 Task: Find connections with filter location Canoas with filter topic #Productivitywith filter profile language Potuguese with filter current company Internshala with filter school Indian Institute of Management Rohtak with filter industry Rail Transportation with filter service category Trade Shows with filter keywords title Waiter/Waitress
Action: Mouse moved to (613, 132)
Screenshot: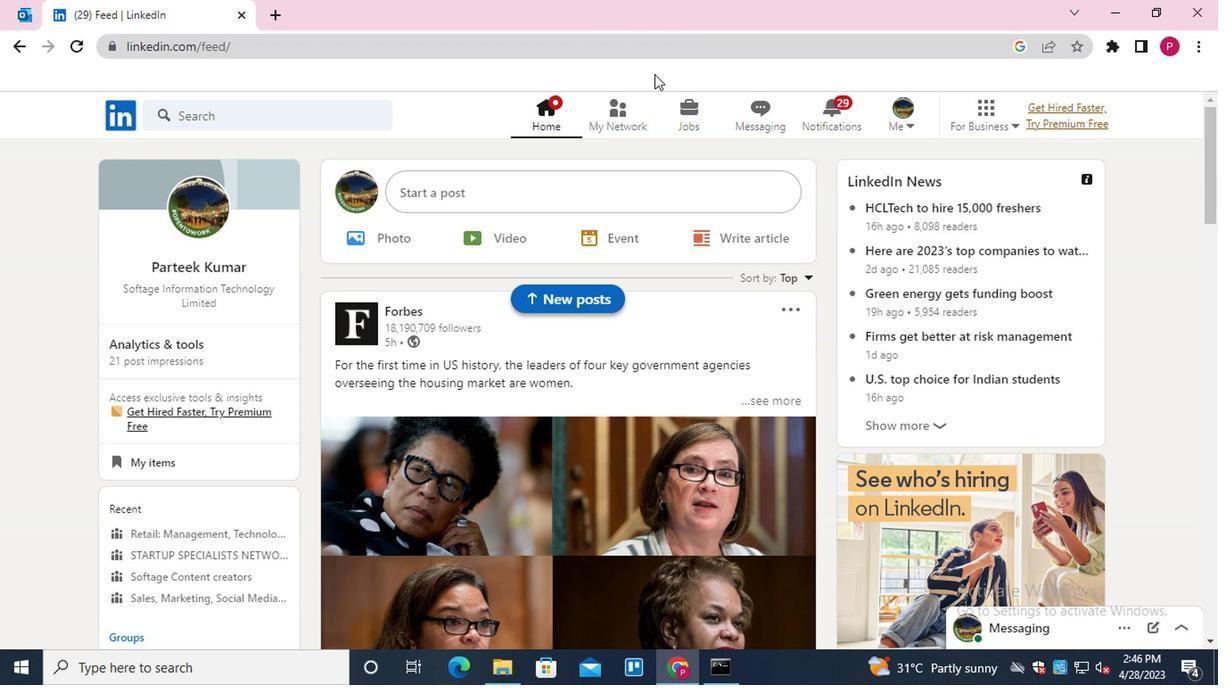 
Action: Mouse pressed left at (613, 132)
Screenshot: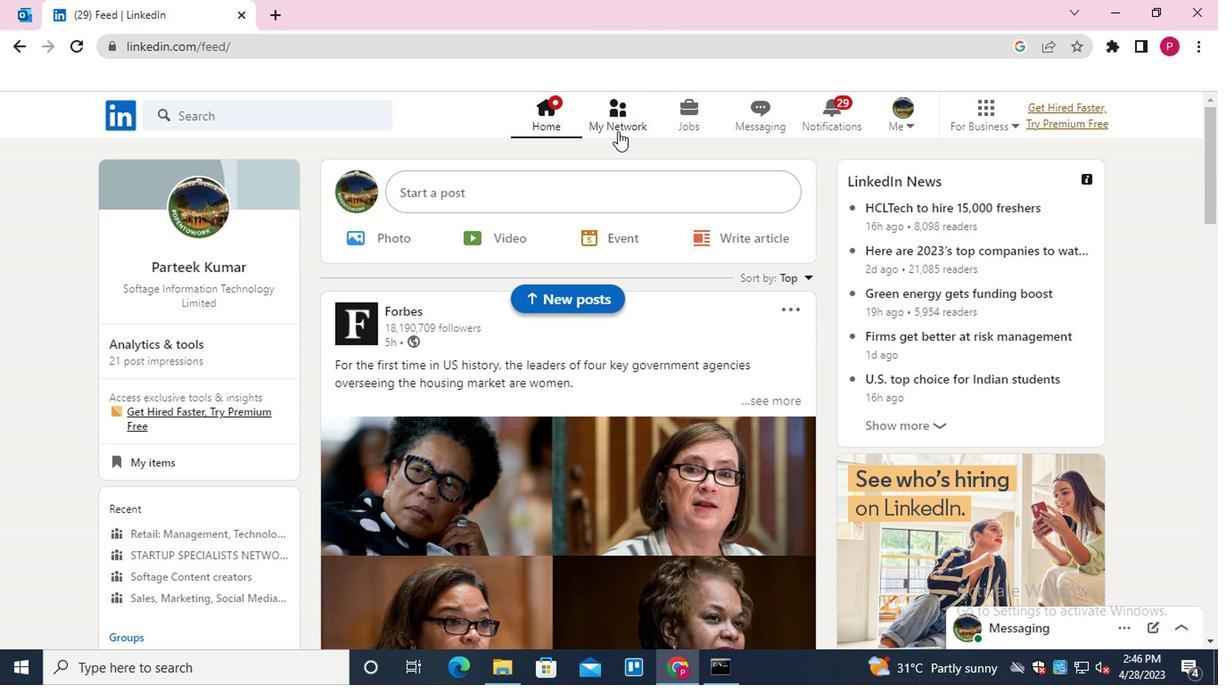 
Action: Mouse moved to (312, 218)
Screenshot: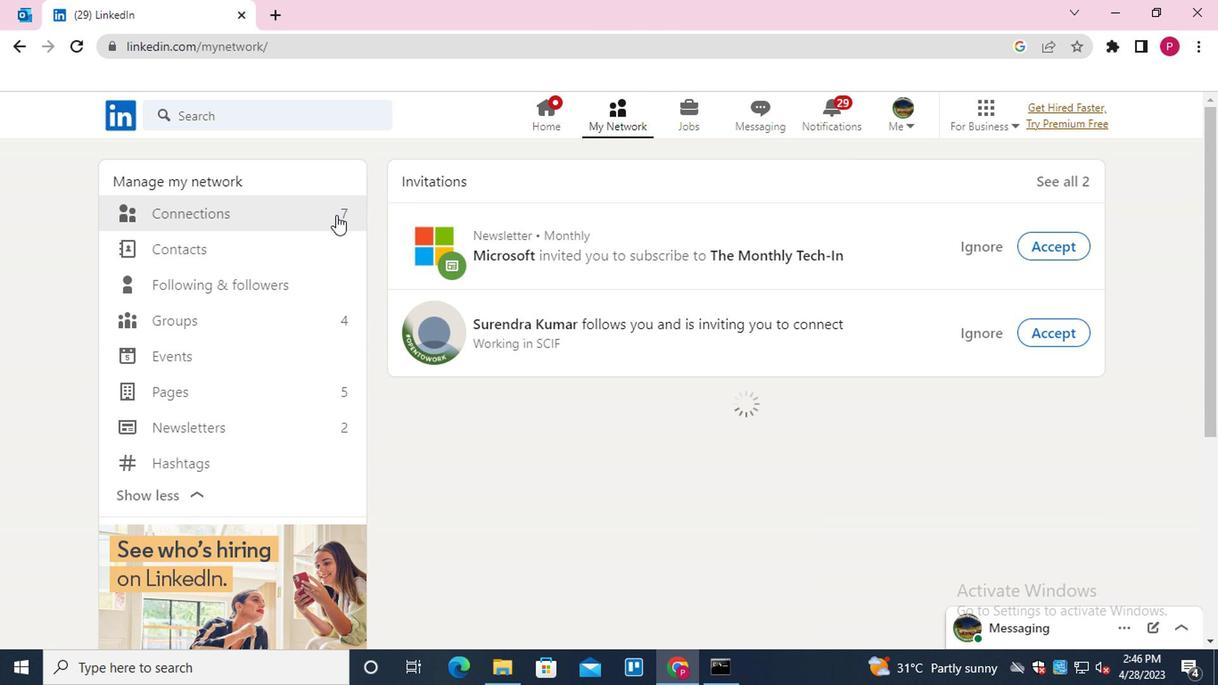 
Action: Mouse pressed left at (312, 218)
Screenshot: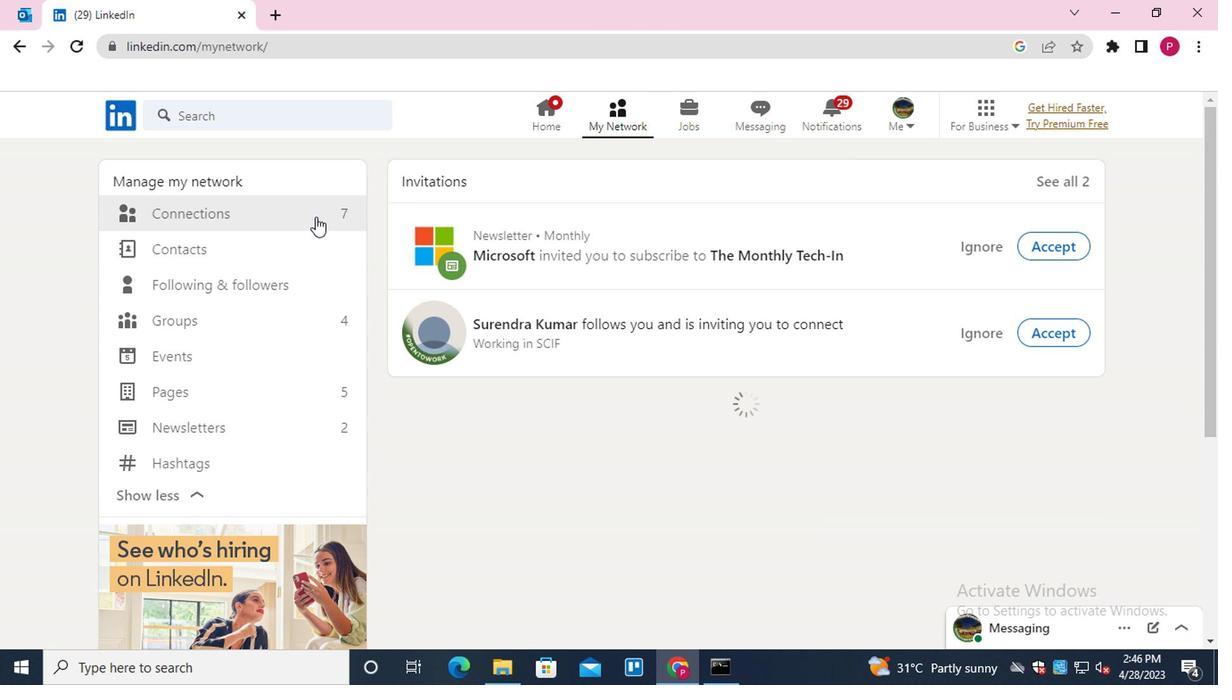 
Action: Mouse moved to (780, 212)
Screenshot: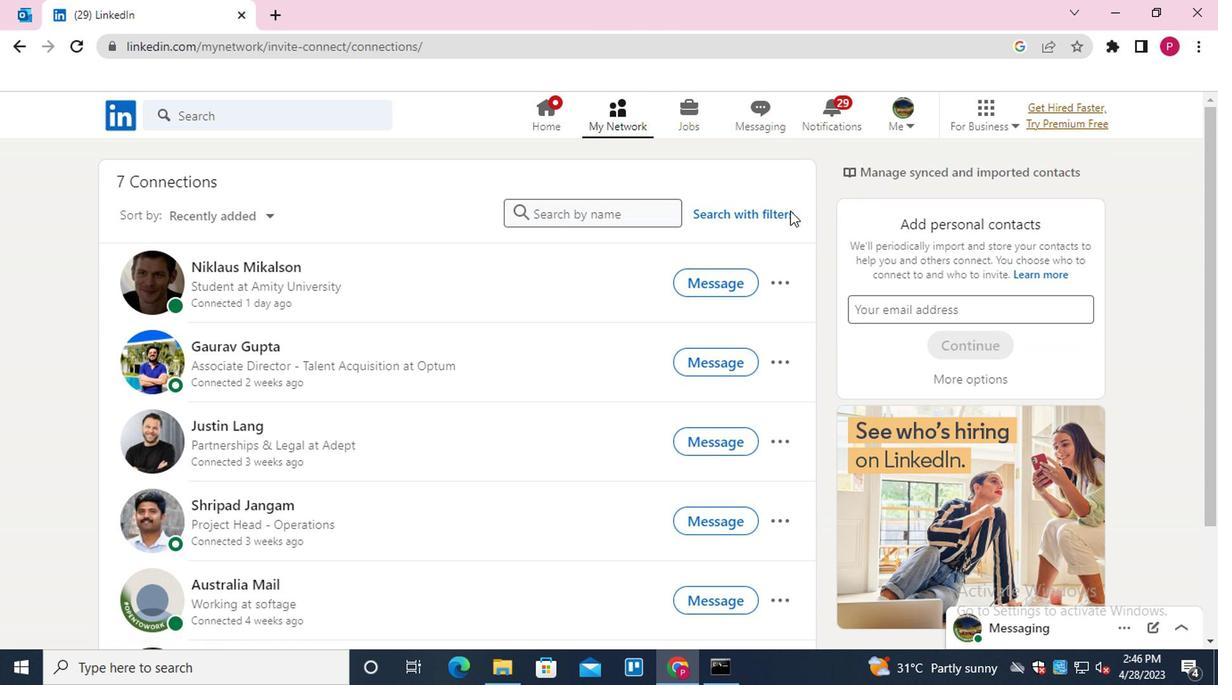 
Action: Mouse pressed left at (780, 212)
Screenshot: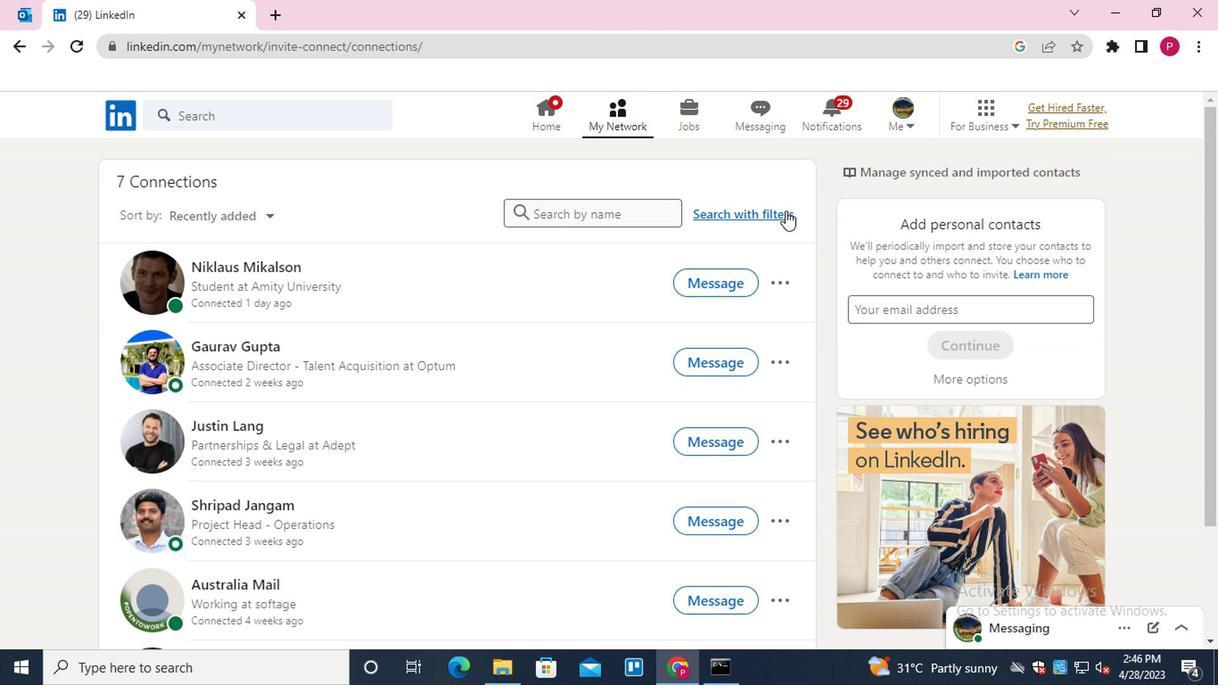
Action: Mouse moved to (655, 171)
Screenshot: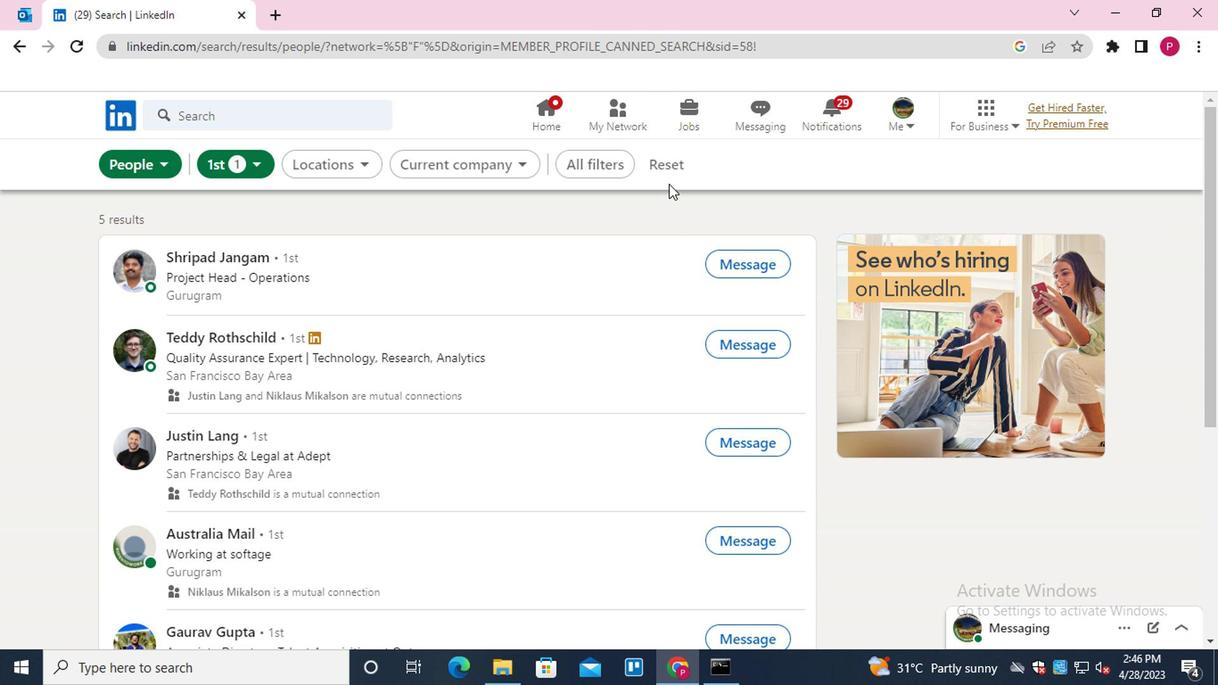 
Action: Mouse pressed left at (655, 171)
Screenshot: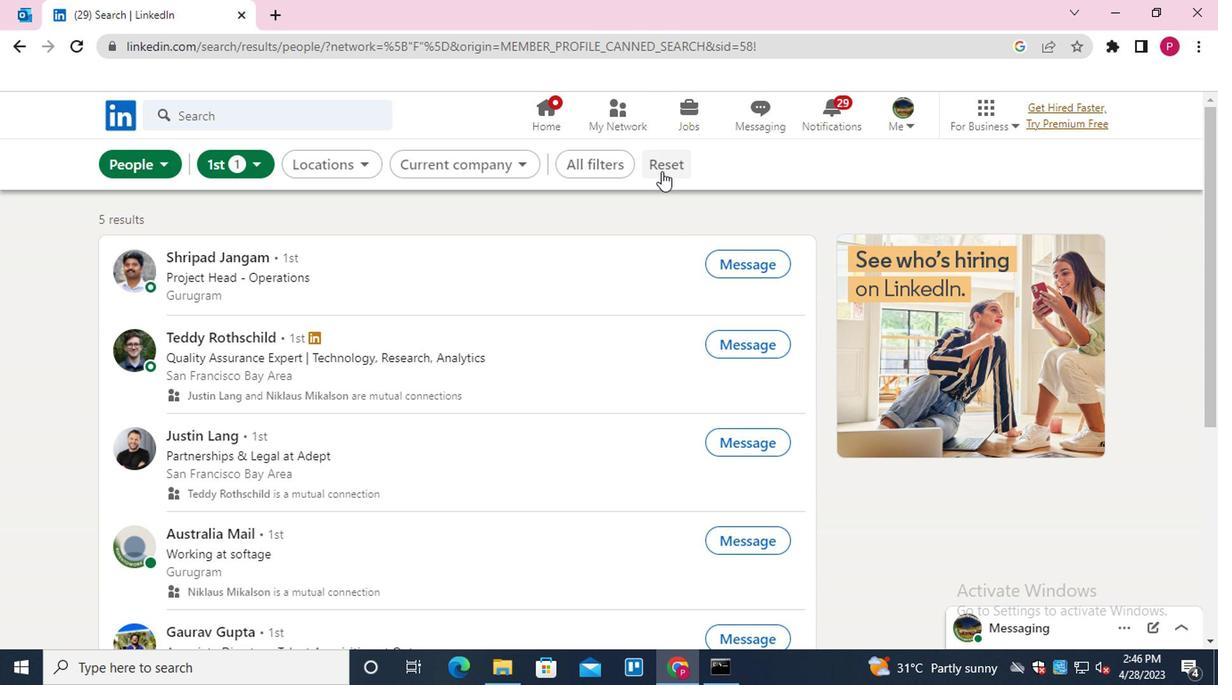
Action: Mouse moved to (618, 170)
Screenshot: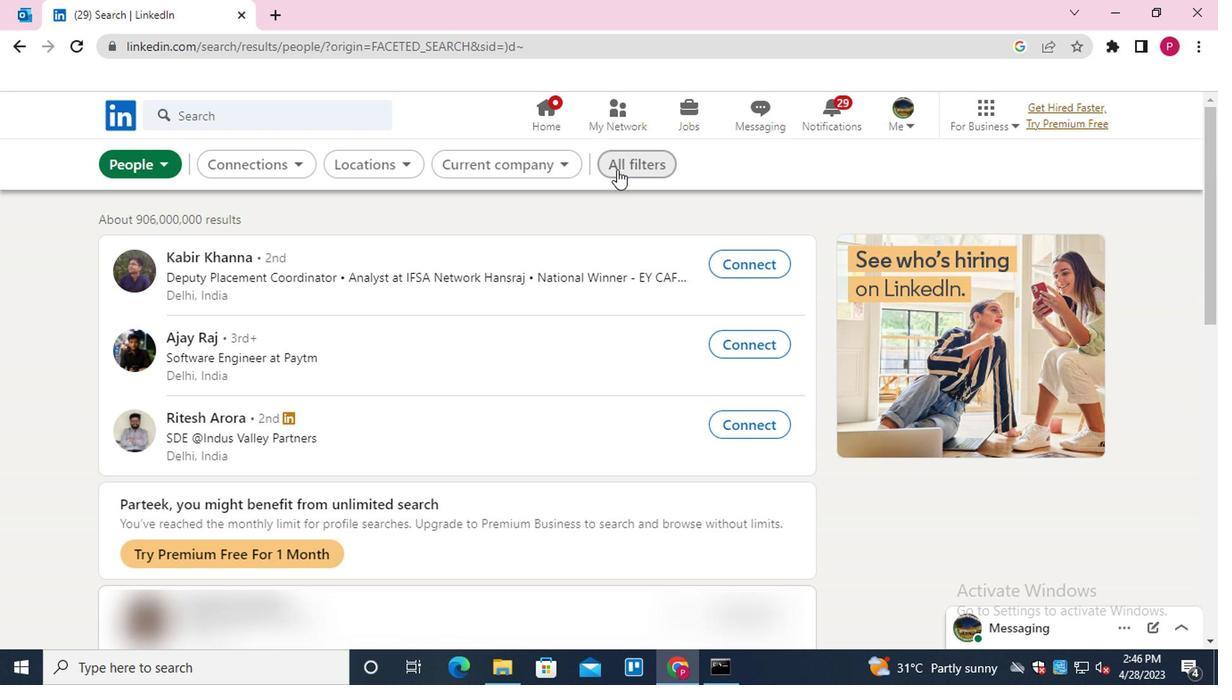 
Action: Mouse pressed left at (618, 170)
Screenshot: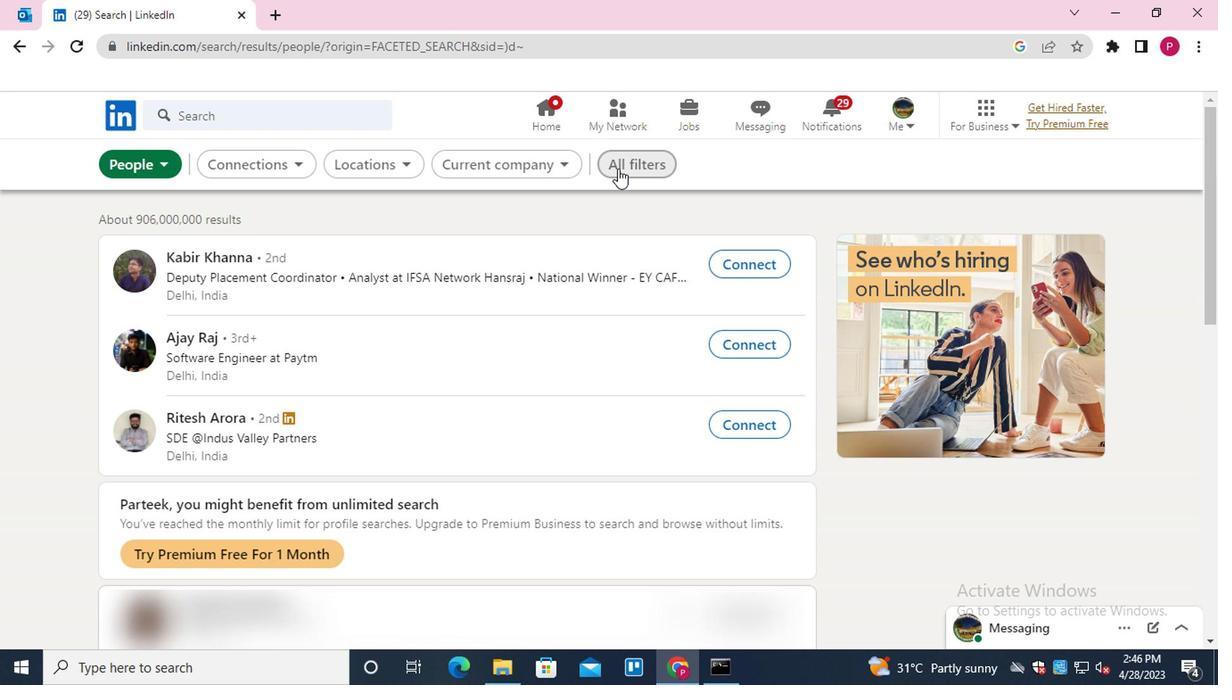 
Action: Mouse moved to (837, 364)
Screenshot: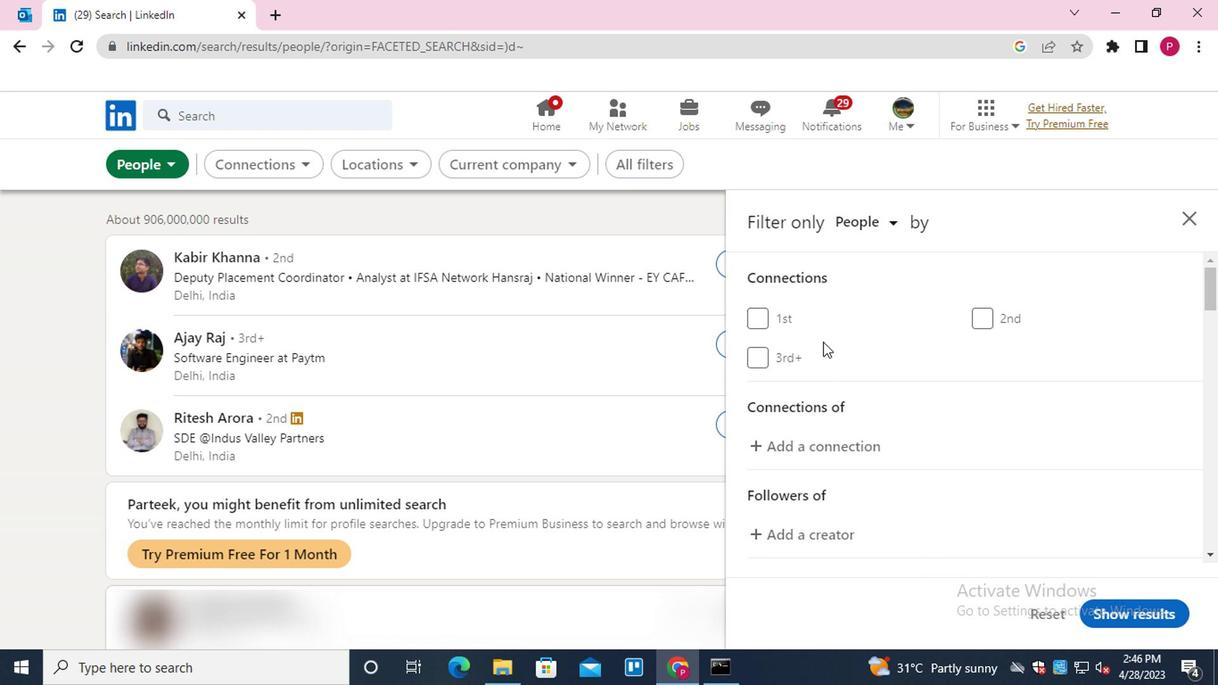 
Action: Mouse scrolled (837, 363) with delta (0, 0)
Screenshot: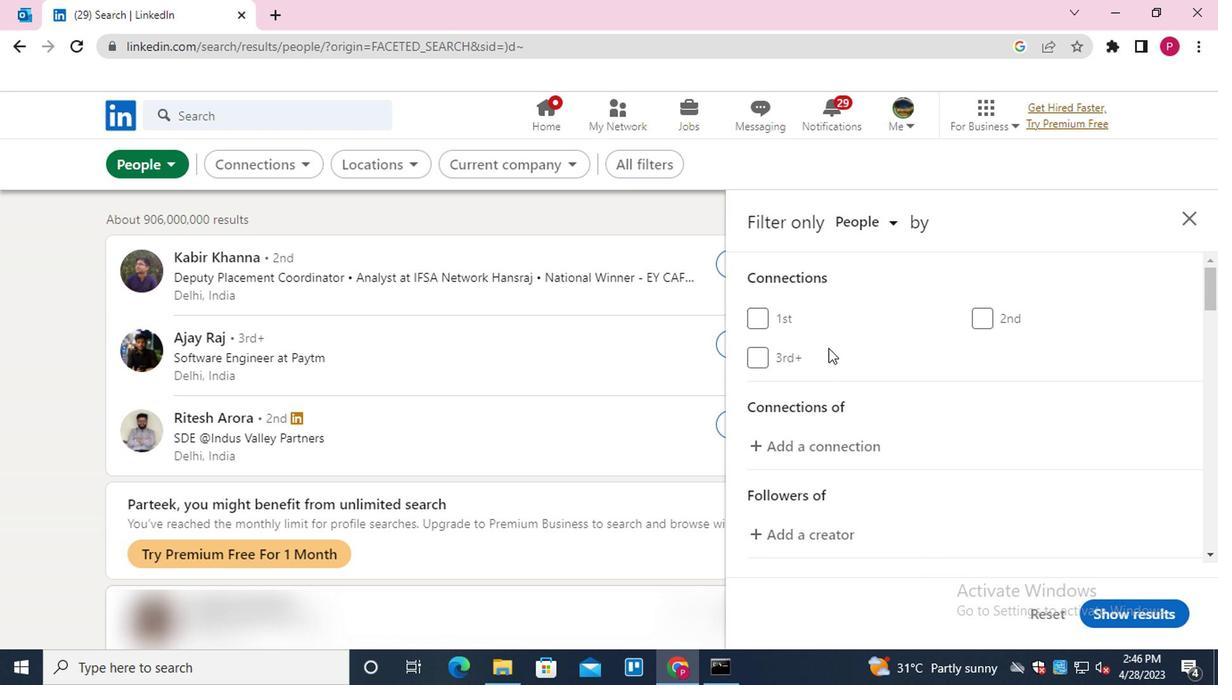 
Action: Mouse moved to (839, 366)
Screenshot: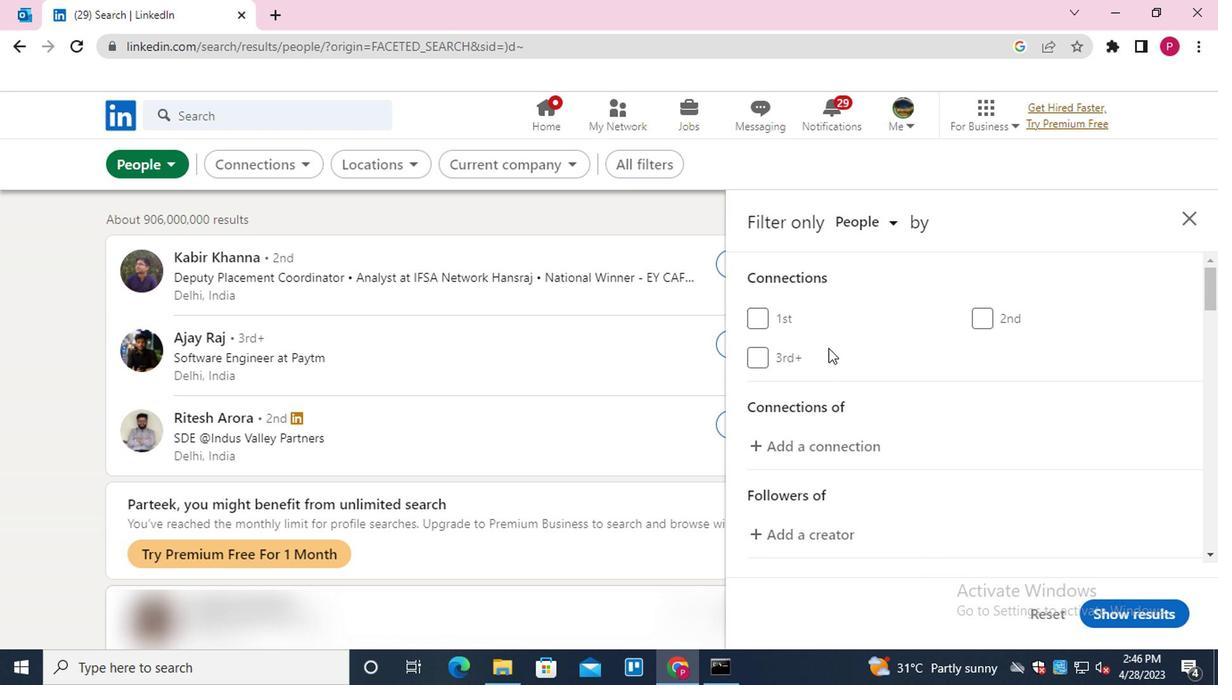 
Action: Mouse scrolled (839, 365) with delta (0, 0)
Screenshot: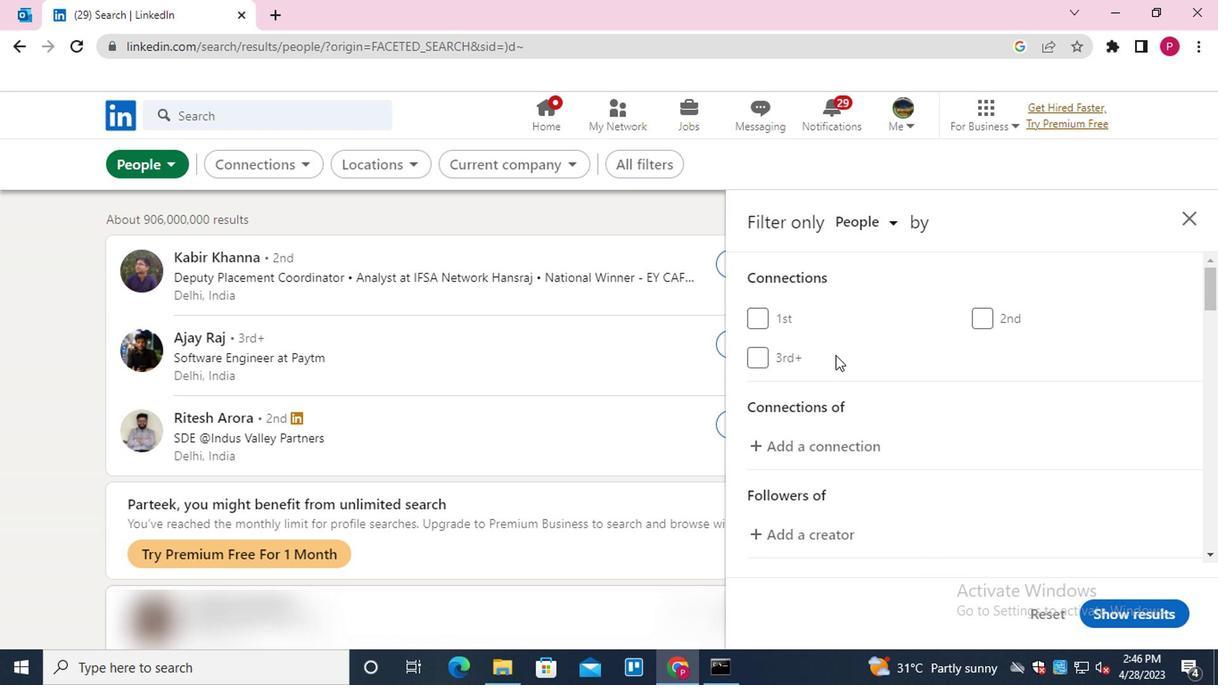 
Action: Mouse moved to (1034, 518)
Screenshot: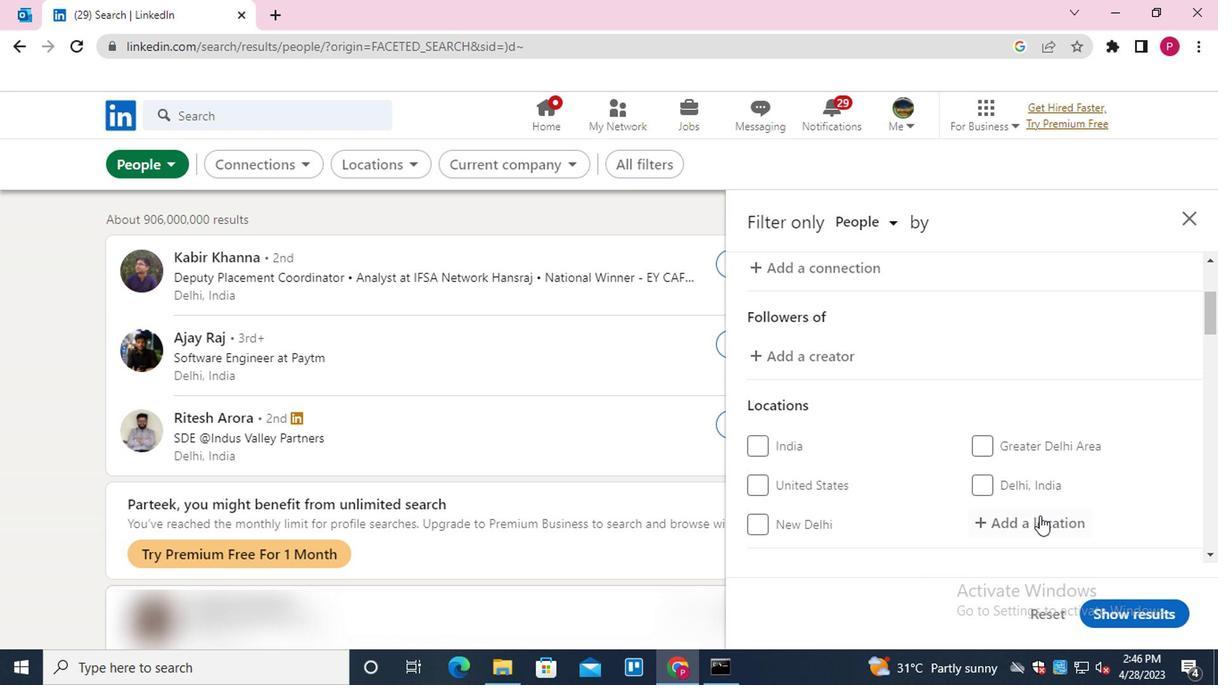 
Action: Mouse pressed left at (1034, 518)
Screenshot: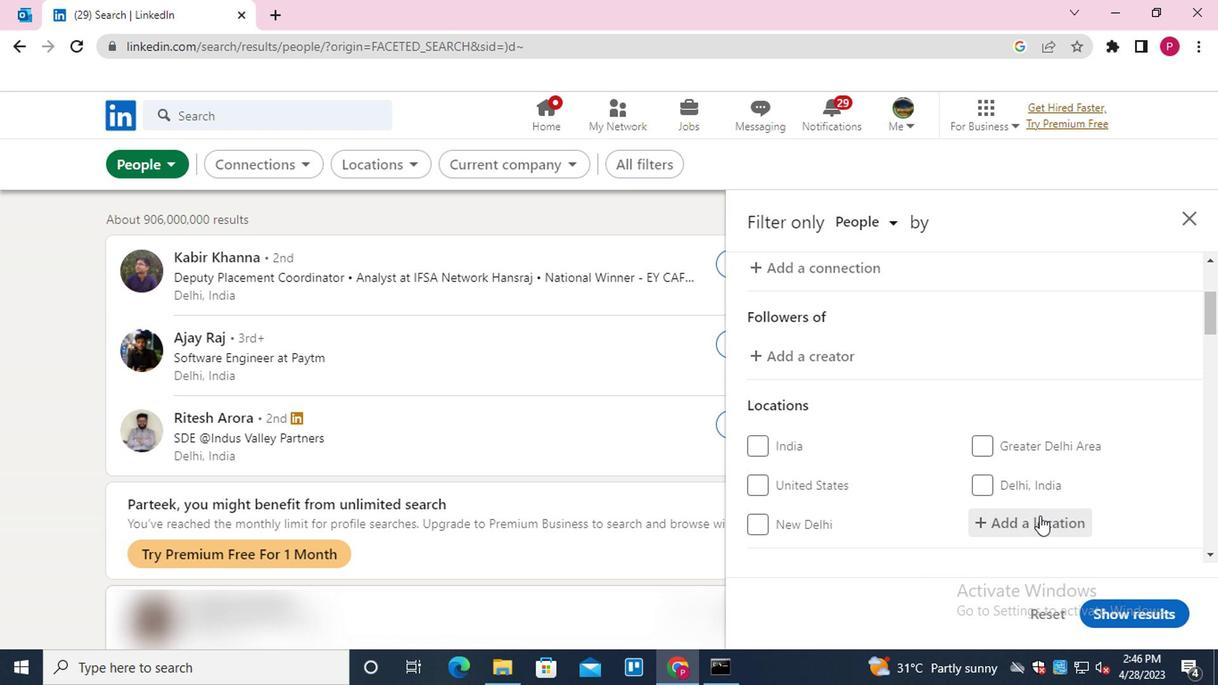 
Action: Key pressed <Key.shift>CANOAS<Key.down><Key.enter>
Screenshot: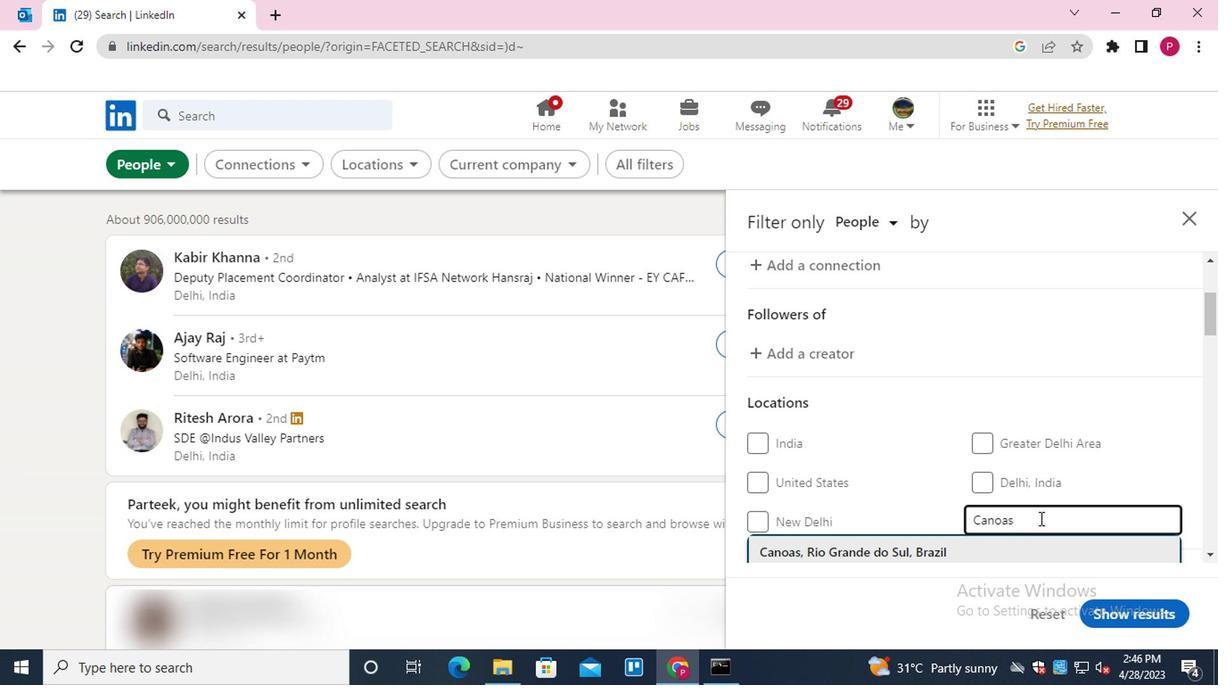 
Action: Mouse moved to (1011, 530)
Screenshot: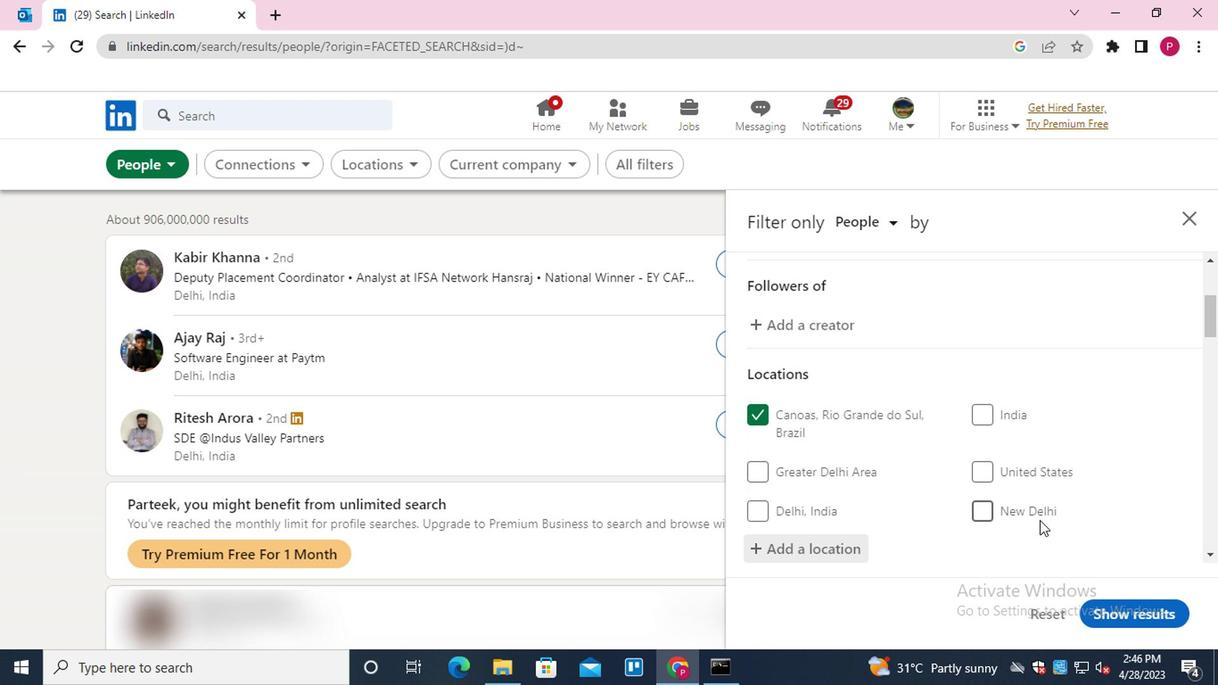 
Action: Mouse scrolled (1011, 529) with delta (0, 0)
Screenshot: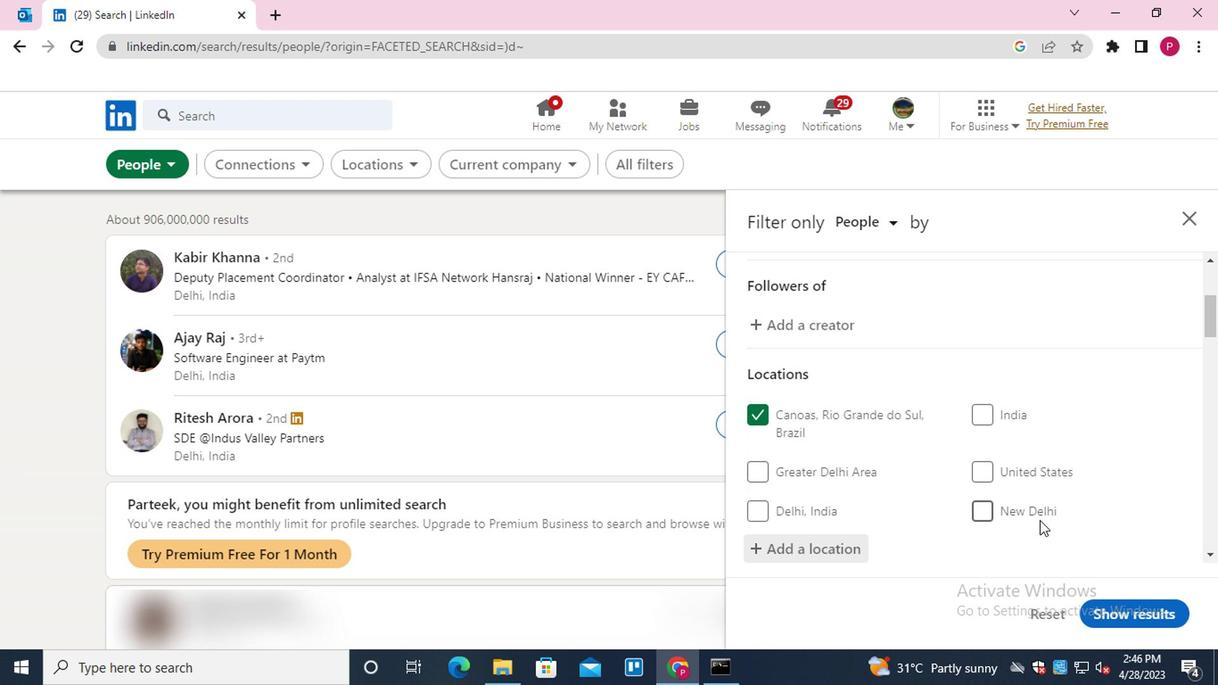 
Action: Mouse moved to (1006, 531)
Screenshot: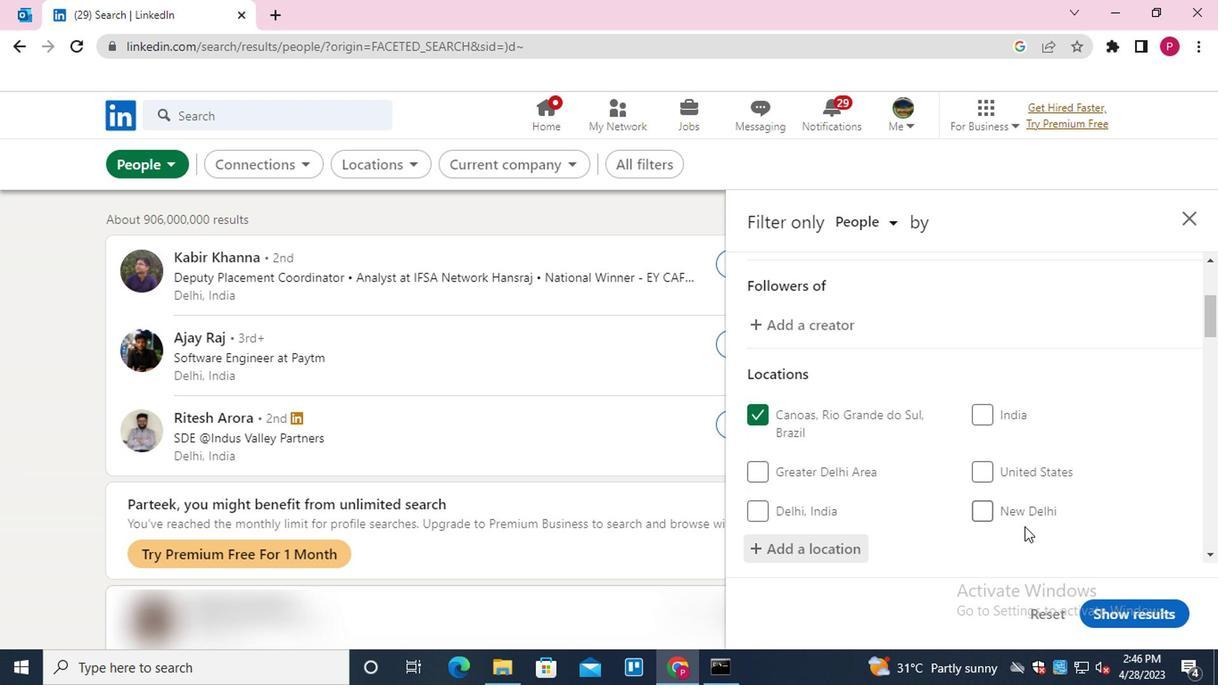 
Action: Mouse scrolled (1006, 530) with delta (0, -1)
Screenshot: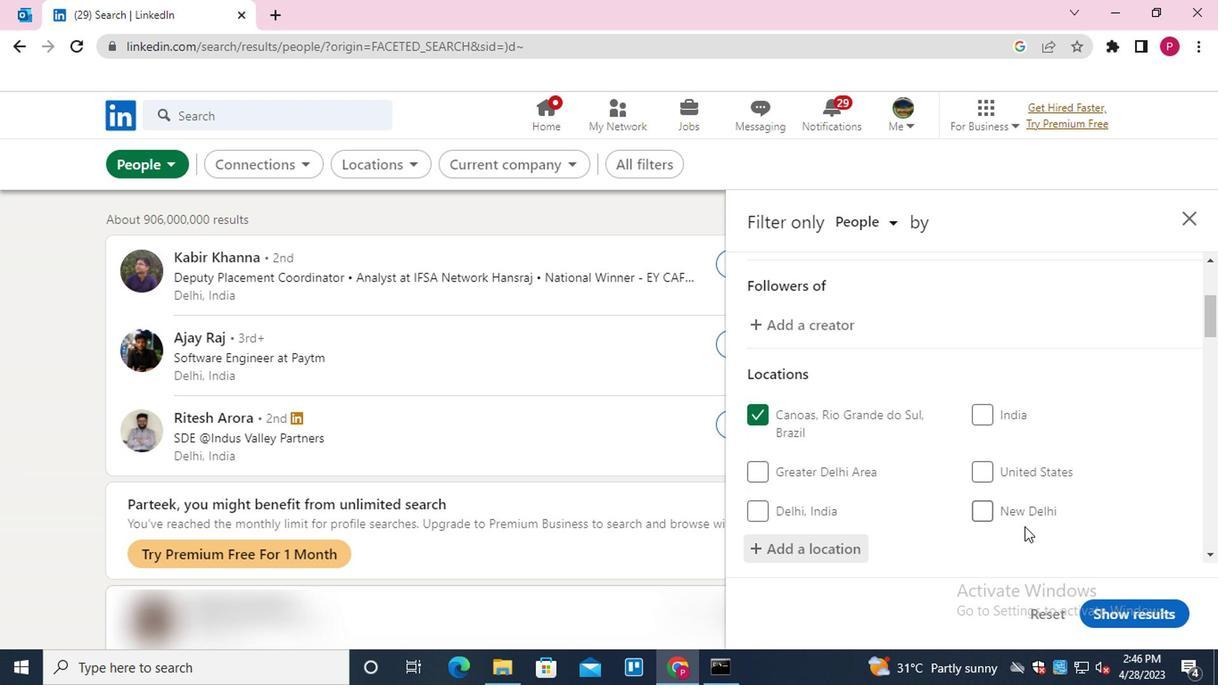 
Action: Mouse moved to (989, 526)
Screenshot: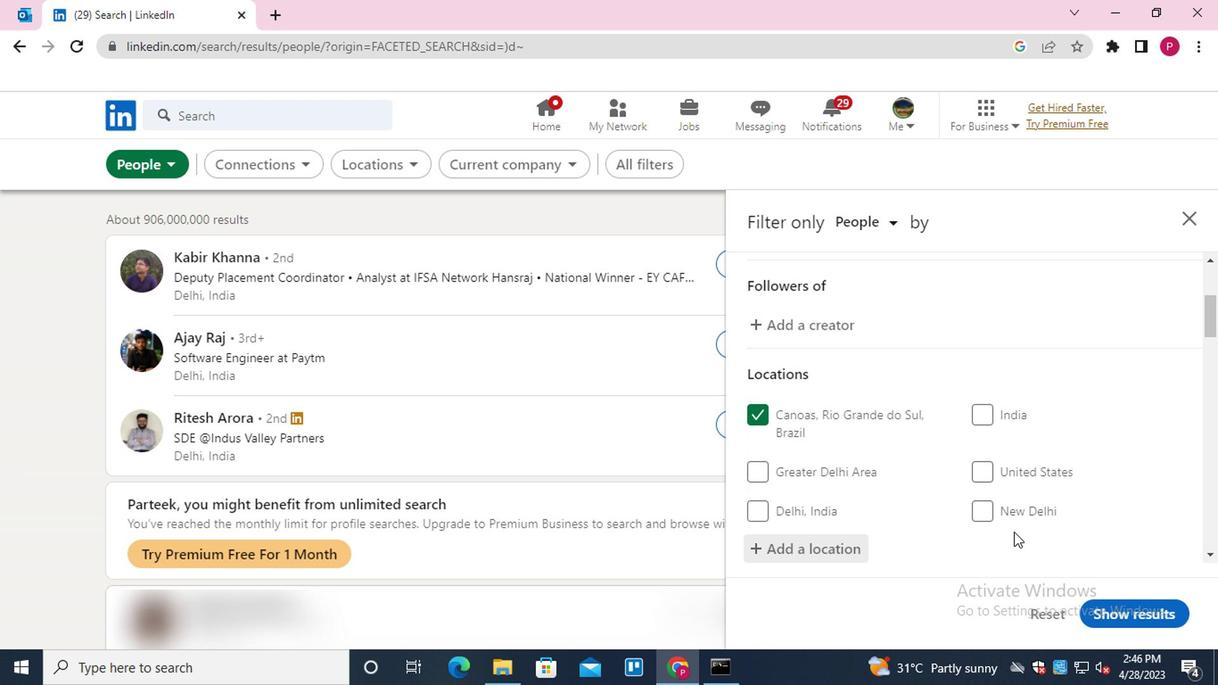 
Action: Mouse scrolled (989, 525) with delta (0, -1)
Screenshot: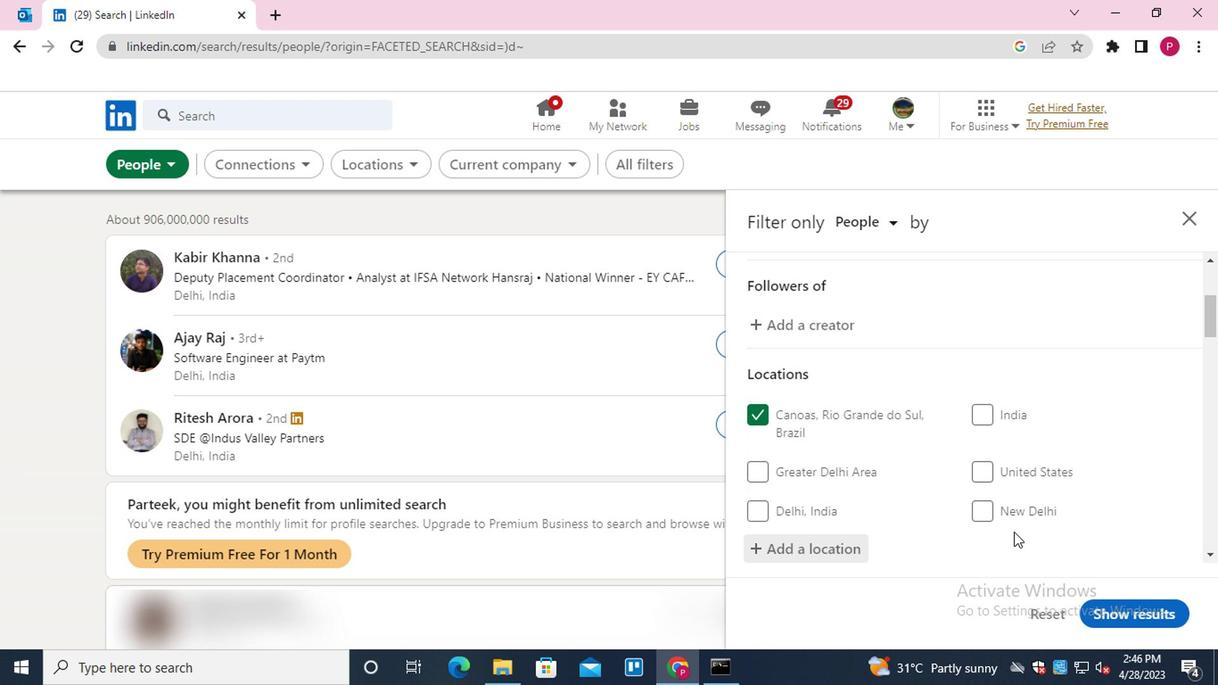
Action: Mouse moved to (984, 524)
Screenshot: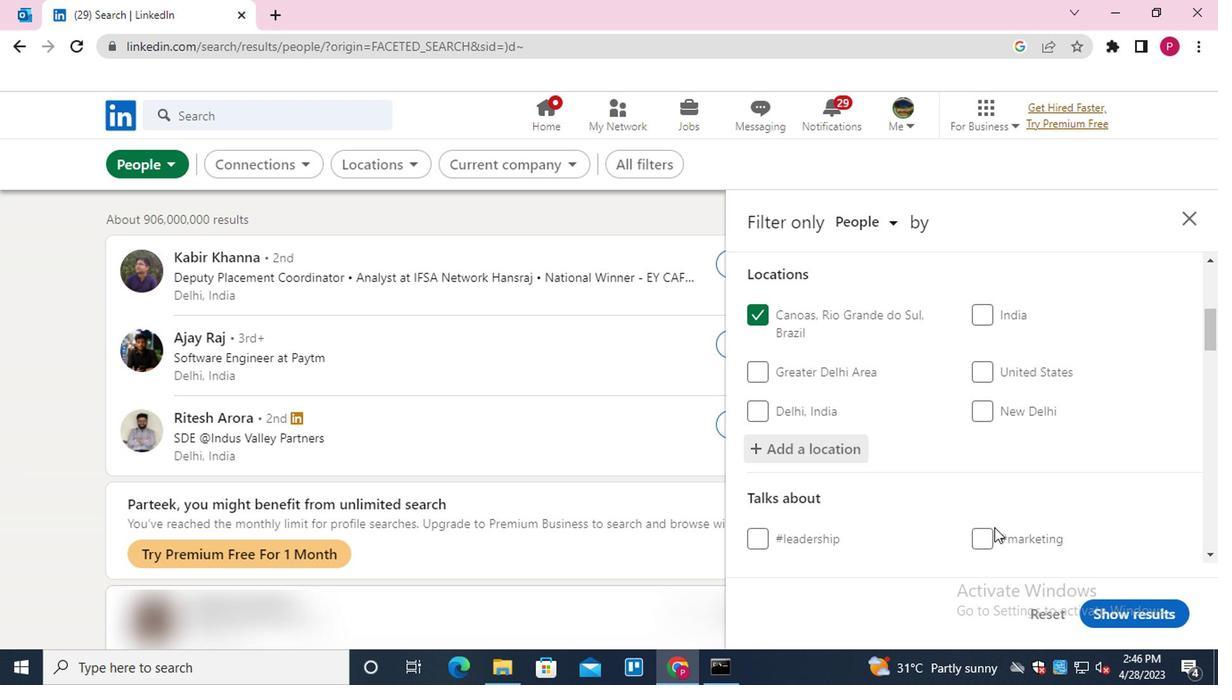 
Action: Mouse scrolled (984, 523) with delta (0, -1)
Screenshot: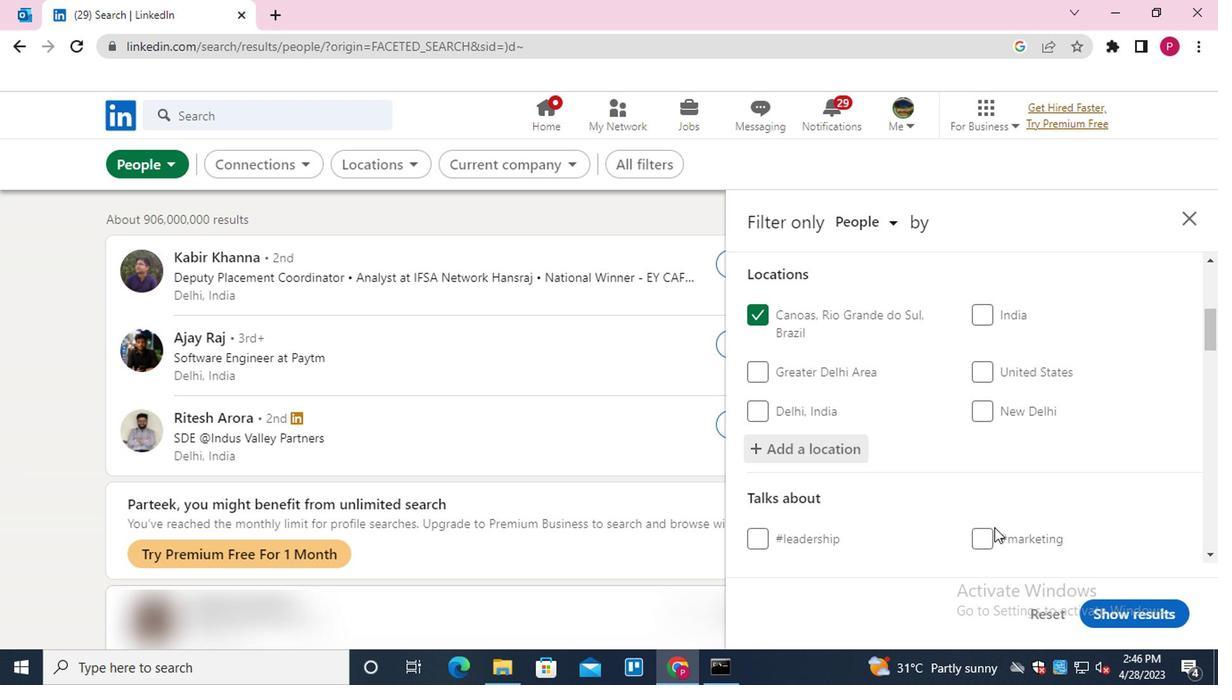 
Action: Mouse moved to (1023, 365)
Screenshot: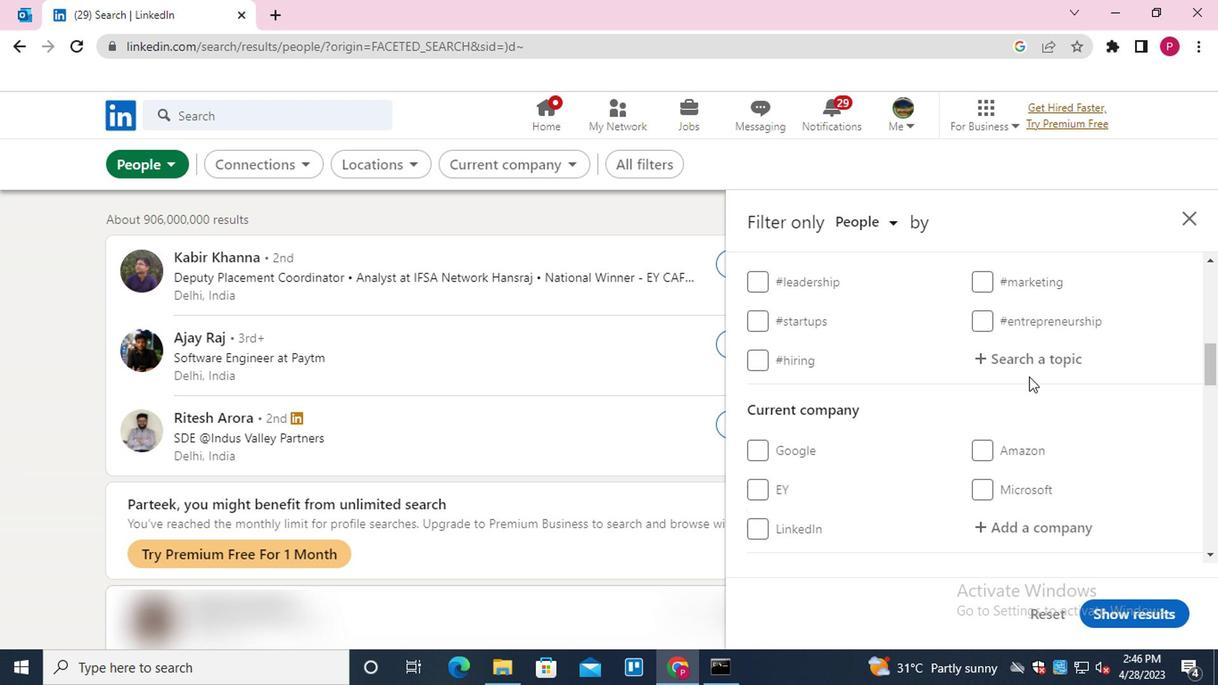 
Action: Mouse pressed left at (1023, 365)
Screenshot: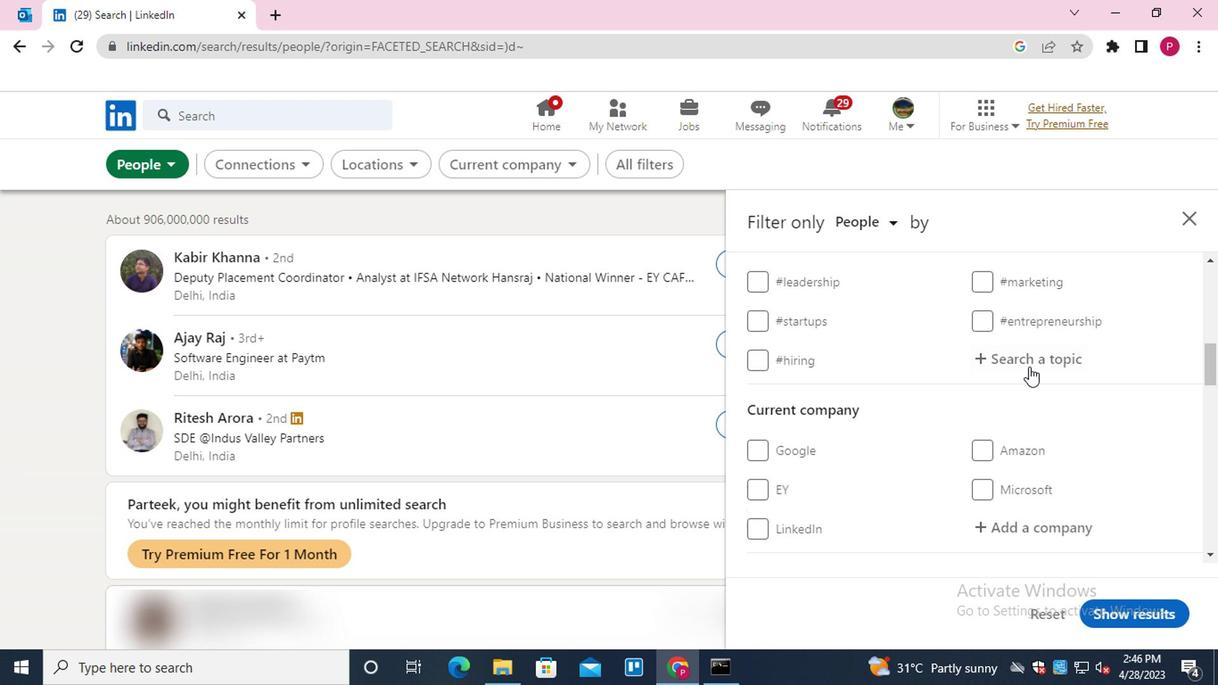 
Action: Key pressed PRODUCTIVITY<Key.down><Key.enter>
Screenshot: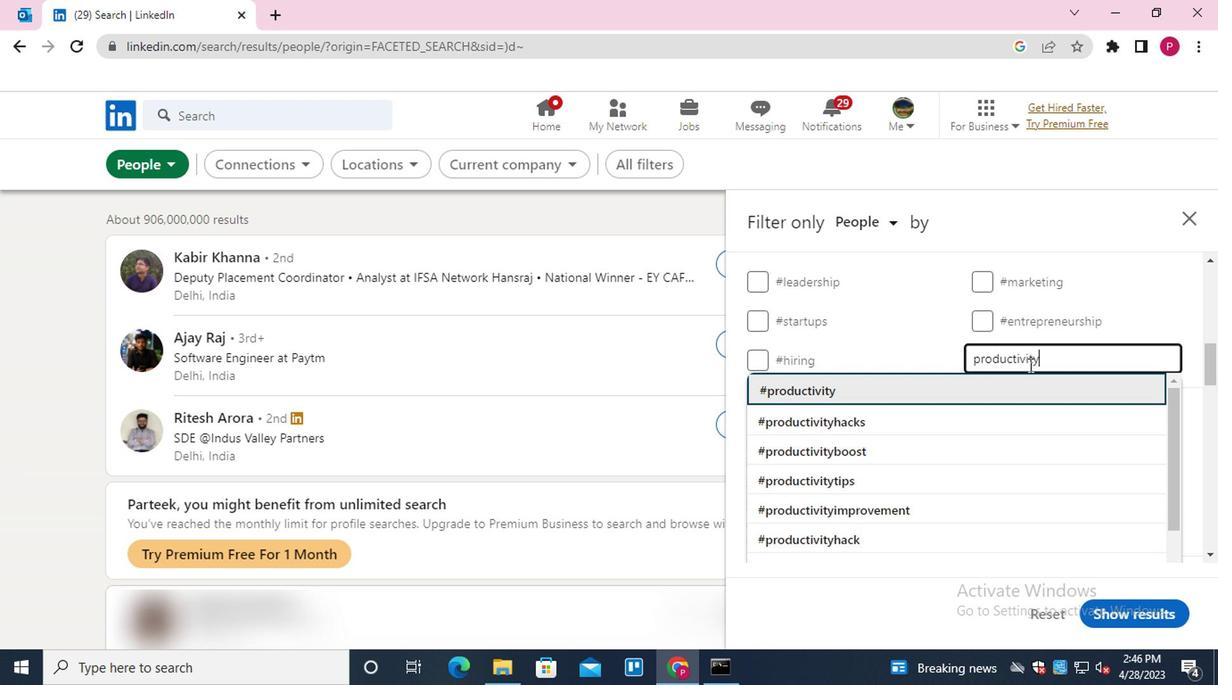 
Action: Mouse moved to (886, 432)
Screenshot: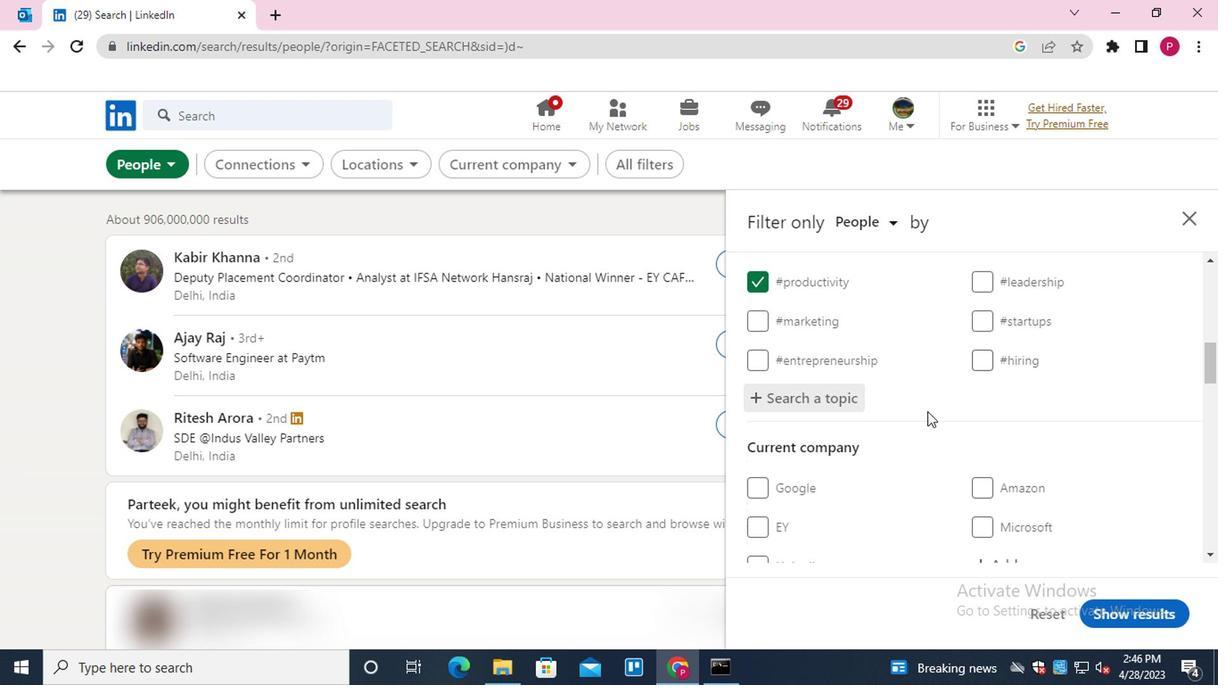 
Action: Mouse scrolled (886, 431) with delta (0, -1)
Screenshot: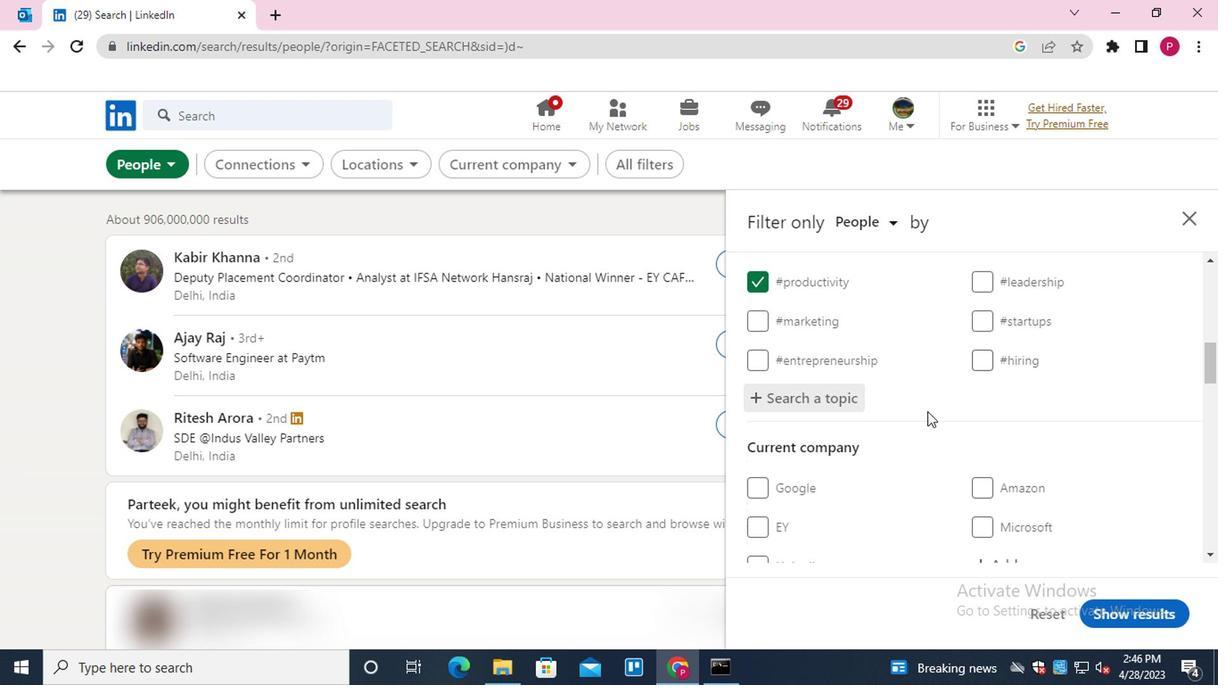 
Action: Mouse moved to (877, 445)
Screenshot: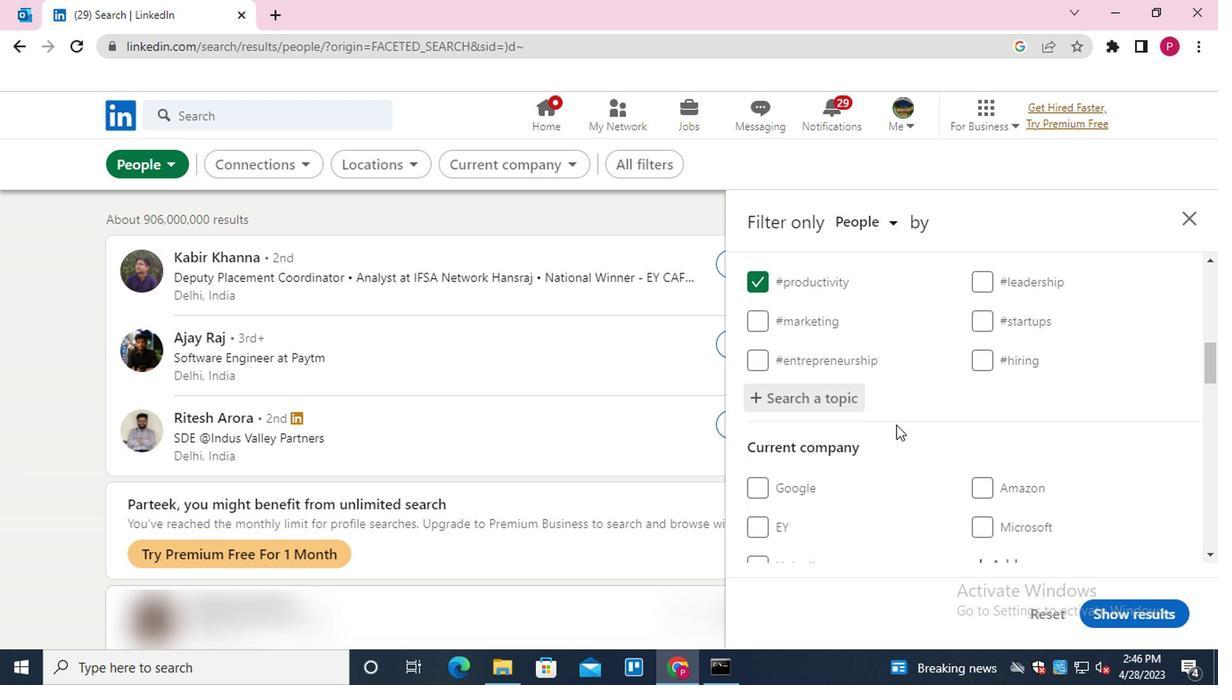 
Action: Mouse scrolled (877, 444) with delta (0, 0)
Screenshot: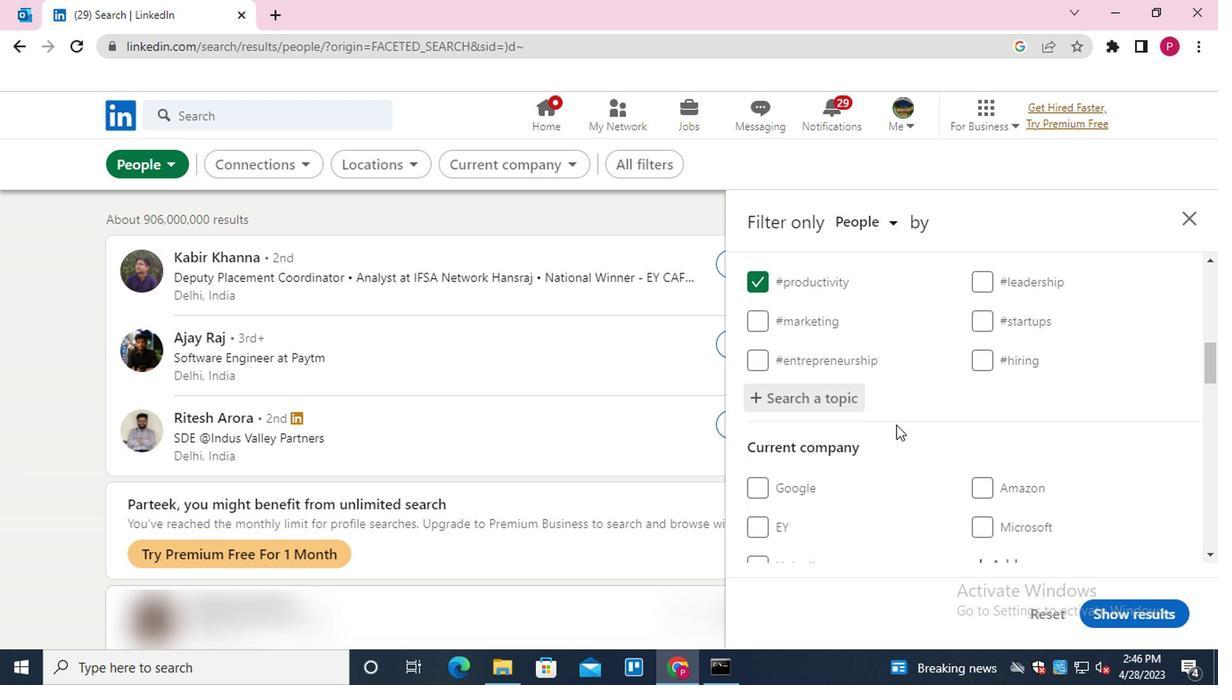 
Action: Mouse moved to (855, 467)
Screenshot: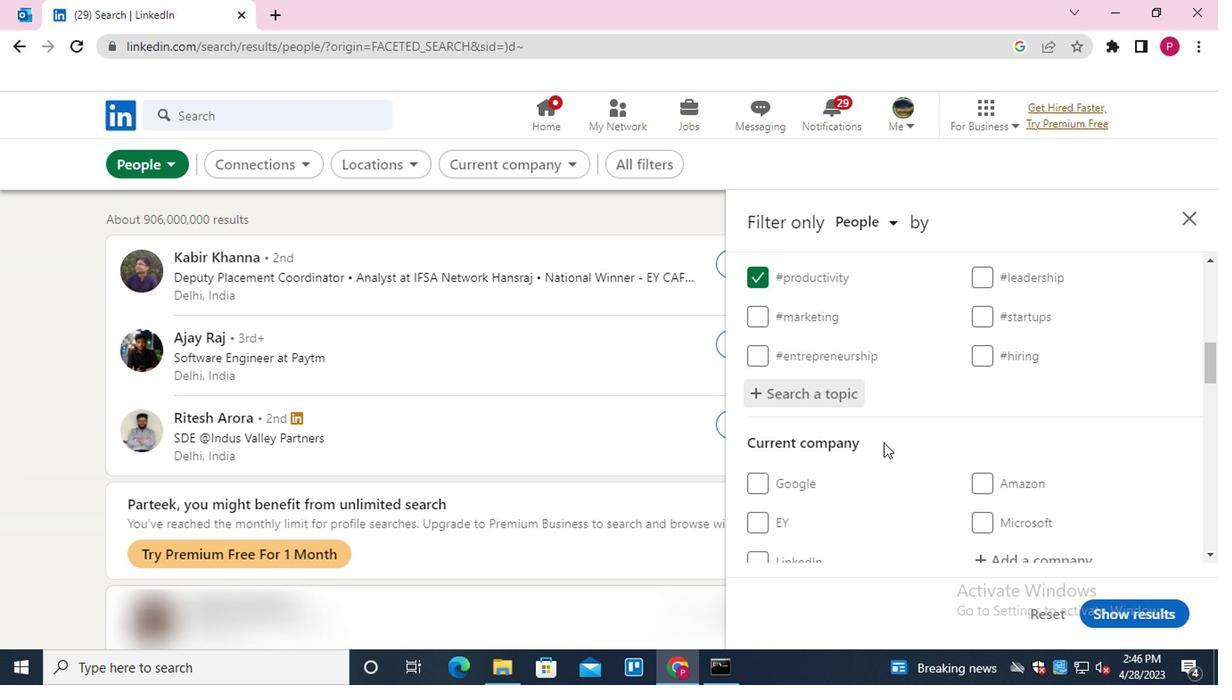 
Action: Mouse scrolled (855, 466) with delta (0, 0)
Screenshot: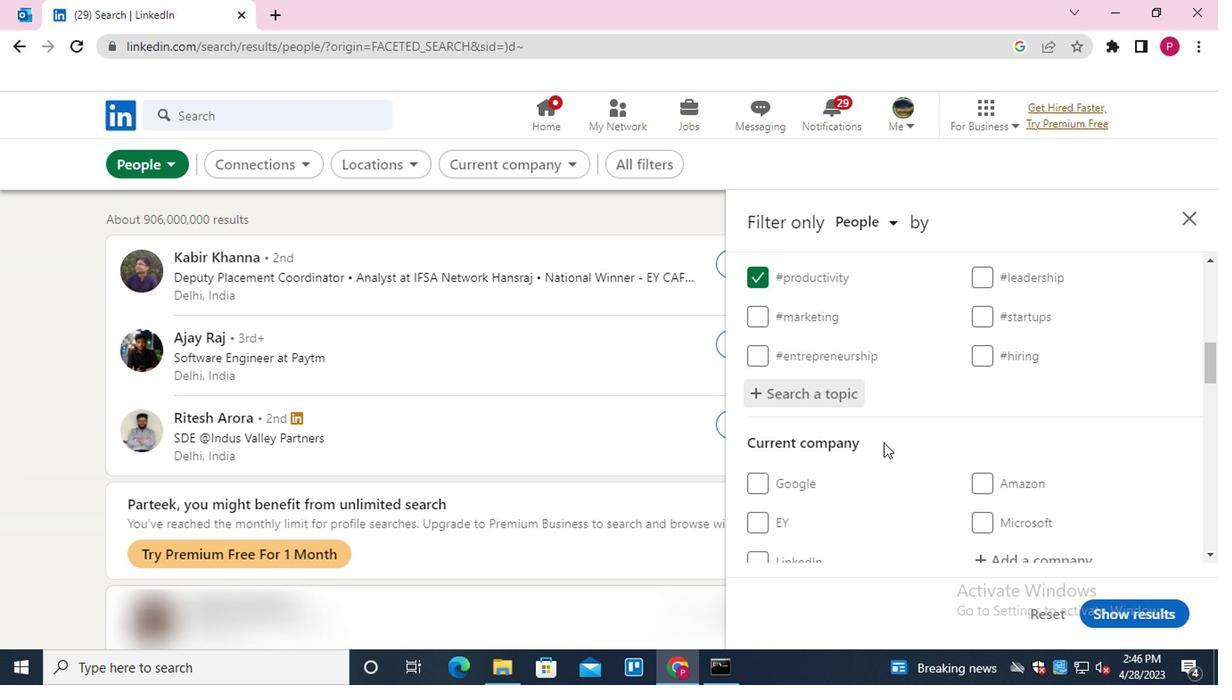 
Action: Mouse moved to (785, 437)
Screenshot: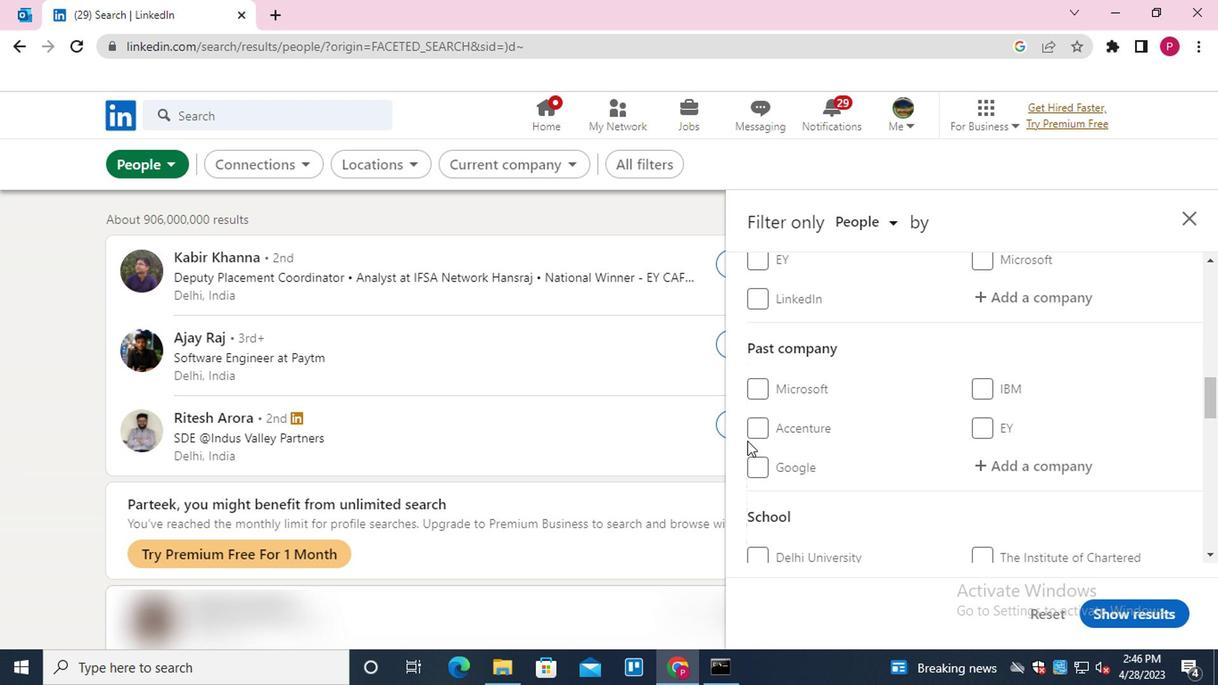 
Action: Mouse scrolled (785, 436) with delta (0, -1)
Screenshot: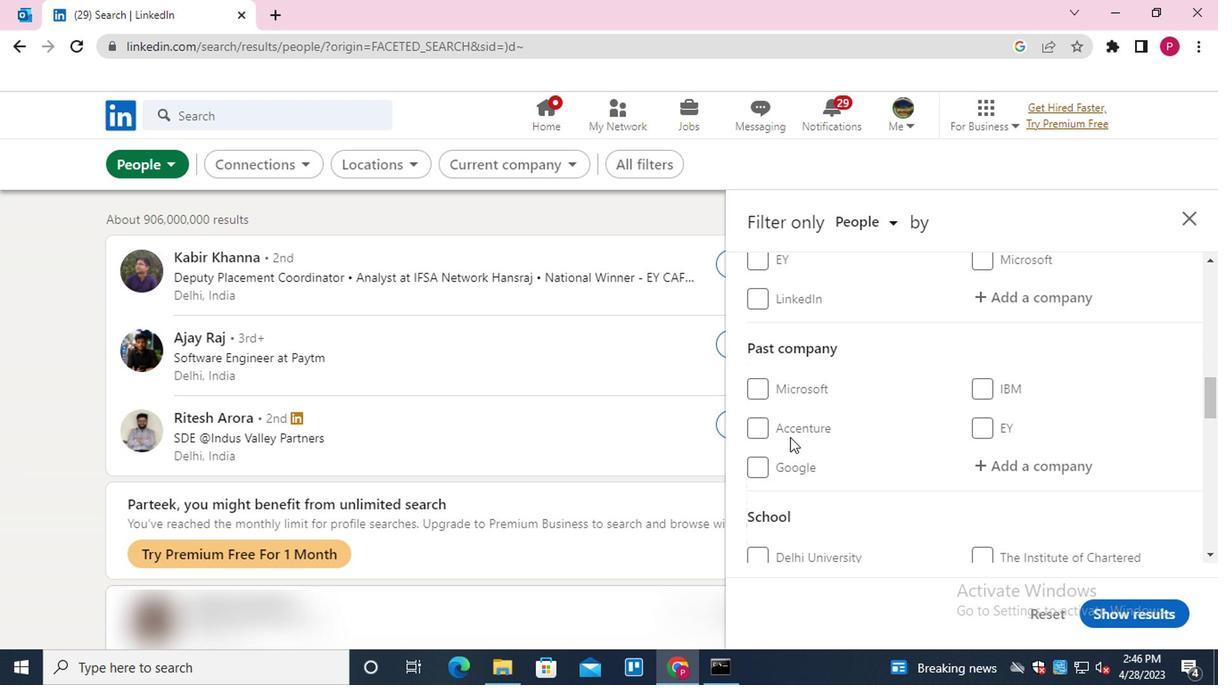 
Action: Mouse scrolled (785, 436) with delta (0, -1)
Screenshot: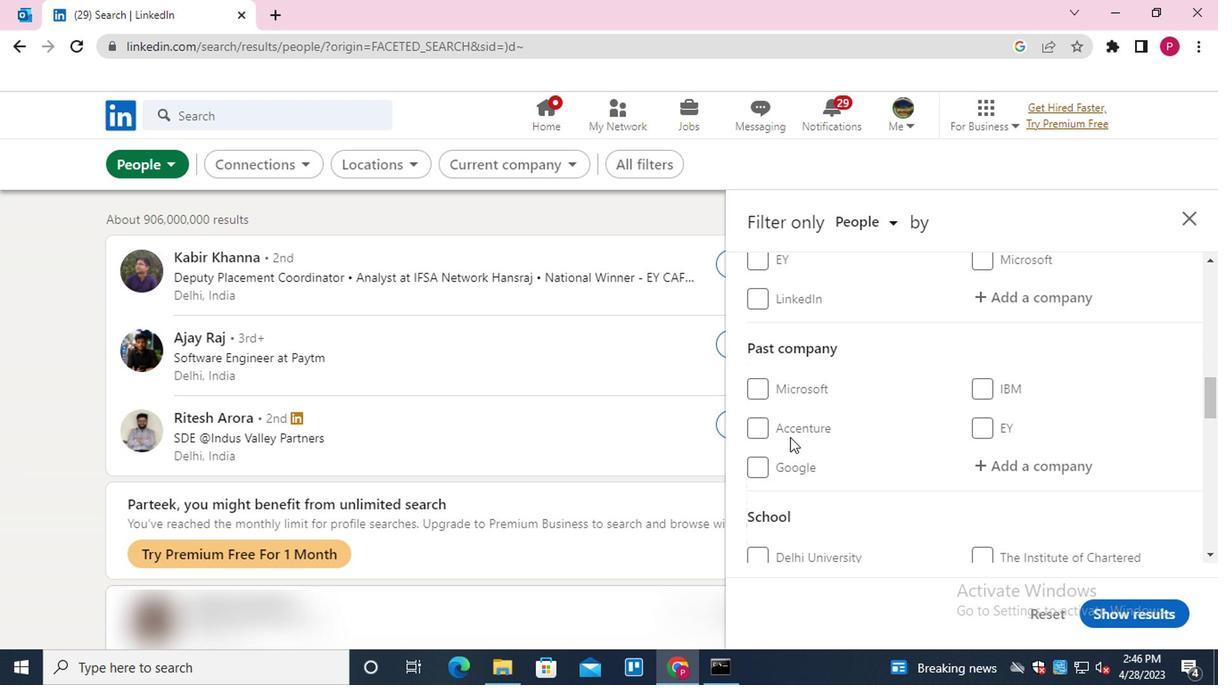 
Action: Mouse scrolled (785, 436) with delta (0, -1)
Screenshot: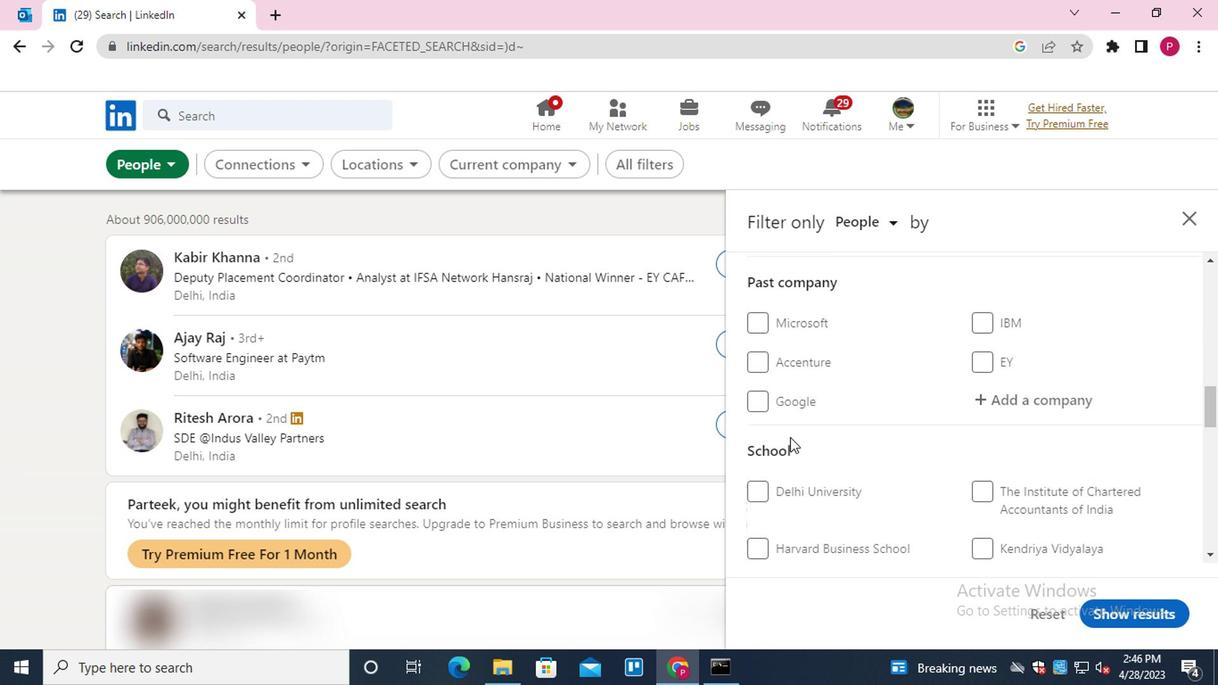 
Action: Mouse scrolled (785, 436) with delta (0, -1)
Screenshot: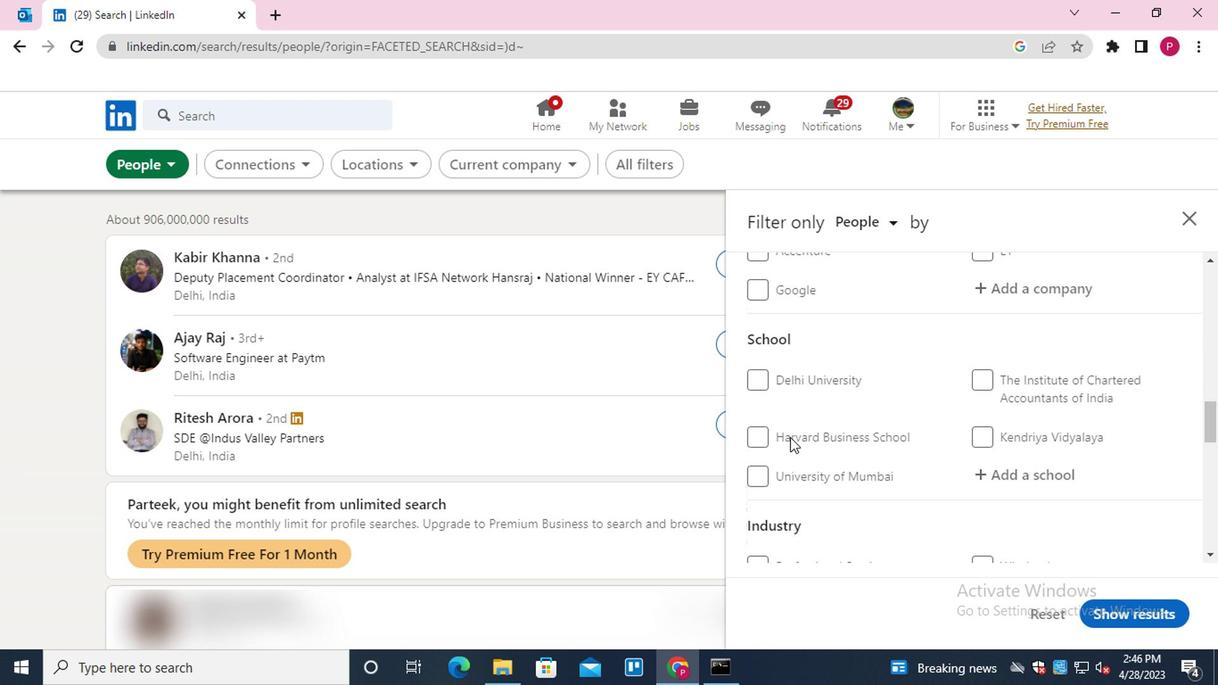 
Action: Mouse scrolled (785, 436) with delta (0, -1)
Screenshot: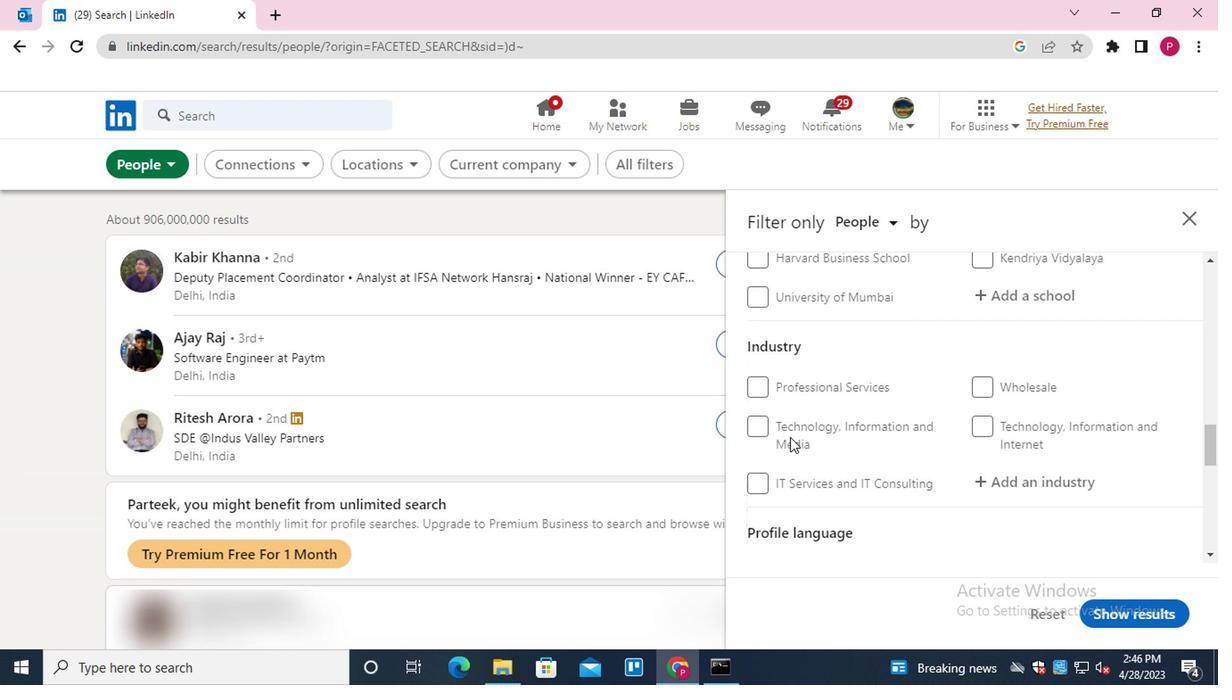 
Action: Mouse scrolled (785, 436) with delta (0, -1)
Screenshot: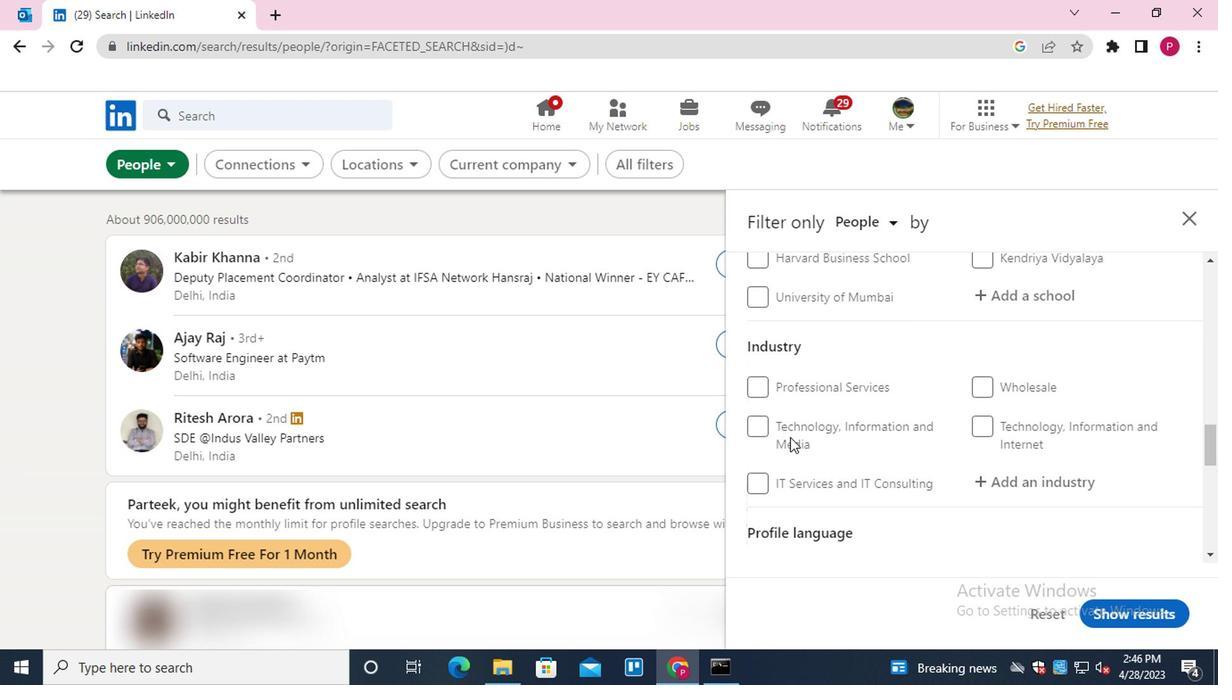 
Action: Mouse scrolled (785, 436) with delta (0, -1)
Screenshot: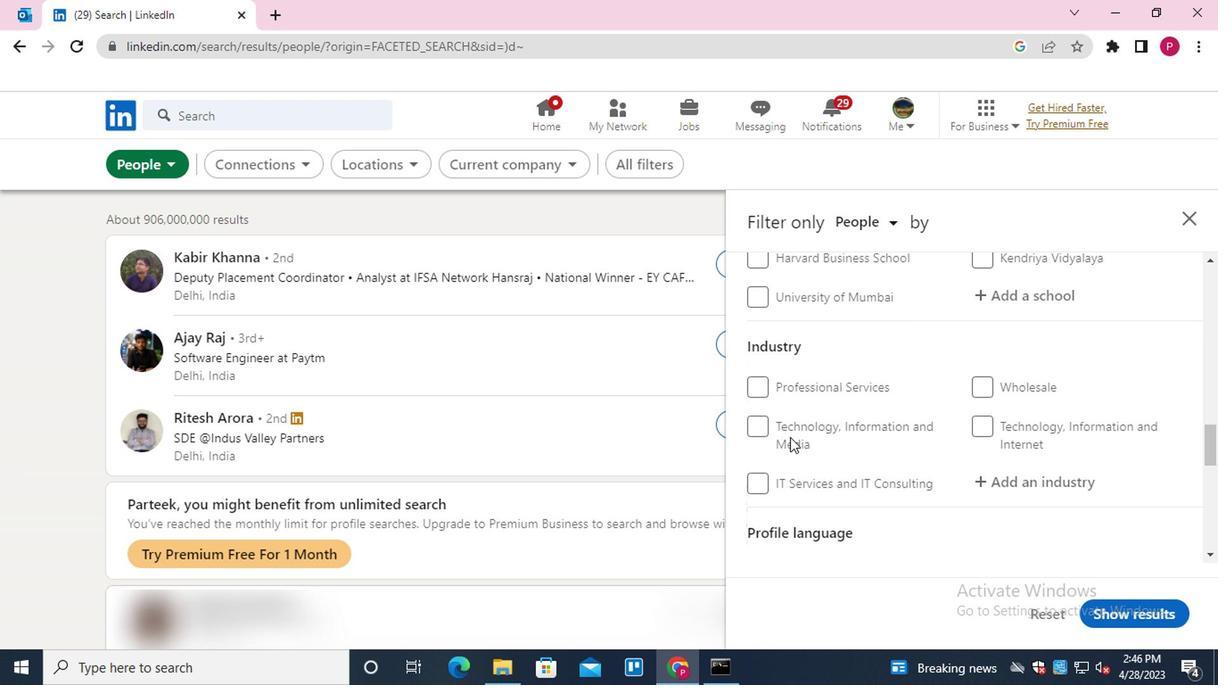 
Action: Mouse scrolled (785, 436) with delta (0, -1)
Screenshot: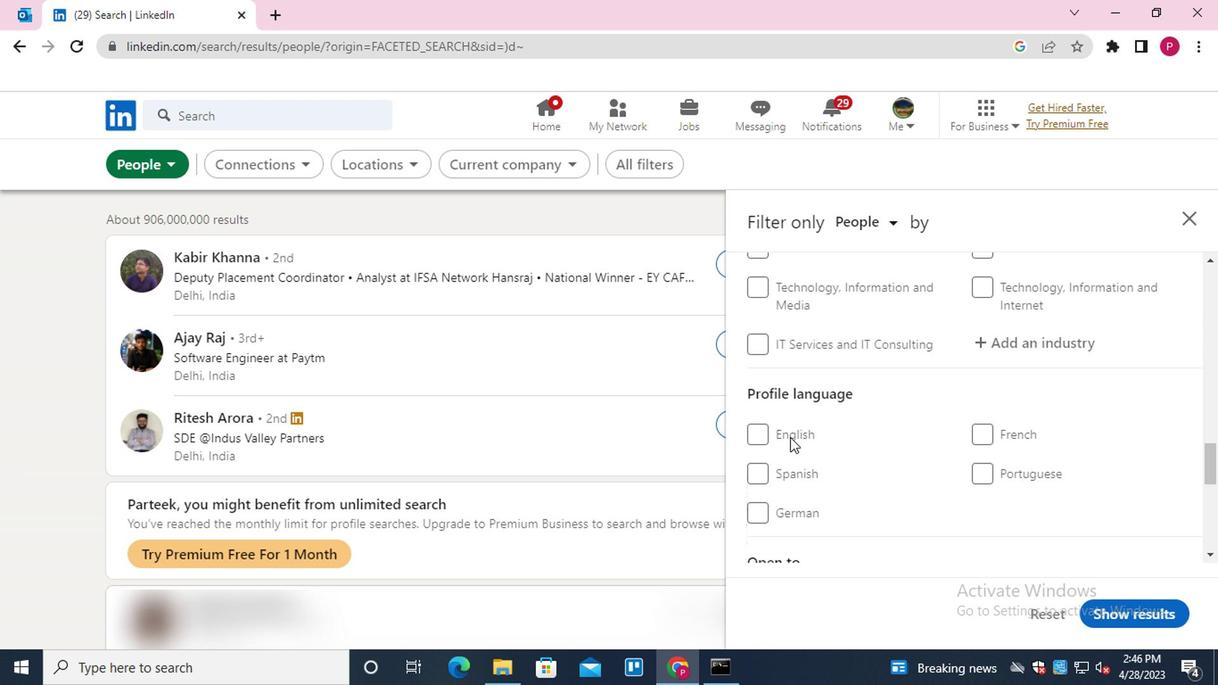 
Action: Mouse scrolled (785, 438) with delta (0, 0)
Screenshot: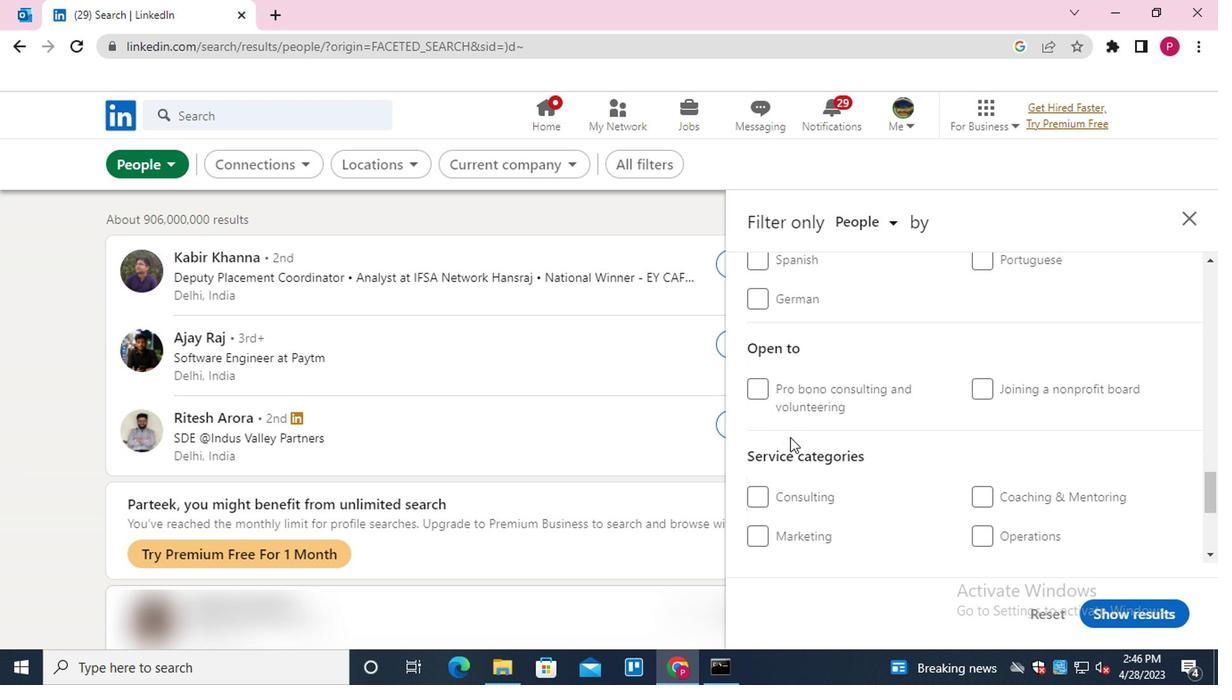 
Action: Mouse scrolled (785, 438) with delta (0, 0)
Screenshot: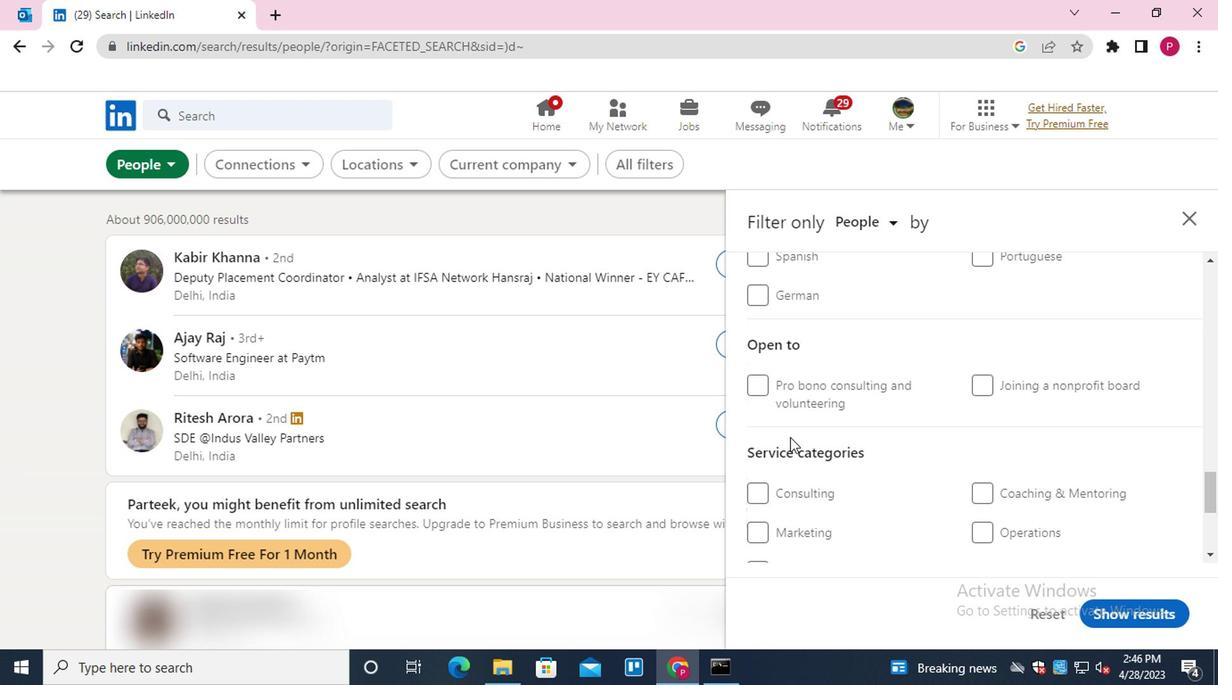 
Action: Mouse moved to (969, 434)
Screenshot: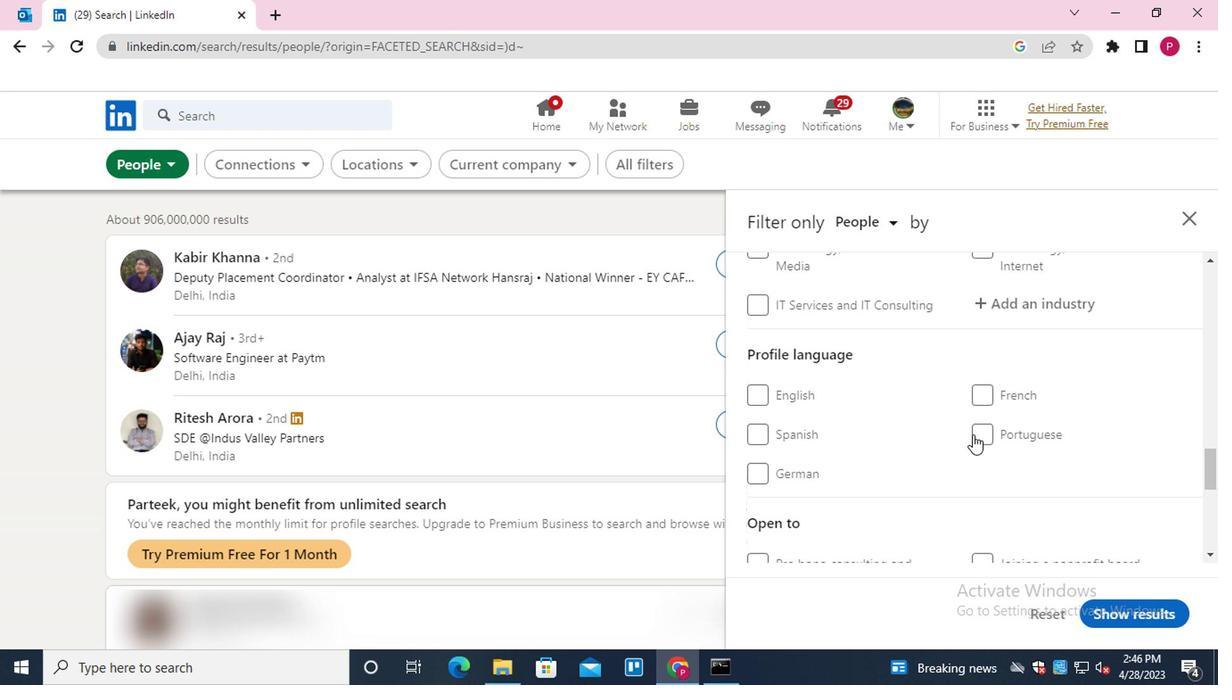 
Action: Mouse pressed left at (969, 434)
Screenshot: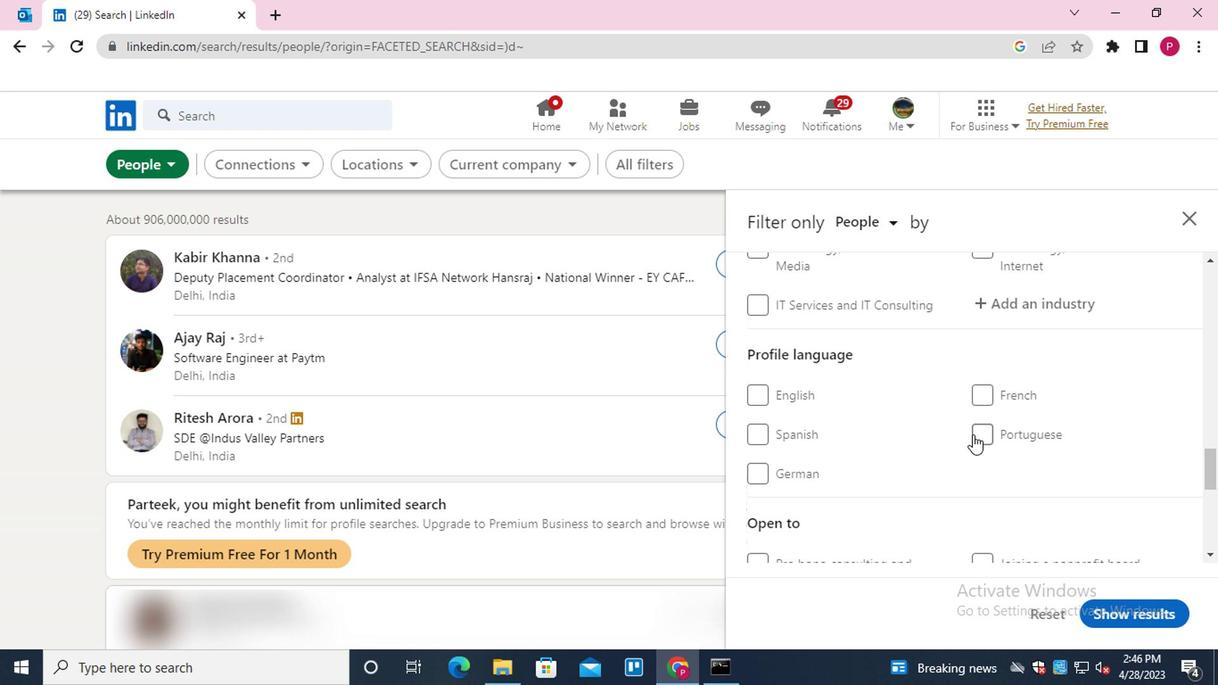 
Action: Mouse moved to (855, 459)
Screenshot: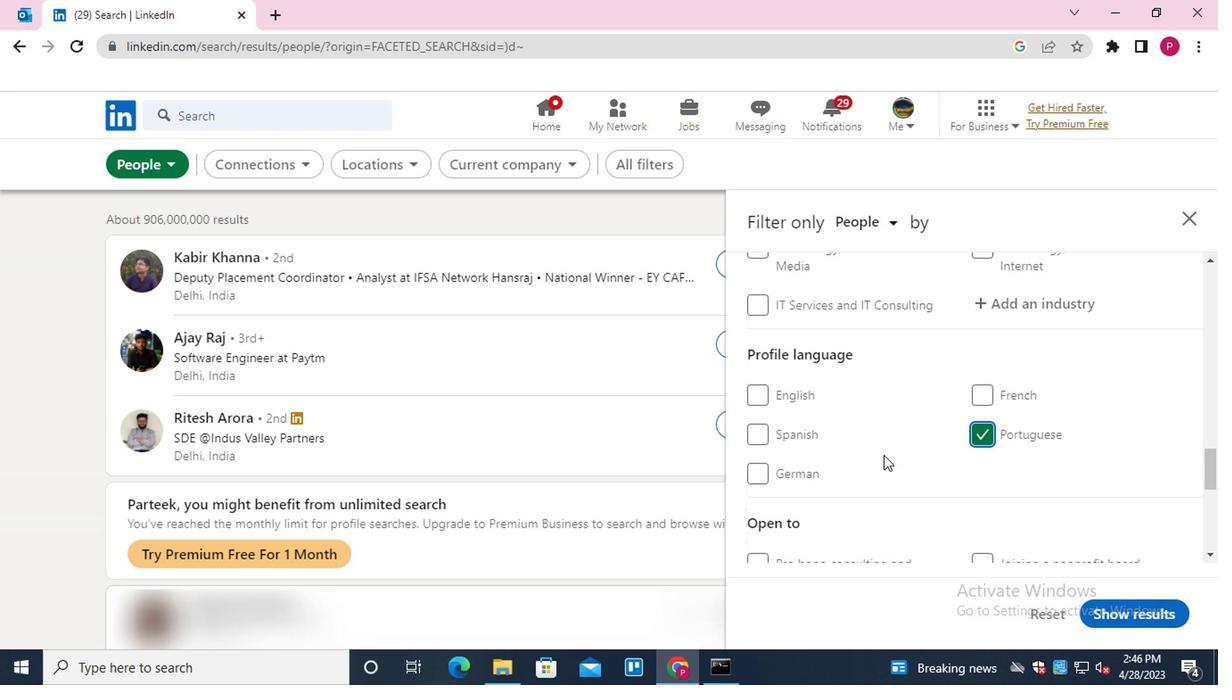 
Action: Mouse scrolled (855, 460) with delta (0, 0)
Screenshot: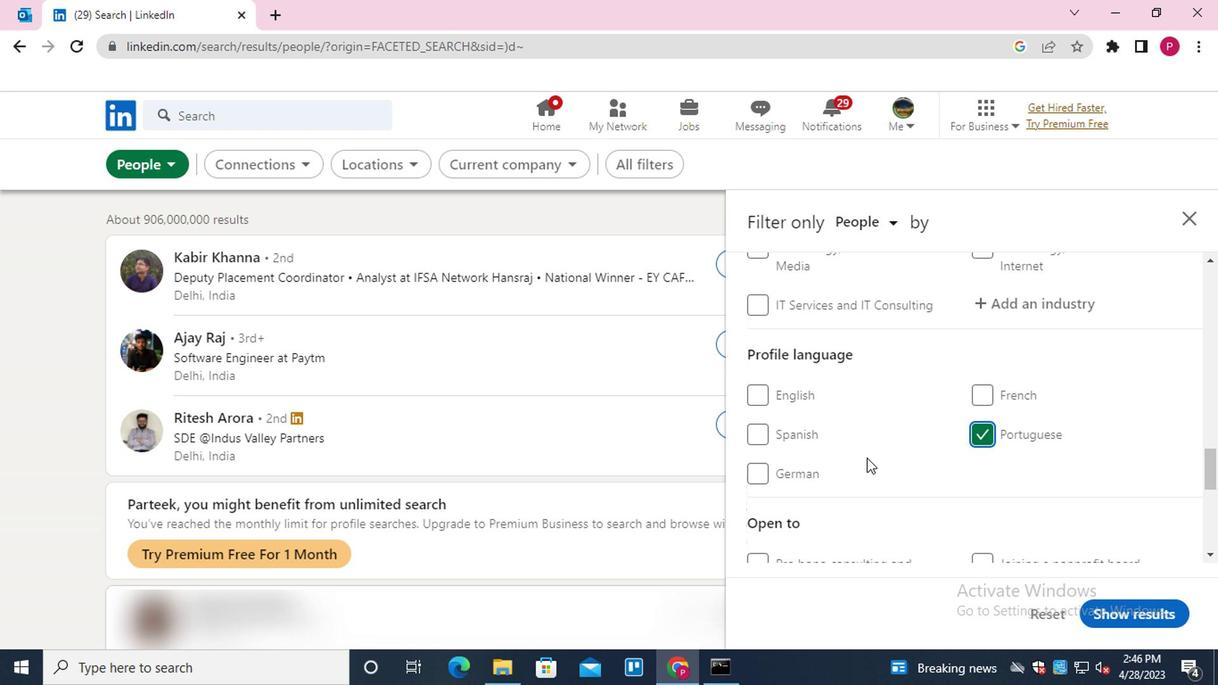 
Action: Mouse scrolled (855, 460) with delta (0, 0)
Screenshot: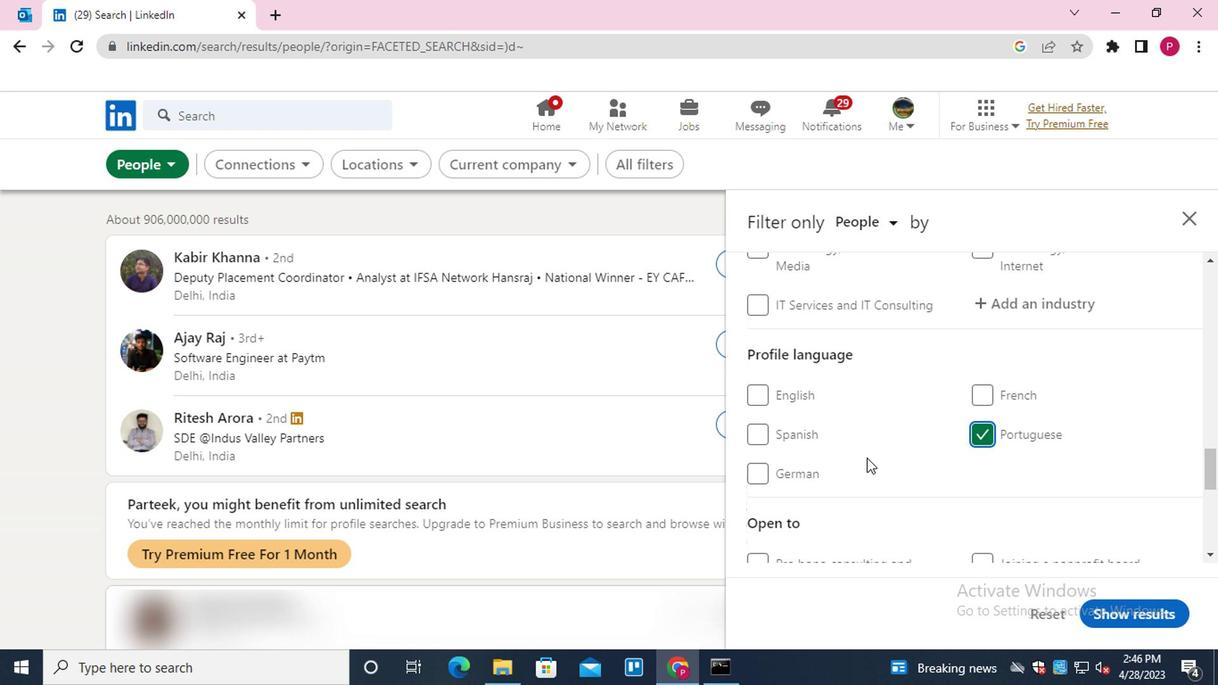 
Action: Mouse scrolled (855, 460) with delta (0, 0)
Screenshot: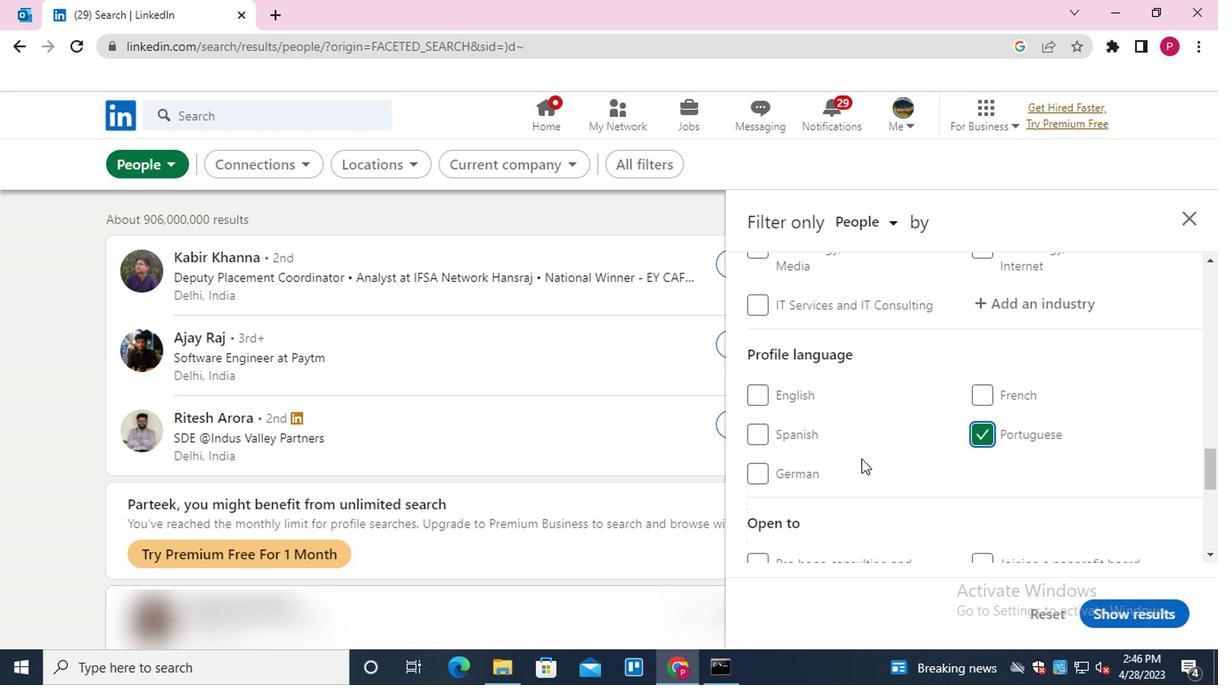 
Action: Mouse scrolled (855, 460) with delta (0, 0)
Screenshot: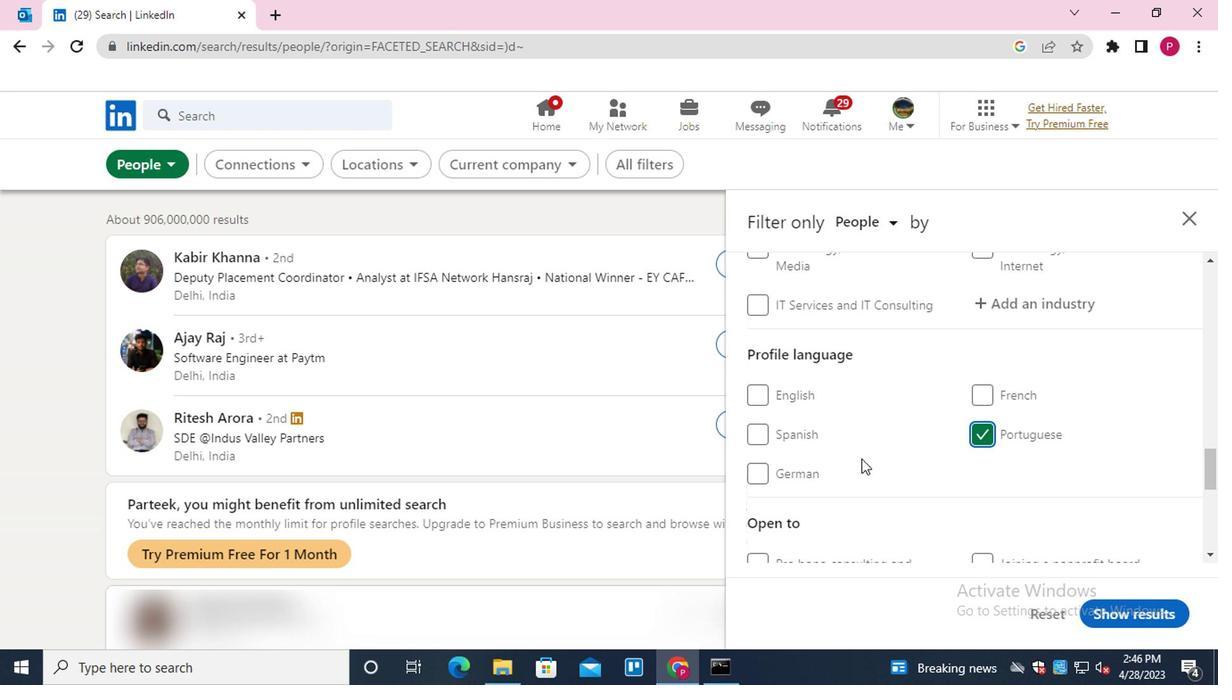 
Action: Mouse scrolled (855, 460) with delta (0, 0)
Screenshot: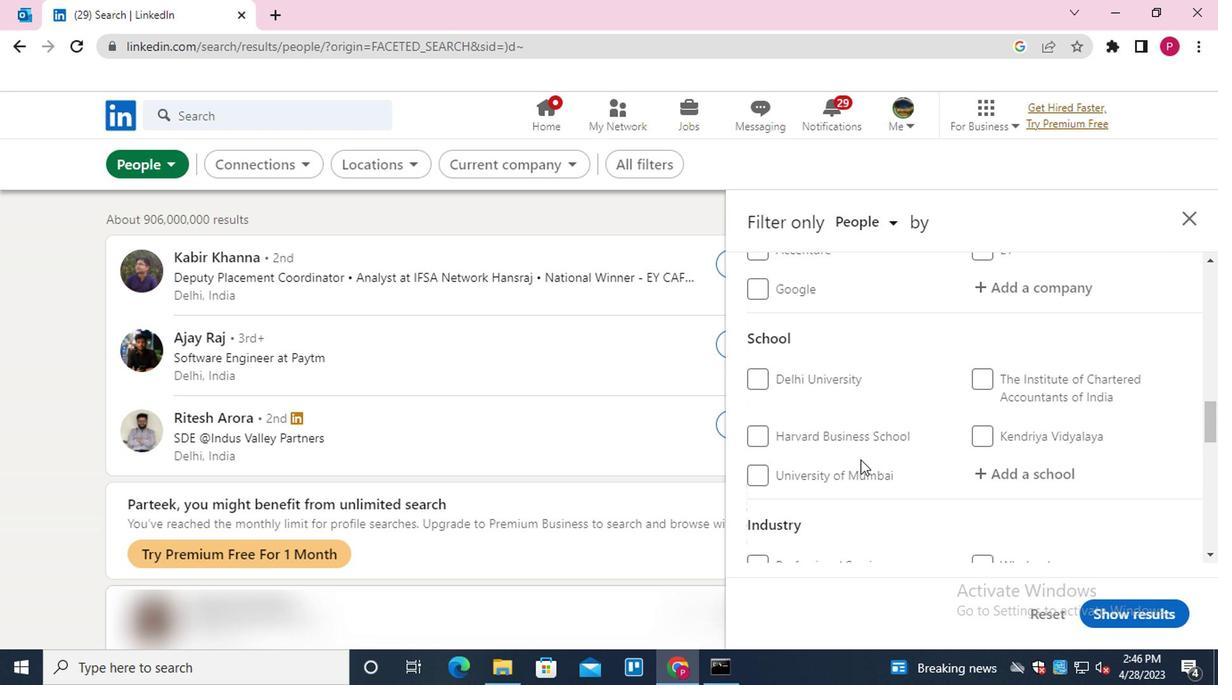 
Action: Mouse scrolled (855, 460) with delta (0, 0)
Screenshot: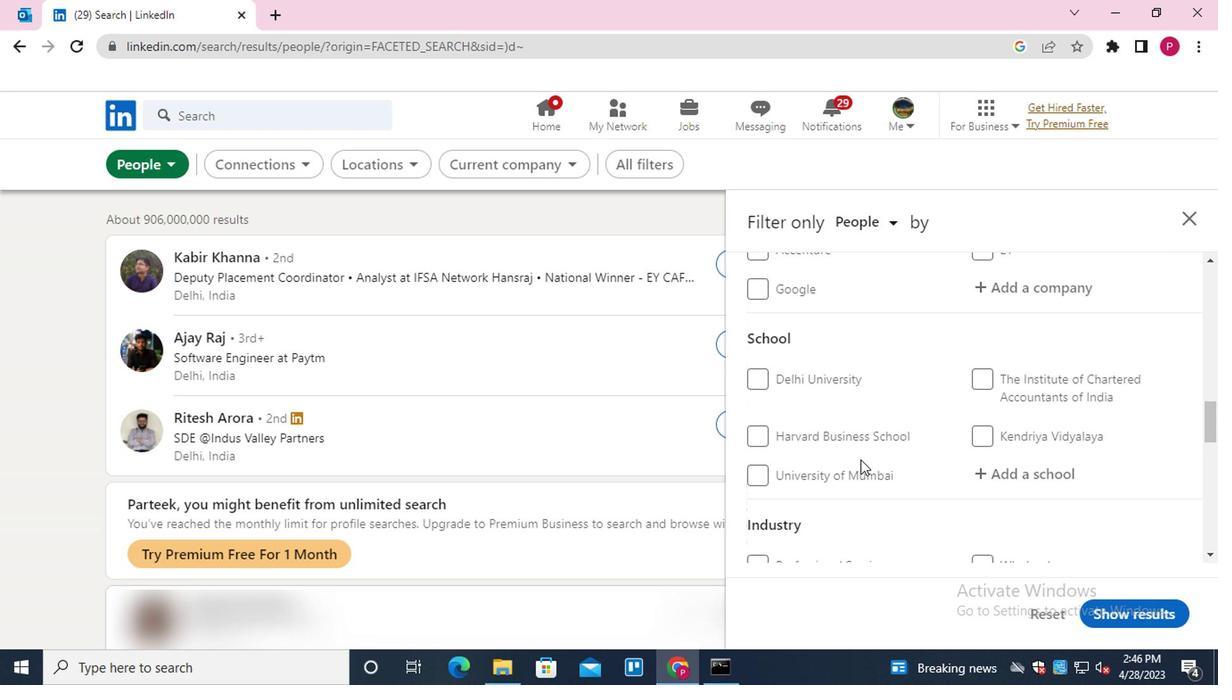 
Action: Mouse scrolled (855, 460) with delta (0, 0)
Screenshot: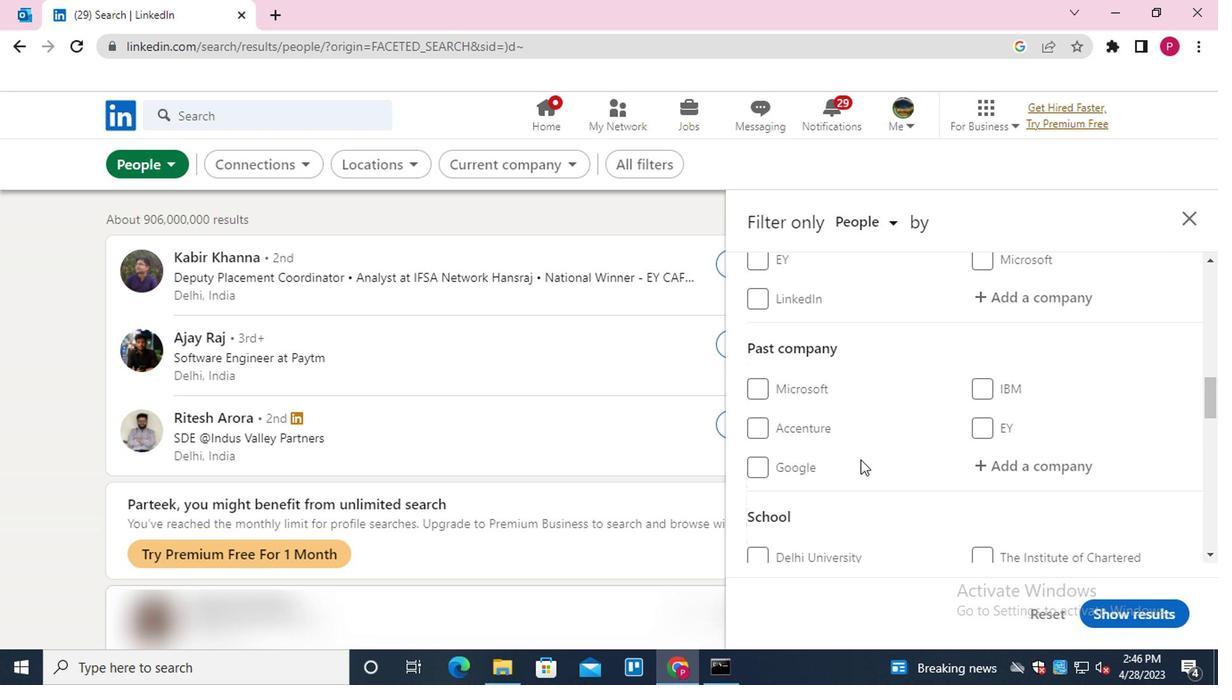 
Action: Mouse scrolled (855, 460) with delta (0, 0)
Screenshot: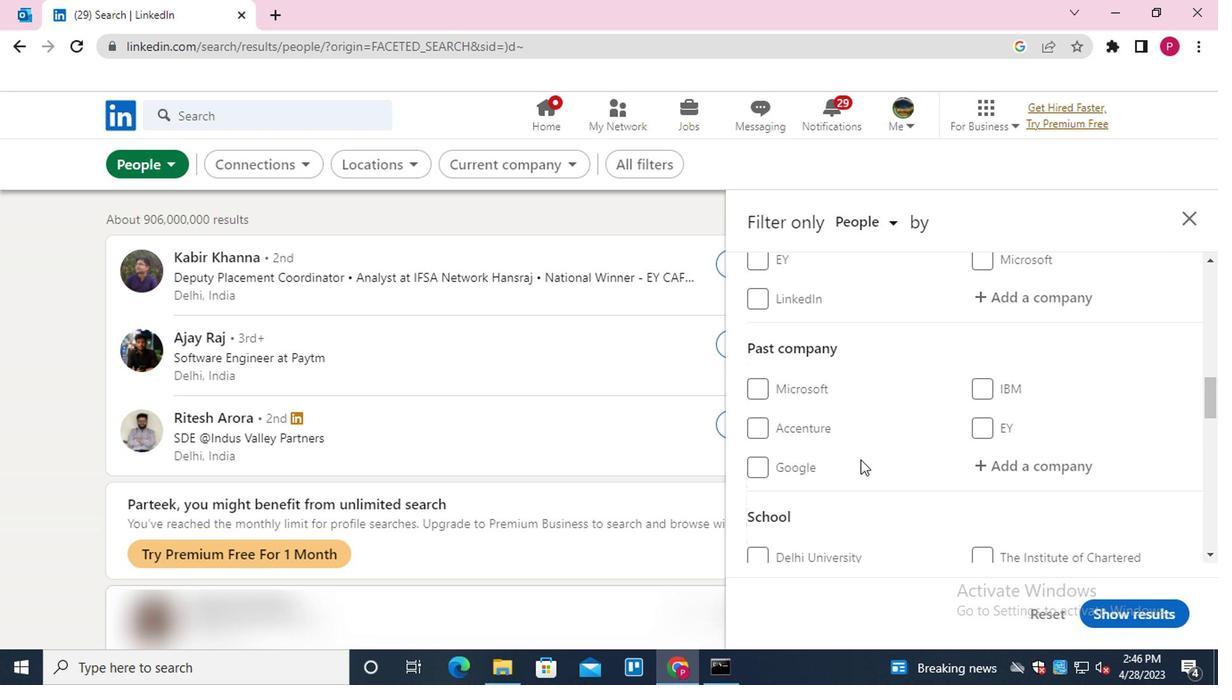 
Action: Mouse moved to (1019, 479)
Screenshot: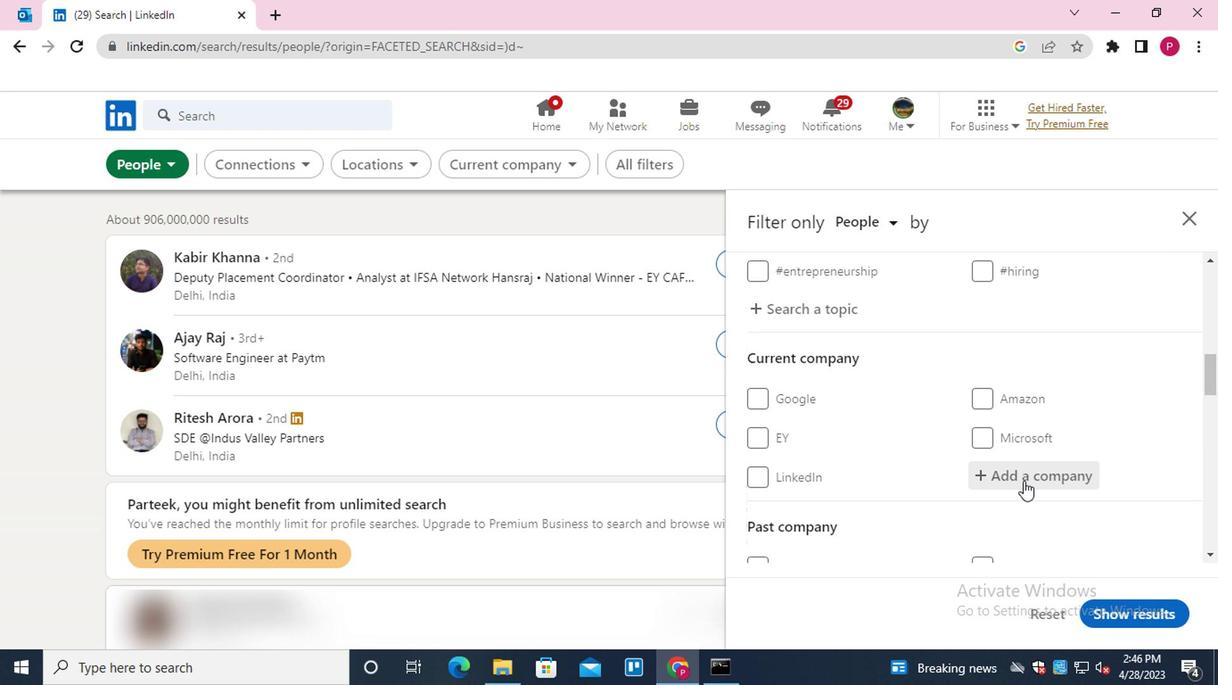 
Action: Mouse pressed left at (1019, 479)
Screenshot: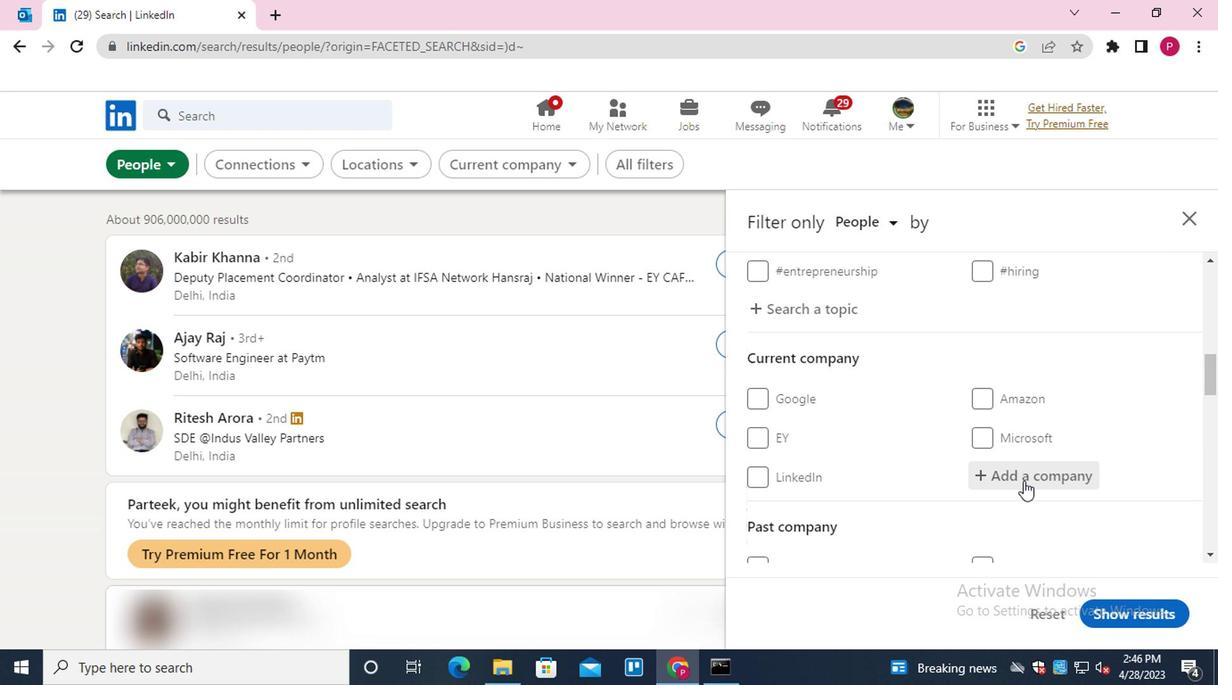 
Action: Key pressed <Key.shift>INTERSHALA<Key.down><Key.backspace><Key.backspace><Key.backspace><Key.backspace><Key.backspace><Key.backspace><Key.backspace>ERSHA<Key.backspace><Key.backspace><Key.backspace>NSHALA<Key.down><Key.enter>
Screenshot: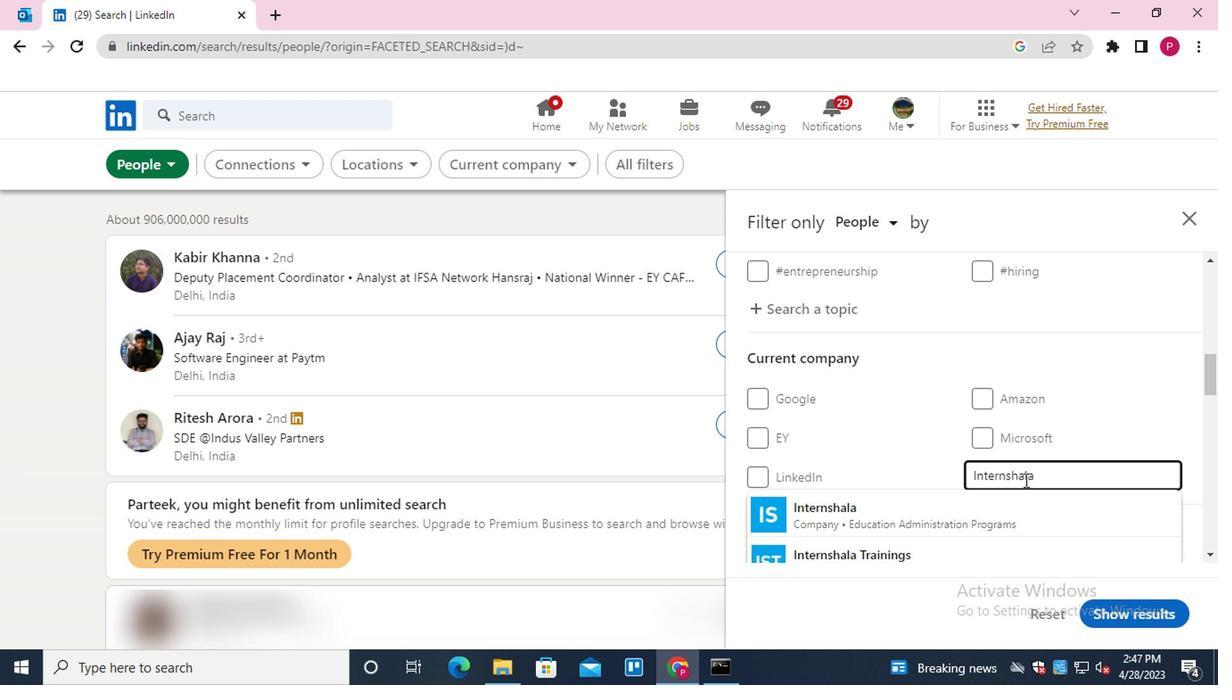 
Action: Mouse moved to (917, 441)
Screenshot: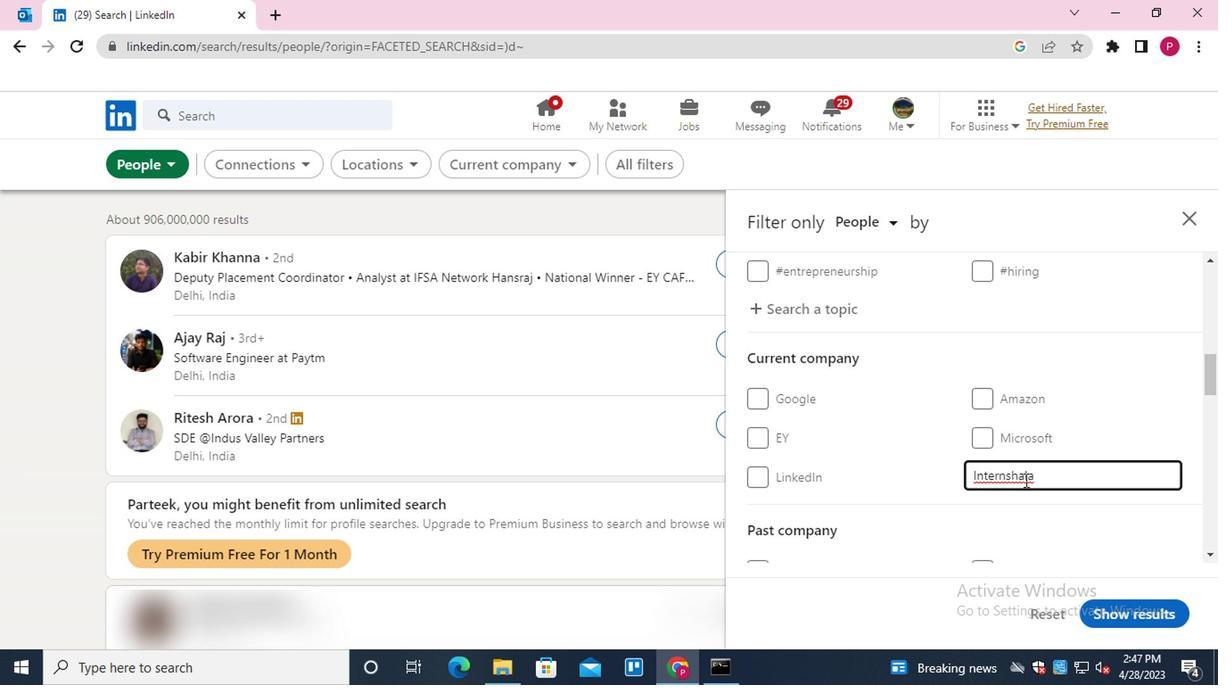 
Action: Mouse scrolled (917, 440) with delta (0, -1)
Screenshot: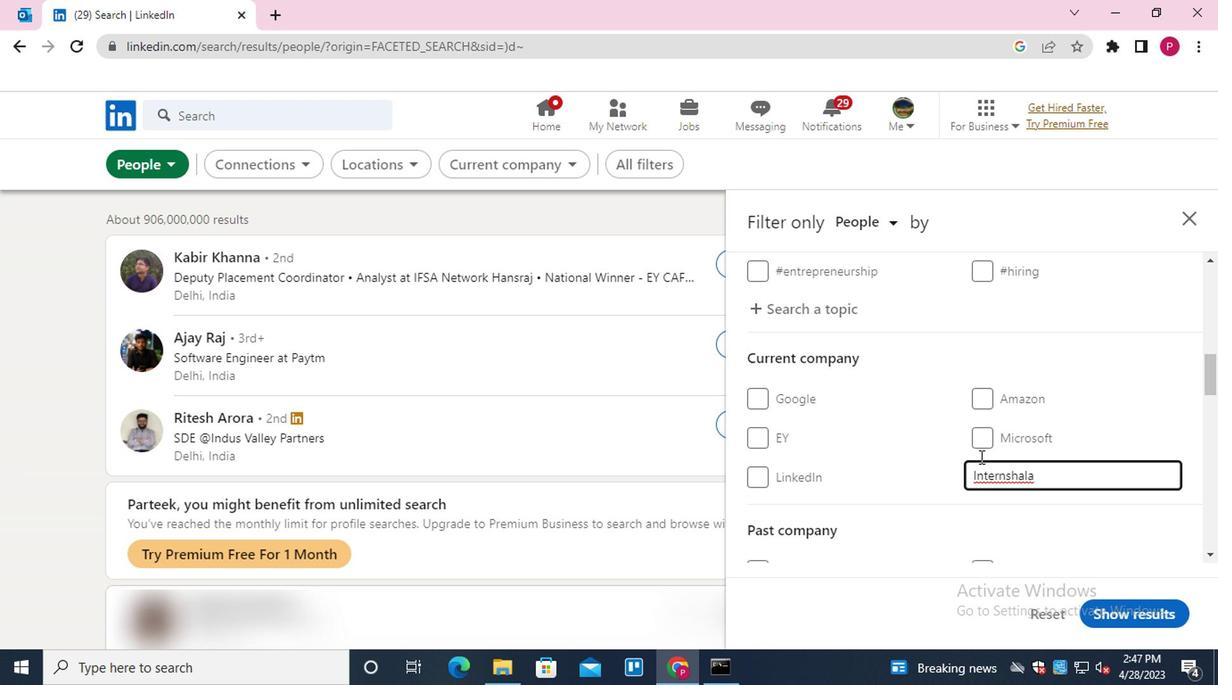 
Action: Mouse moved to (919, 438)
Screenshot: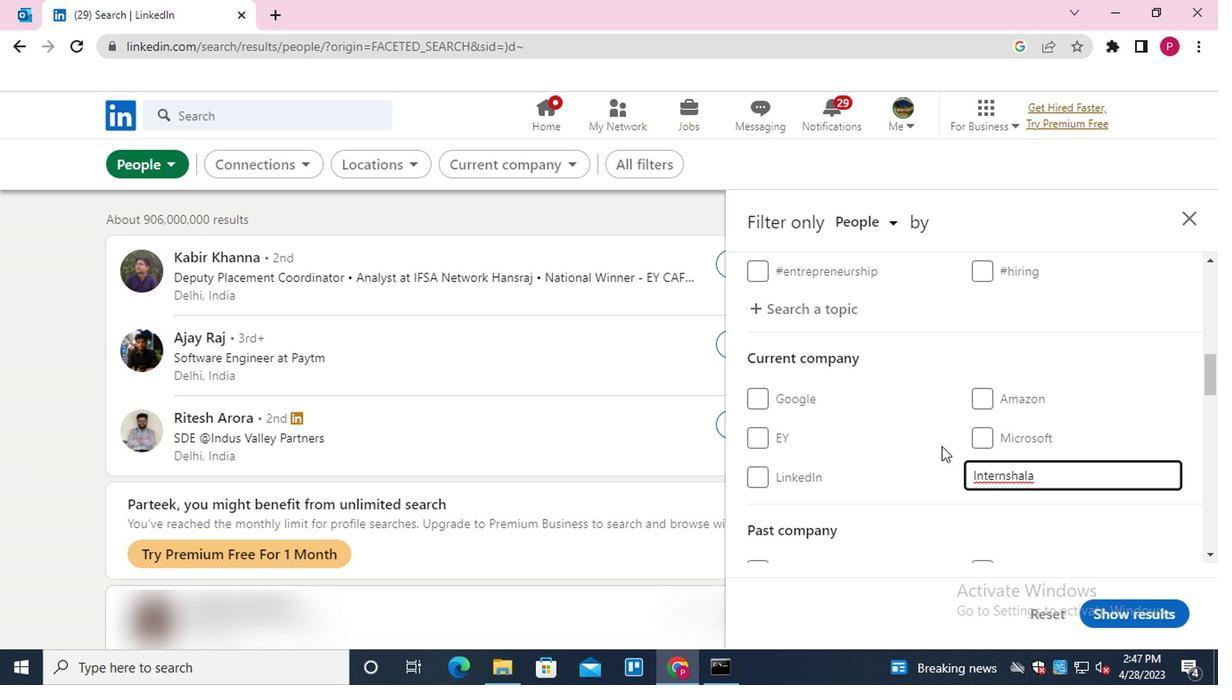 
Action: Mouse scrolled (919, 437) with delta (0, 0)
Screenshot: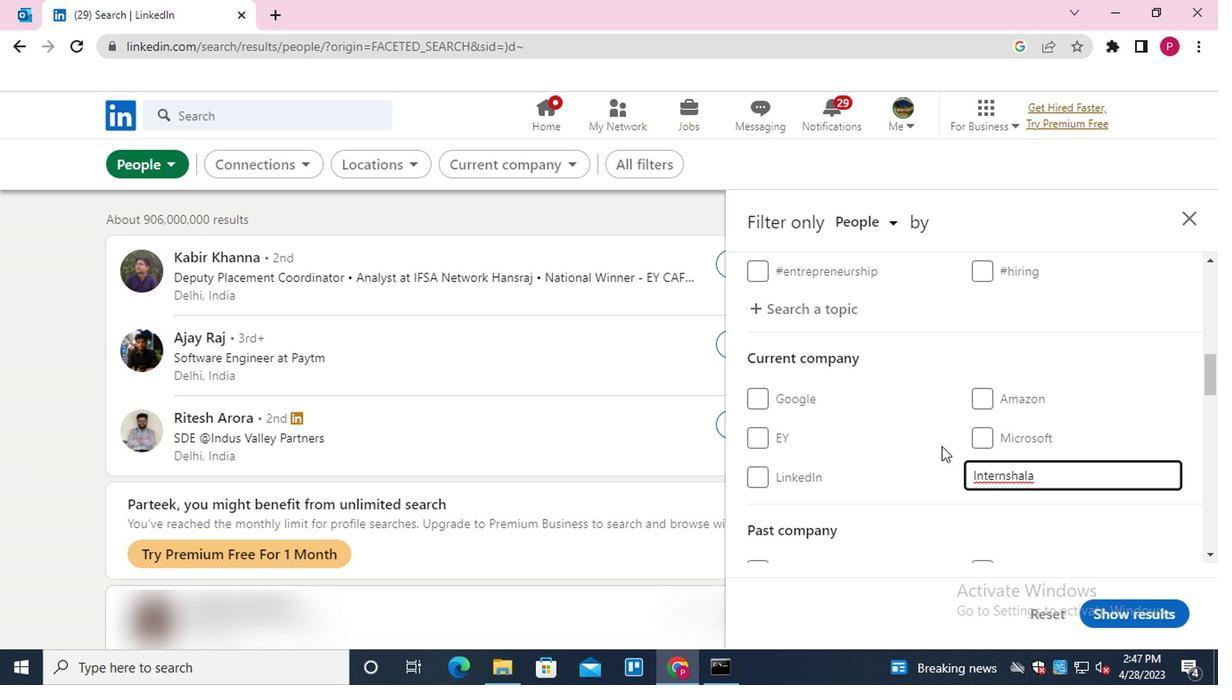 
Action: Mouse moved to (1059, 292)
Screenshot: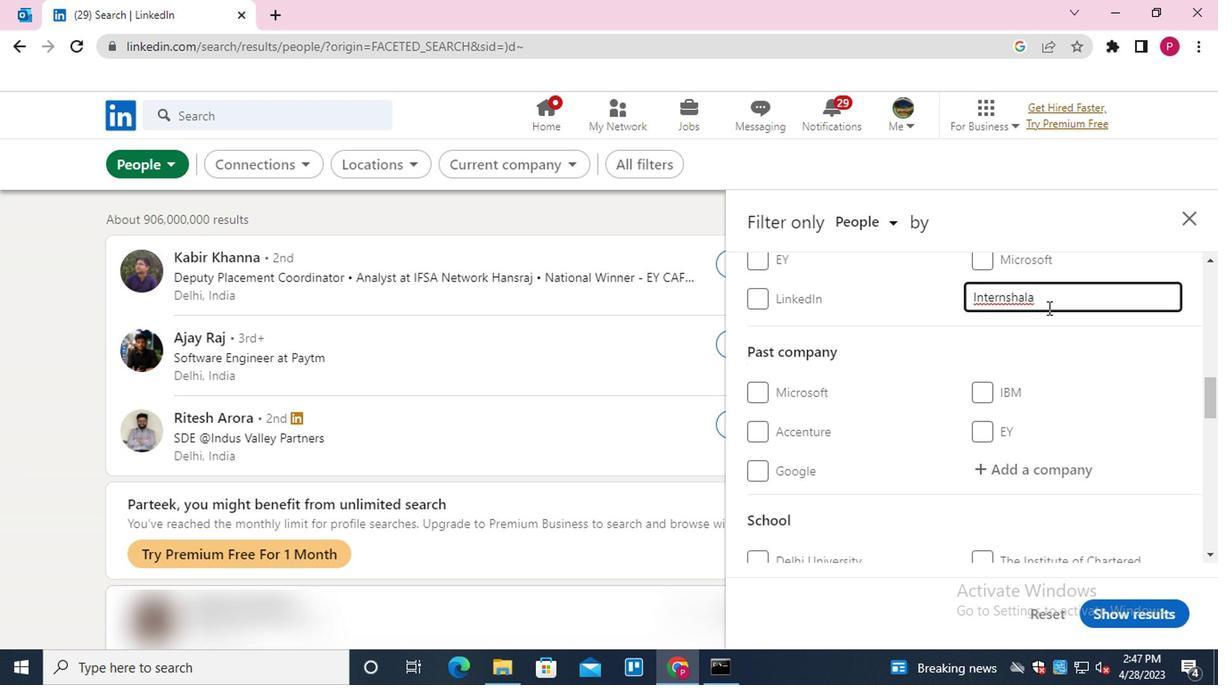 
Action: Mouse pressed left at (1059, 292)
Screenshot: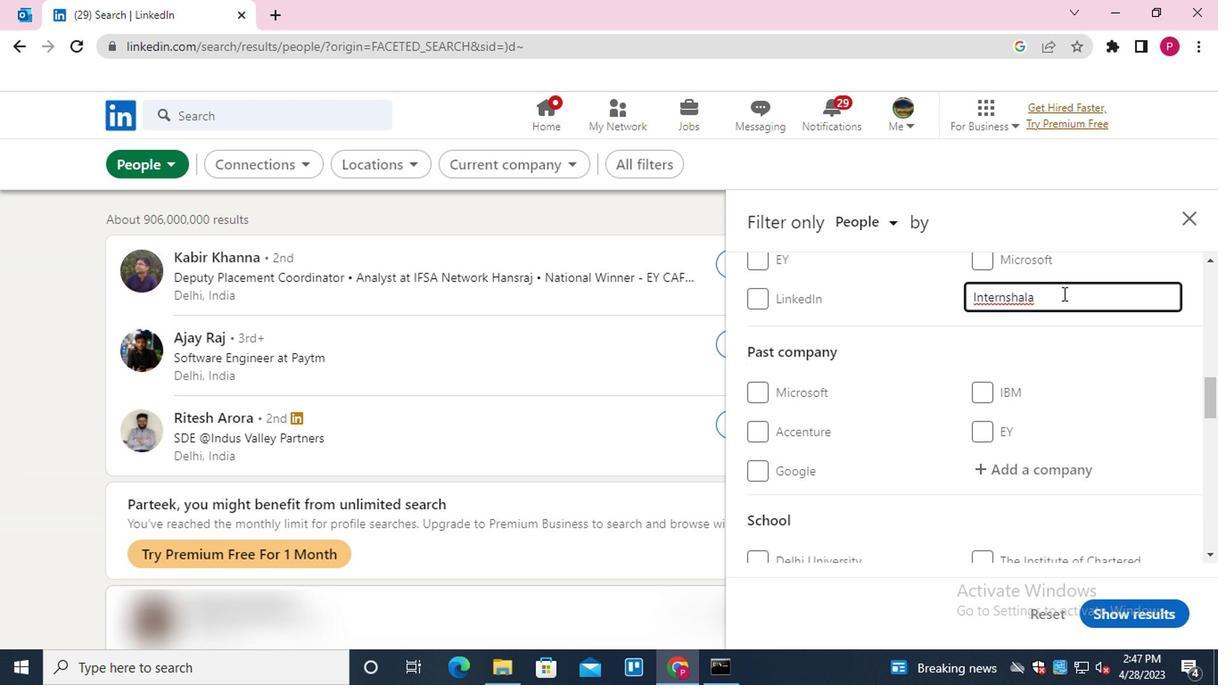 
Action: Mouse moved to (1059, 292)
Screenshot: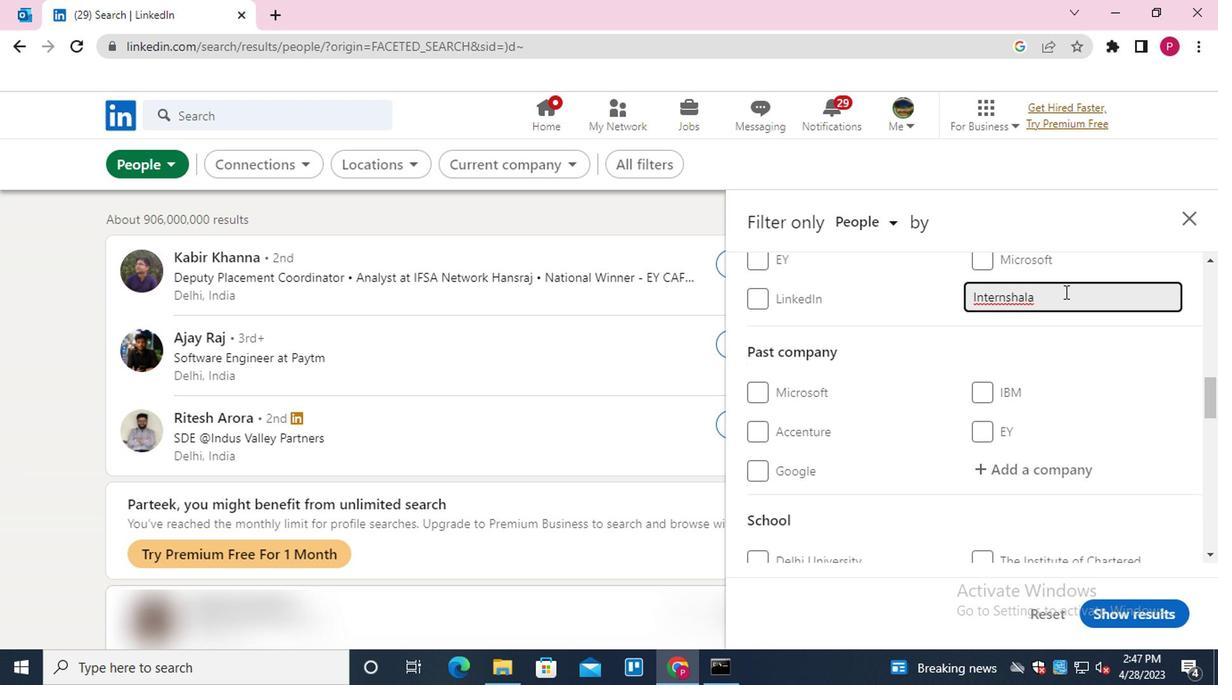 
Action: Key pressed <Key.down><Key.enter>
Screenshot: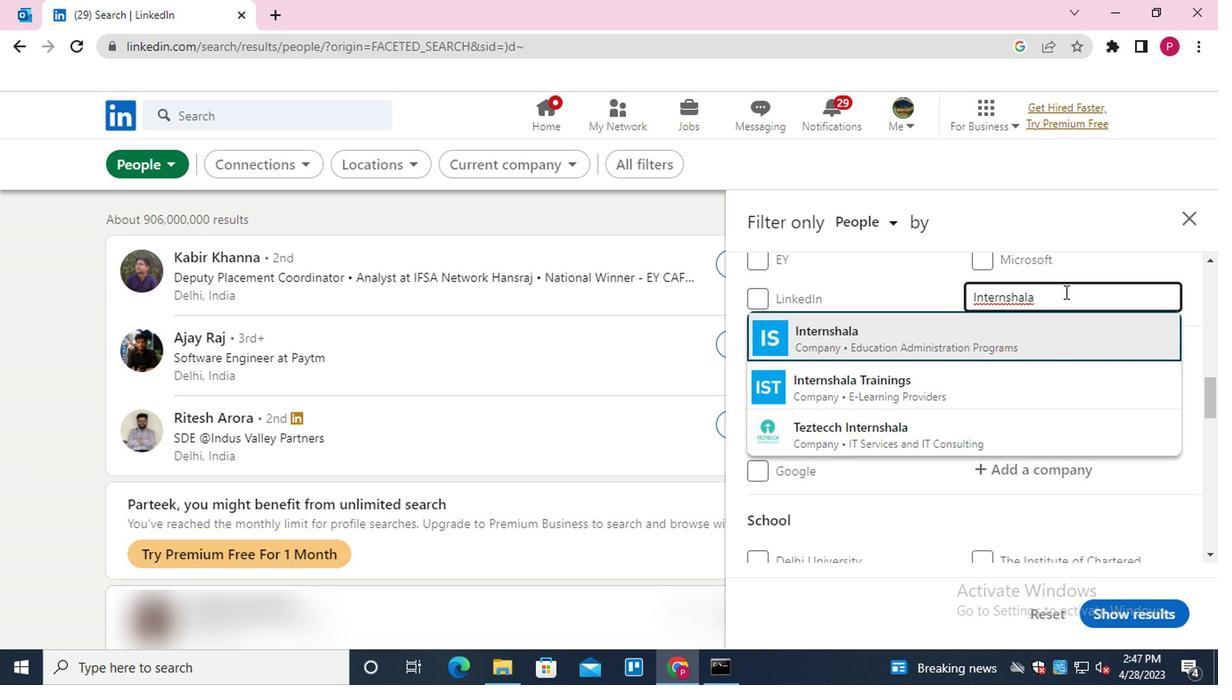 
Action: Mouse moved to (871, 390)
Screenshot: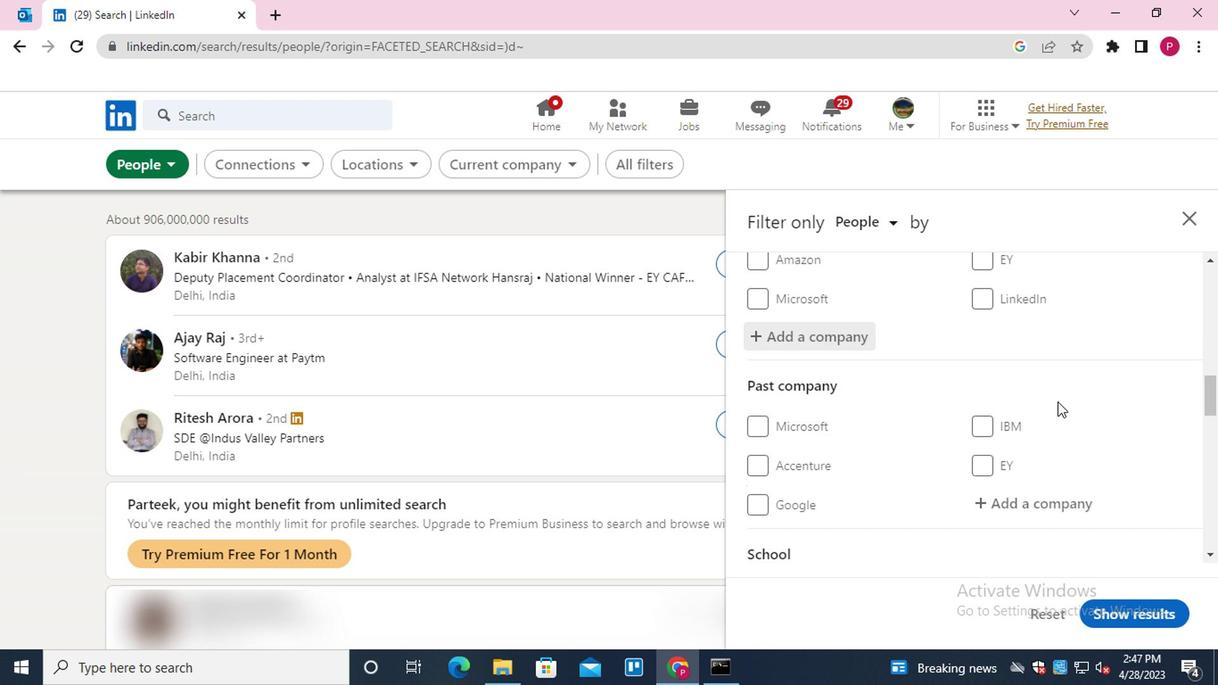 
Action: Mouse scrolled (871, 389) with delta (0, -1)
Screenshot: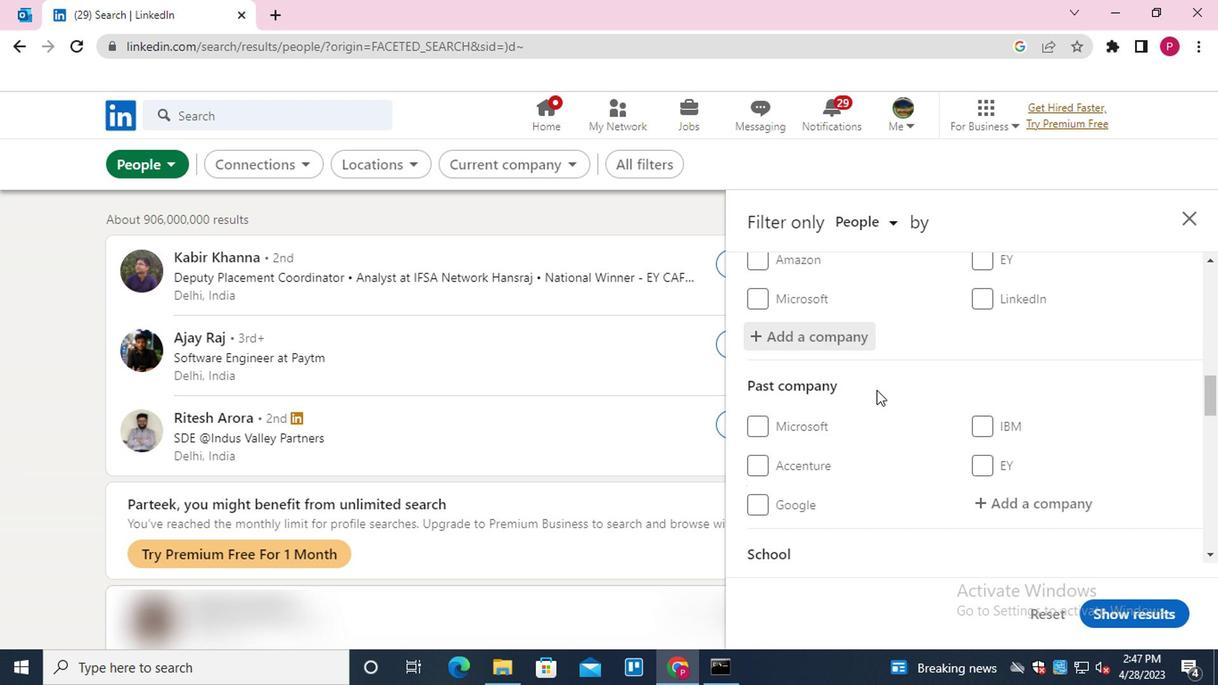
Action: Mouse scrolled (871, 389) with delta (0, -1)
Screenshot: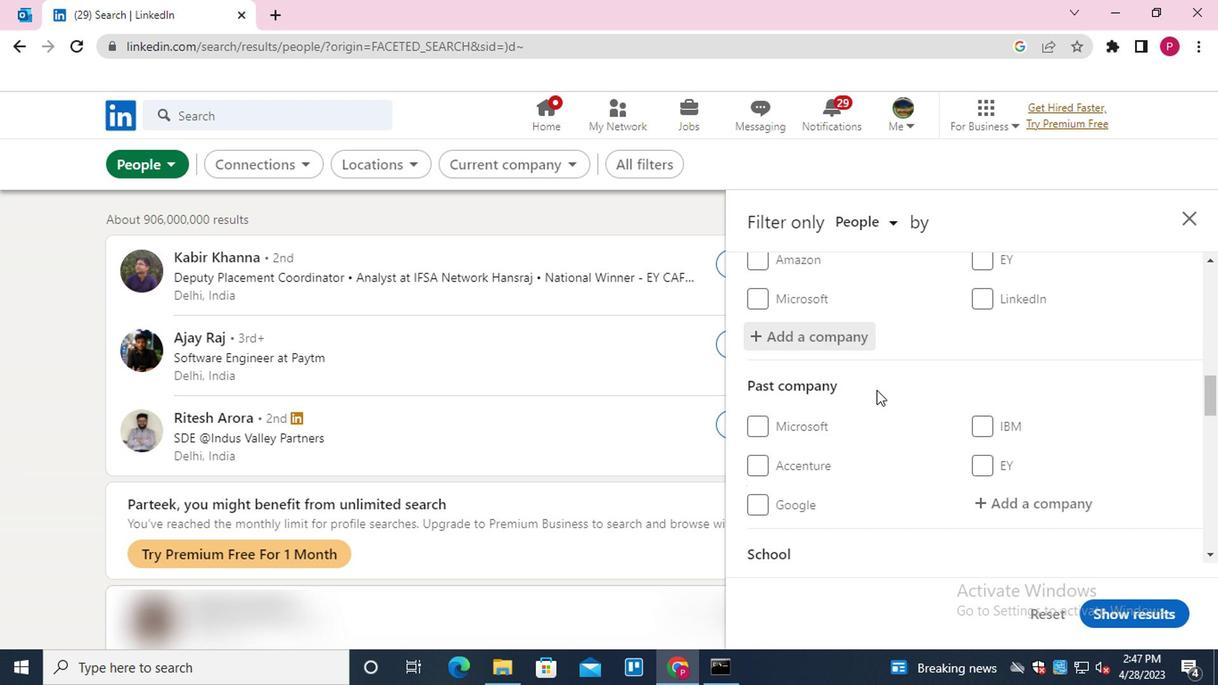
Action: Mouse scrolled (871, 389) with delta (0, -1)
Screenshot: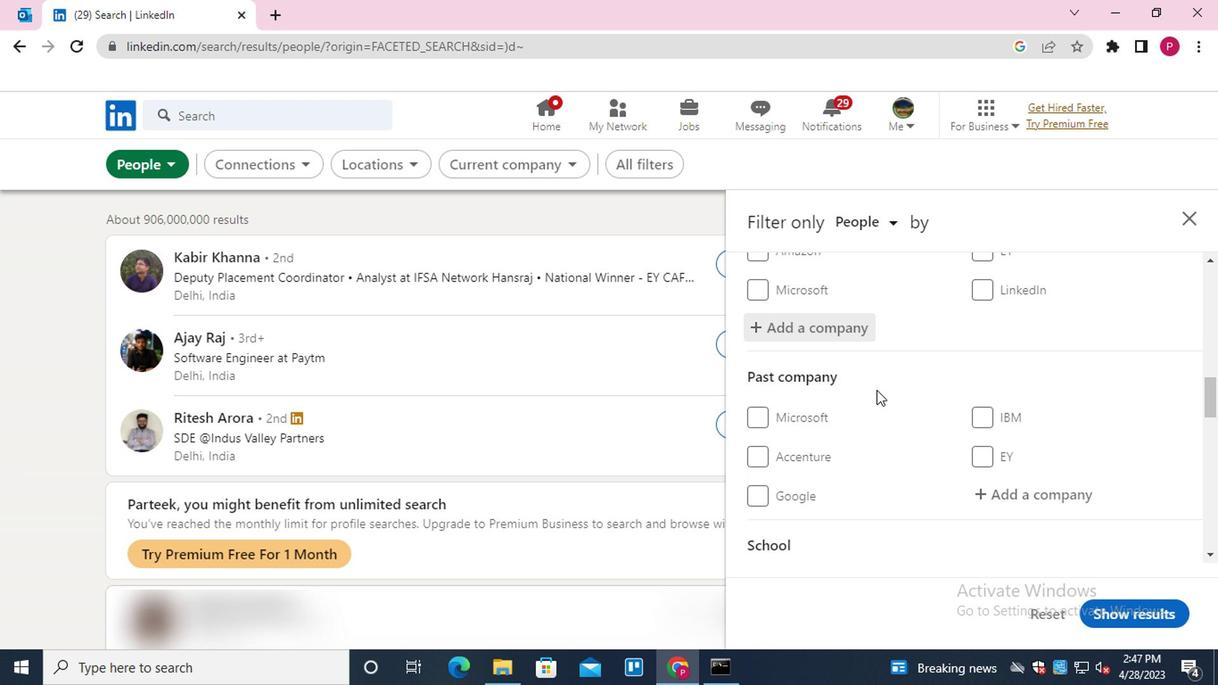
Action: Mouse moved to (993, 418)
Screenshot: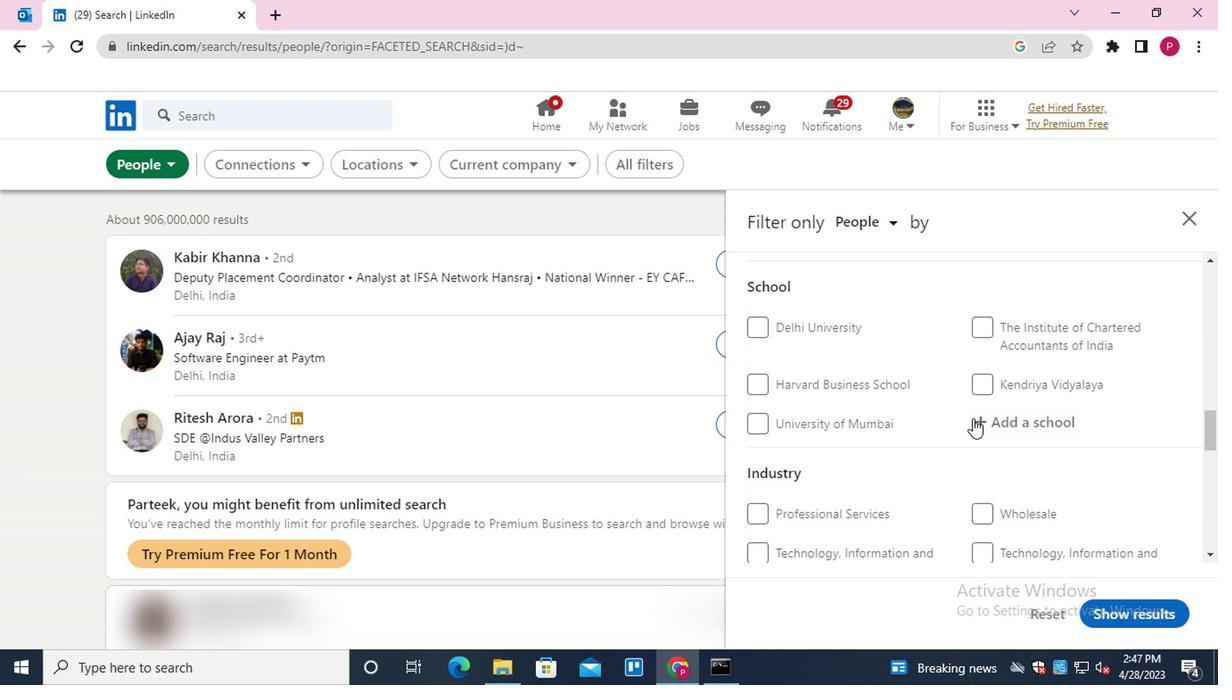 
Action: Mouse pressed left at (993, 418)
Screenshot: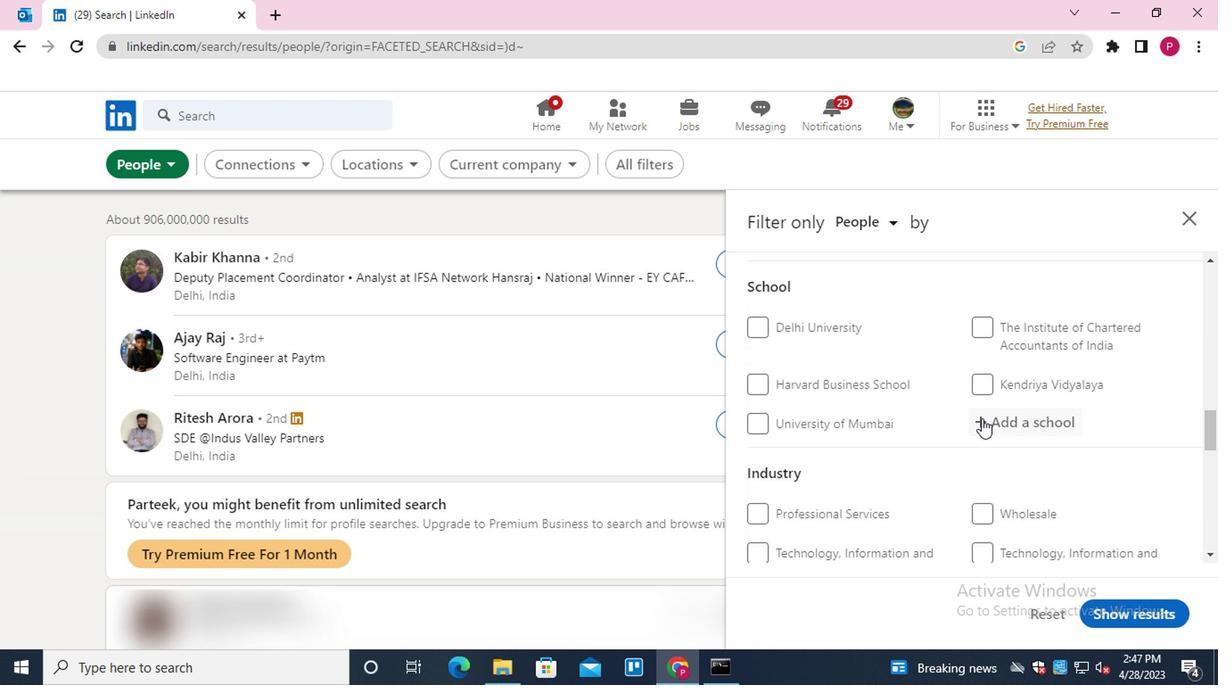 
Action: Mouse moved to (976, 417)
Screenshot: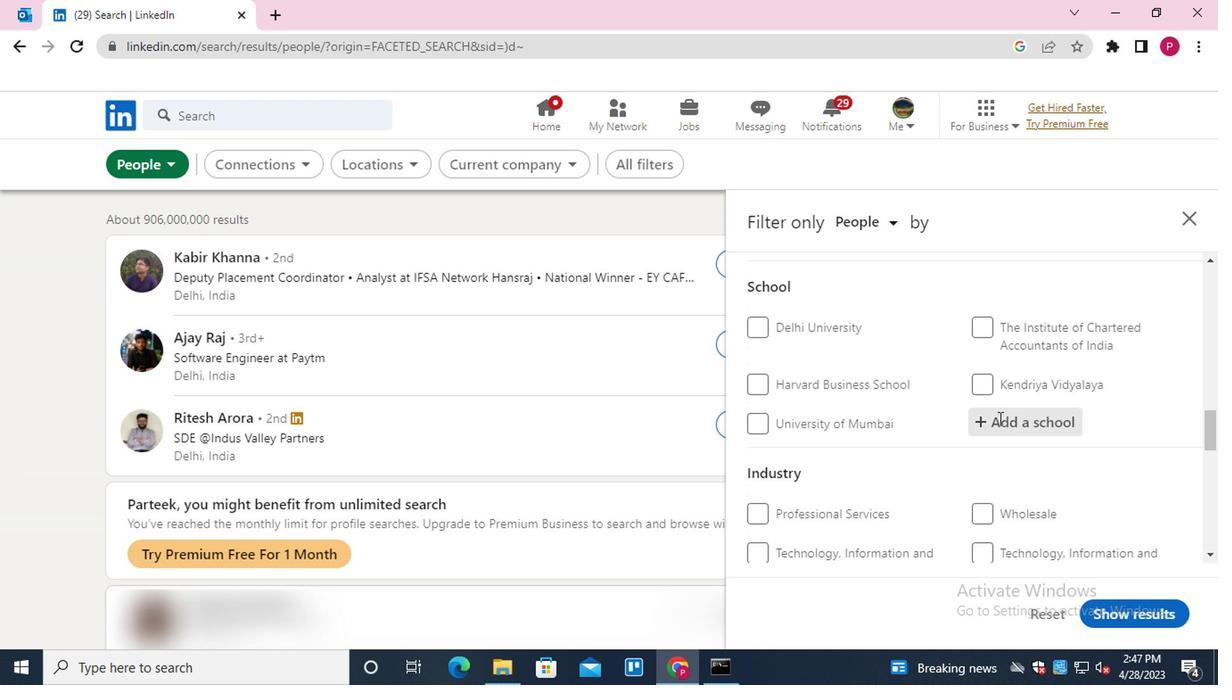 
Action: Mouse scrolled (976, 415) with delta (0, -1)
Screenshot: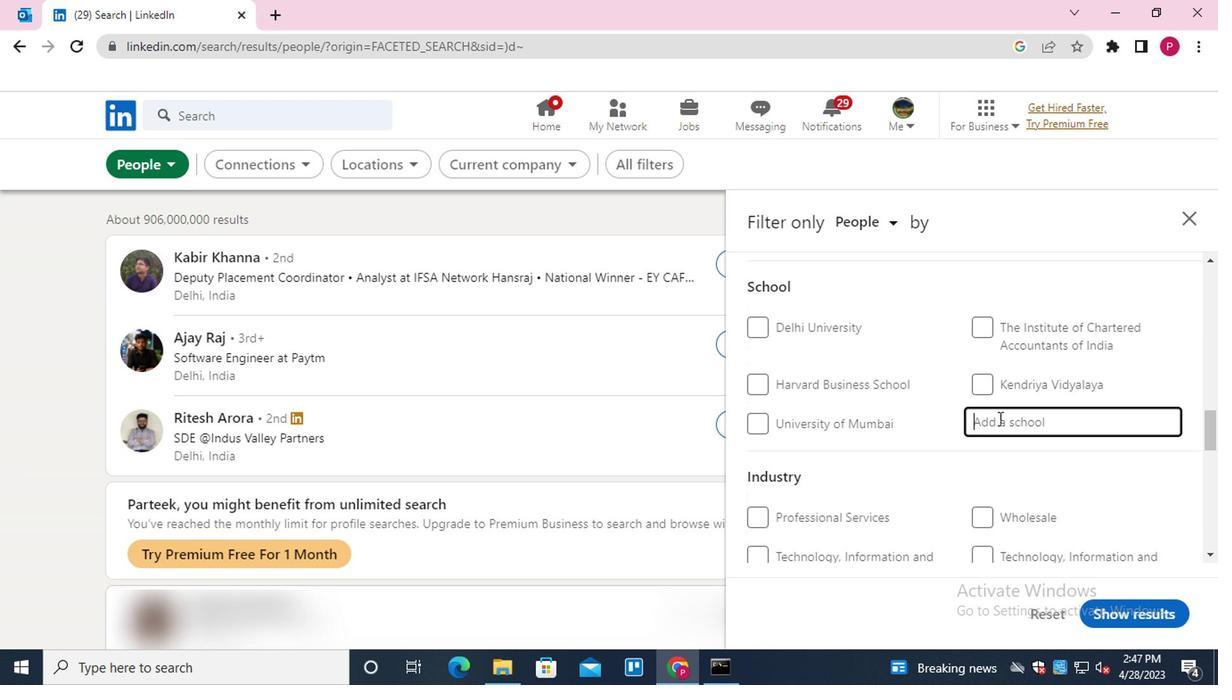
Action: Mouse scrolled (976, 415) with delta (0, -1)
Screenshot: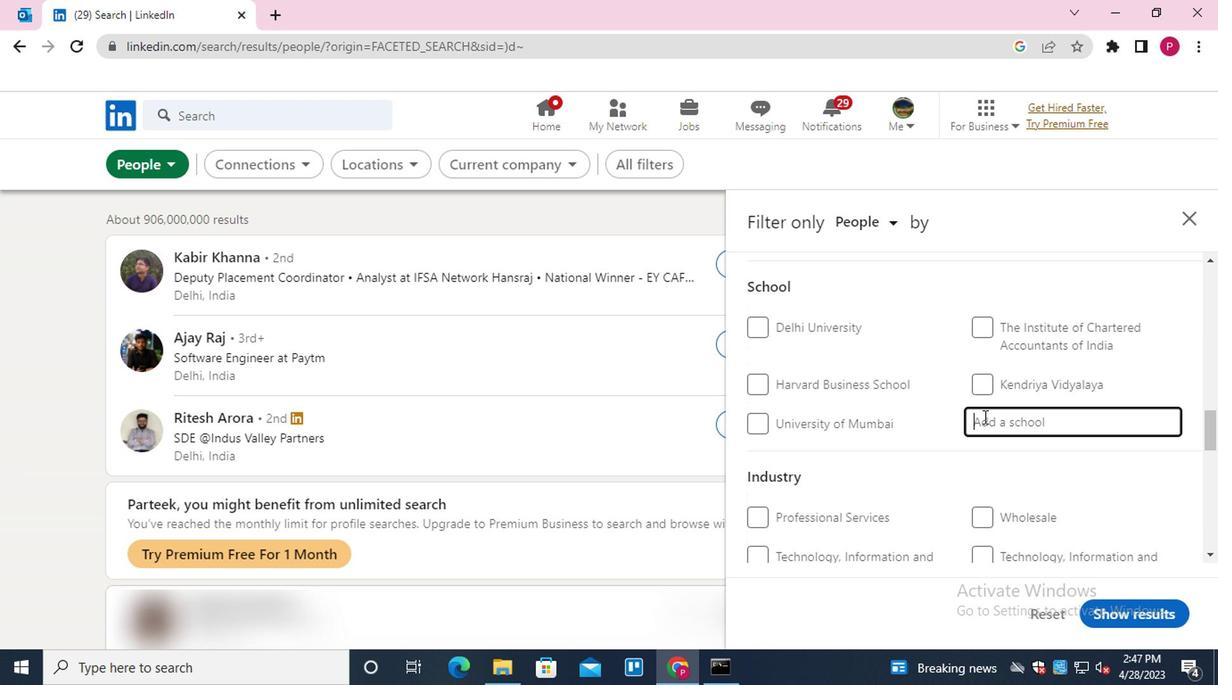
Action: Mouse scrolled (976, 417) with delta (0, 0)
Screenshot: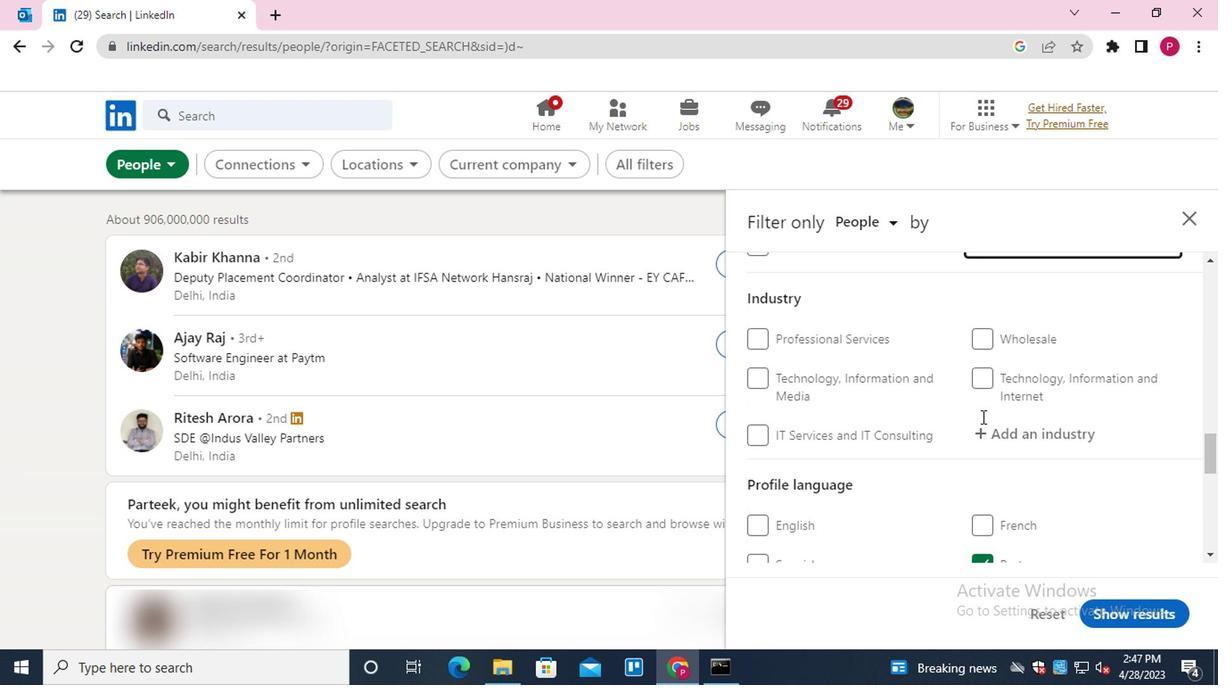
Action: Key pressed <Key.shift><Key.shift><Key.shift><Key.shift>INDIAN<Key.space><Key.shift>INSTITUTE<Key.space><Key.shift>O<Key.backspace>OF<Key.space><Key.shift>MANAGEMENT<Key.down><Key.down><Key.down><Key.down><Key.down><Key.down><Key.down><Key.down><Key.down><Key.down><Key.up><Key.enter>
Screenshot: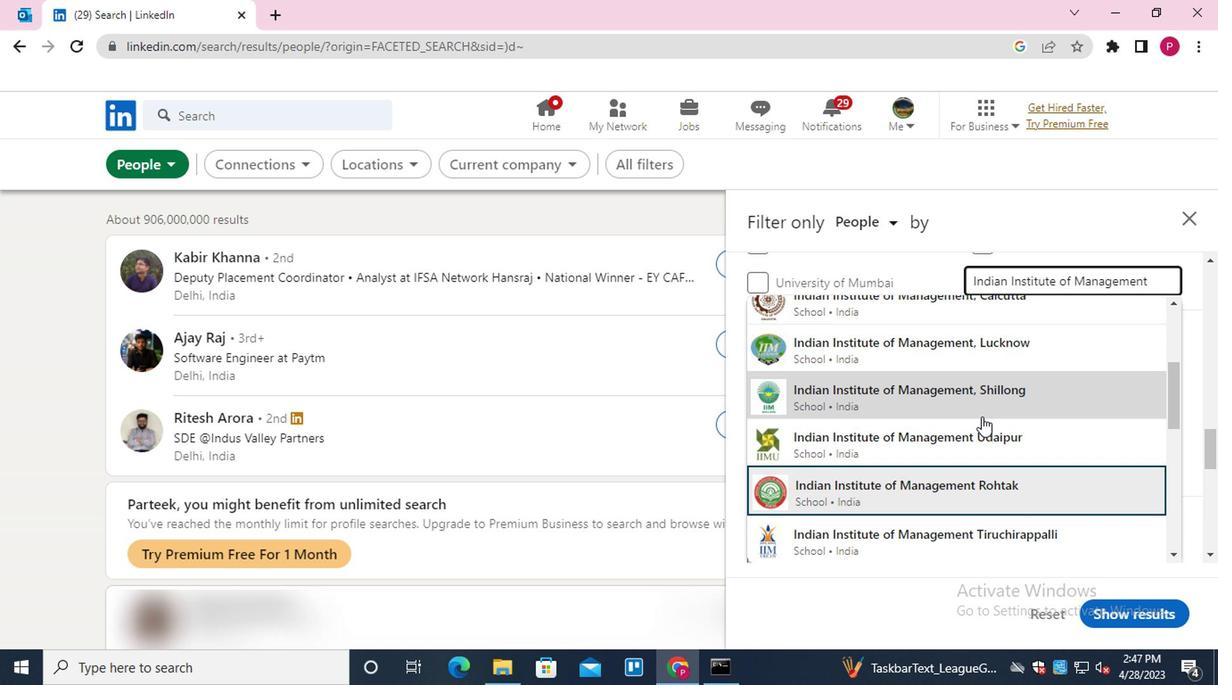 
Action: Mouse moved to (822, 427)
Screenshot: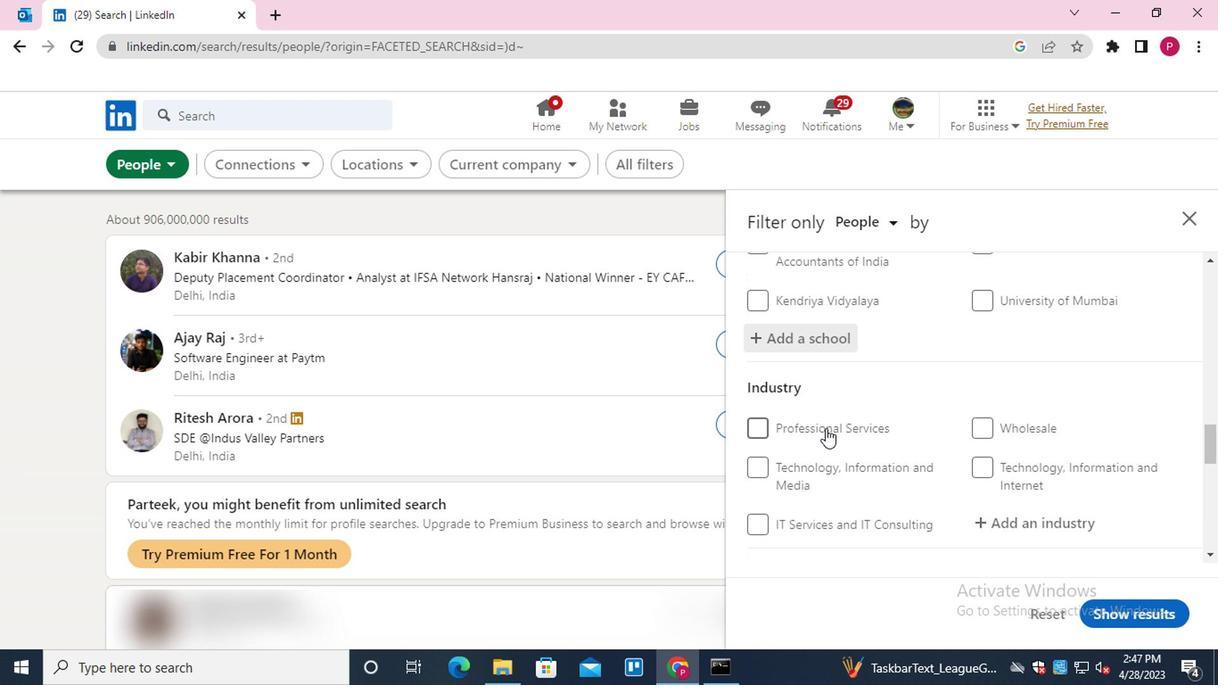 
Action: Mouse scrolled (822, 426) with delta (0, 0)
Screenshot: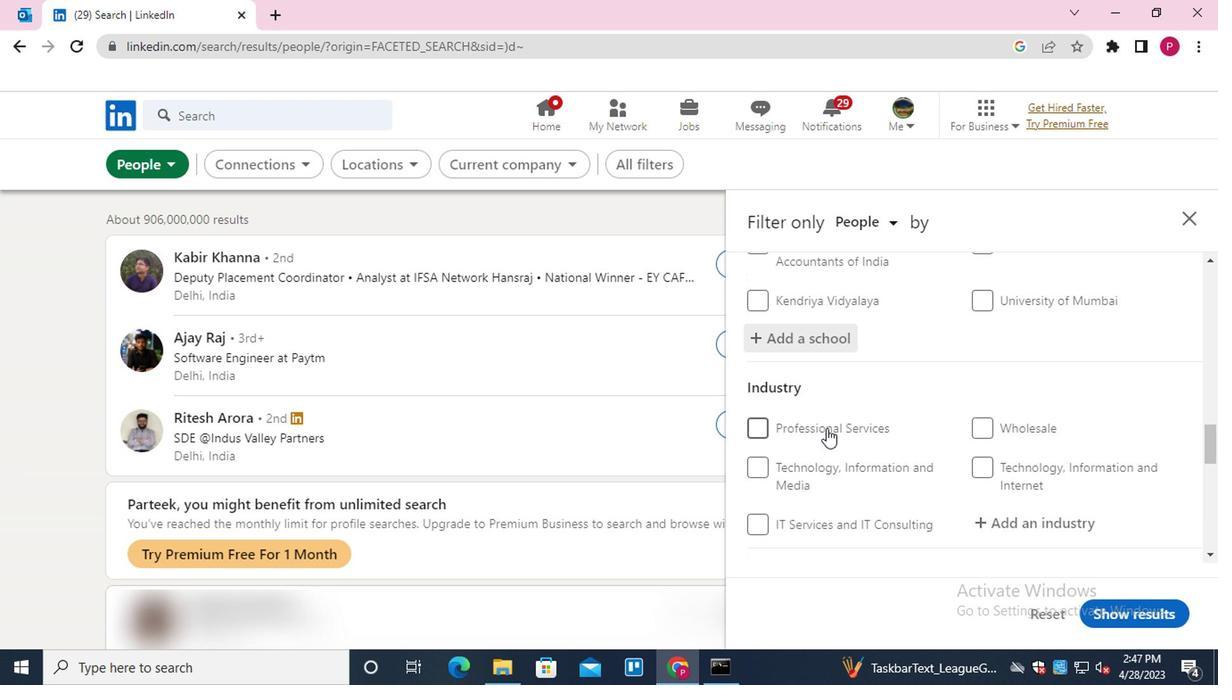 
Action: Mouse scrolled (822, 426) with delta (0, 0)
Screenshot: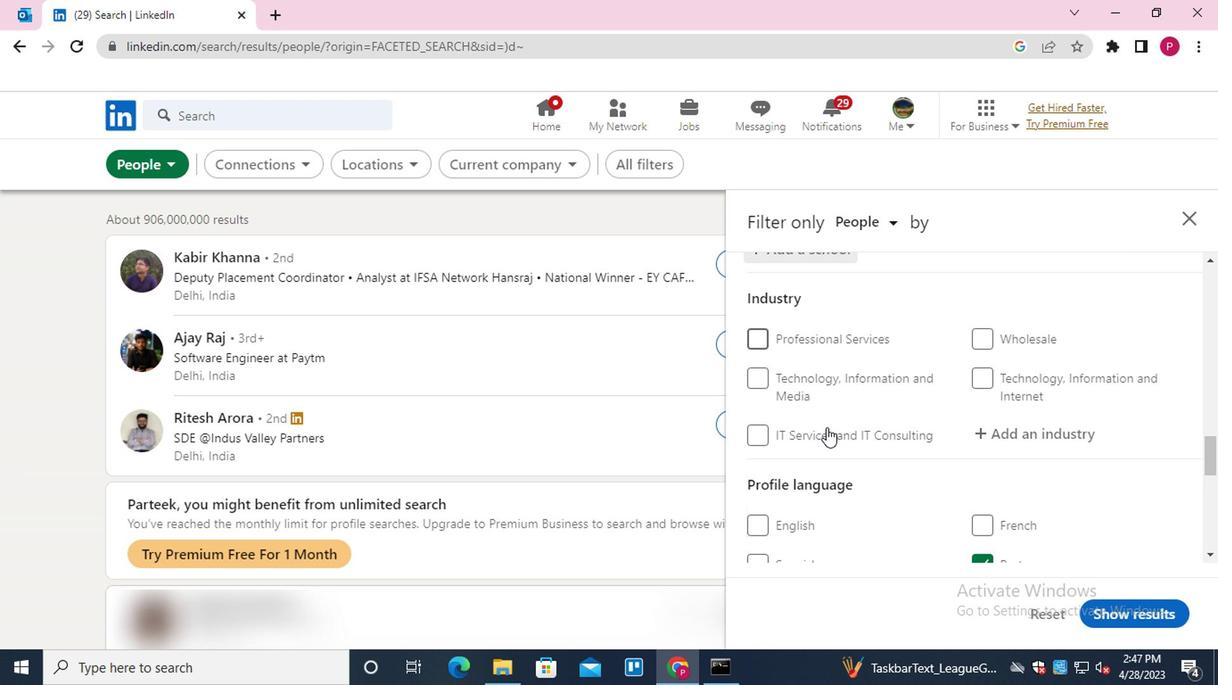 
Action: Mouse scrolled (822, 426) with delta (0, 0)
Screenshot: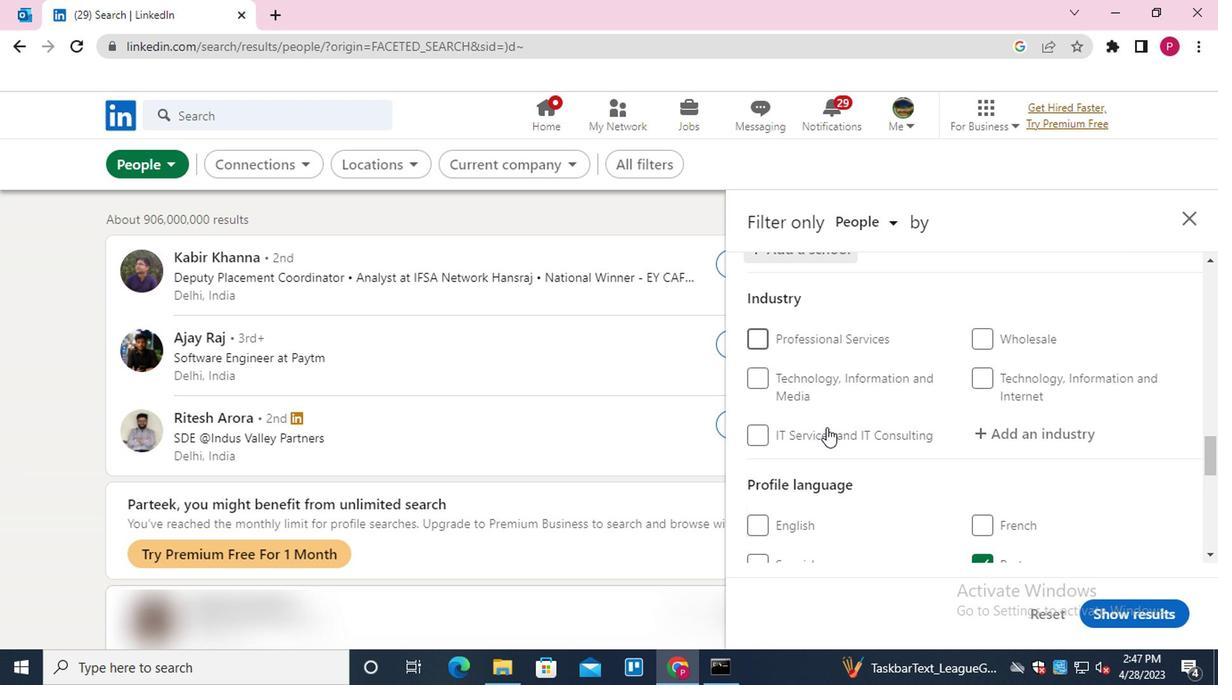 
Action: Mouse scrolled (822, 426) with delta (0, 0)
Screenshot: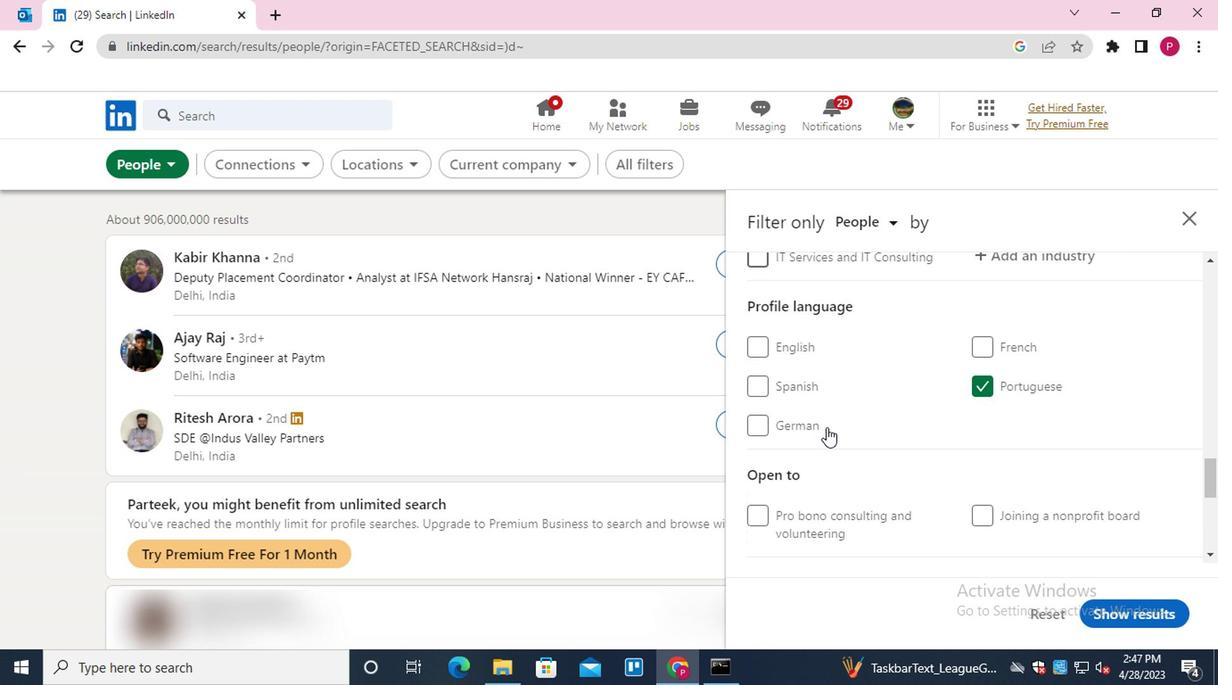
Action: Mouse scrolled (822, 426) with delta (0, 0)
Screenshot: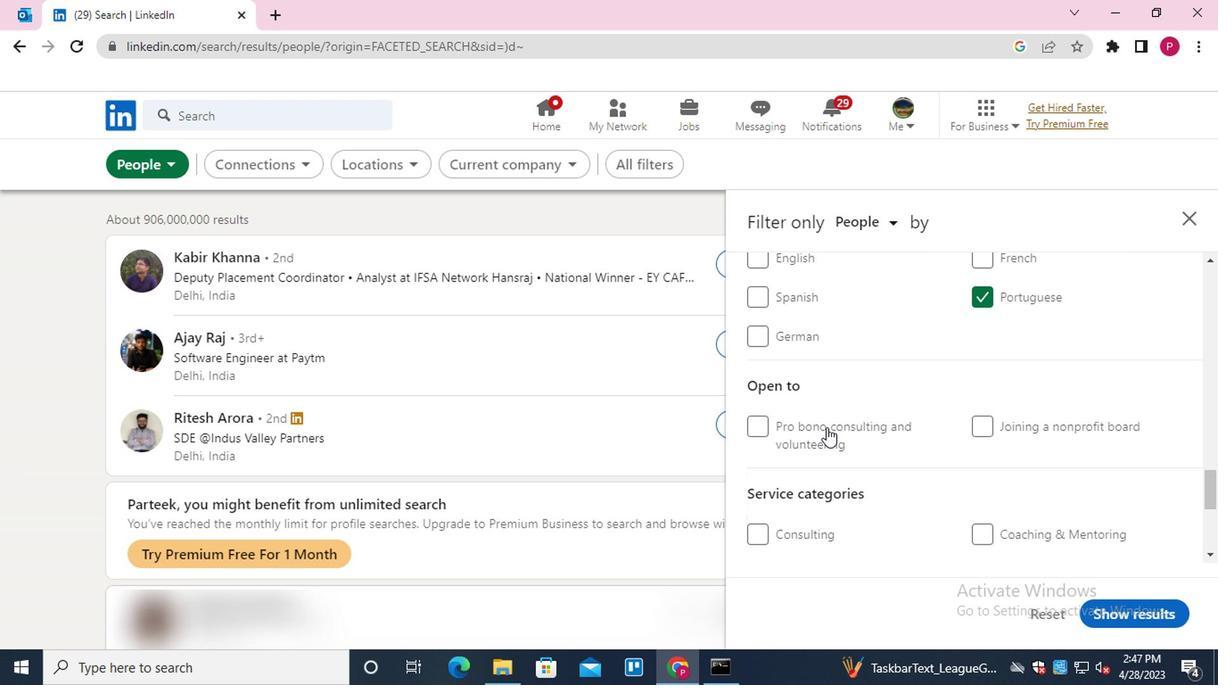 
Action: Mouse scrolled (822, 428) with delta (0, 1)
Screenshot: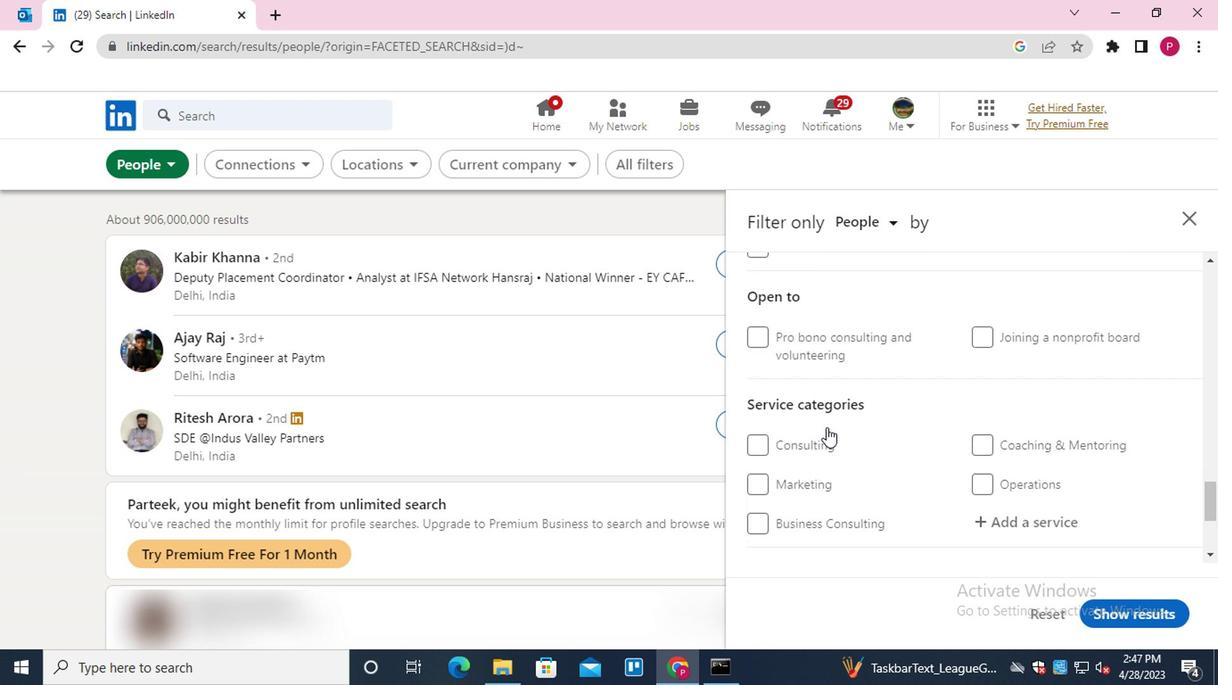 
Action: Mouse scrolled (822, 428) with delta (0, 1)
Screenshot: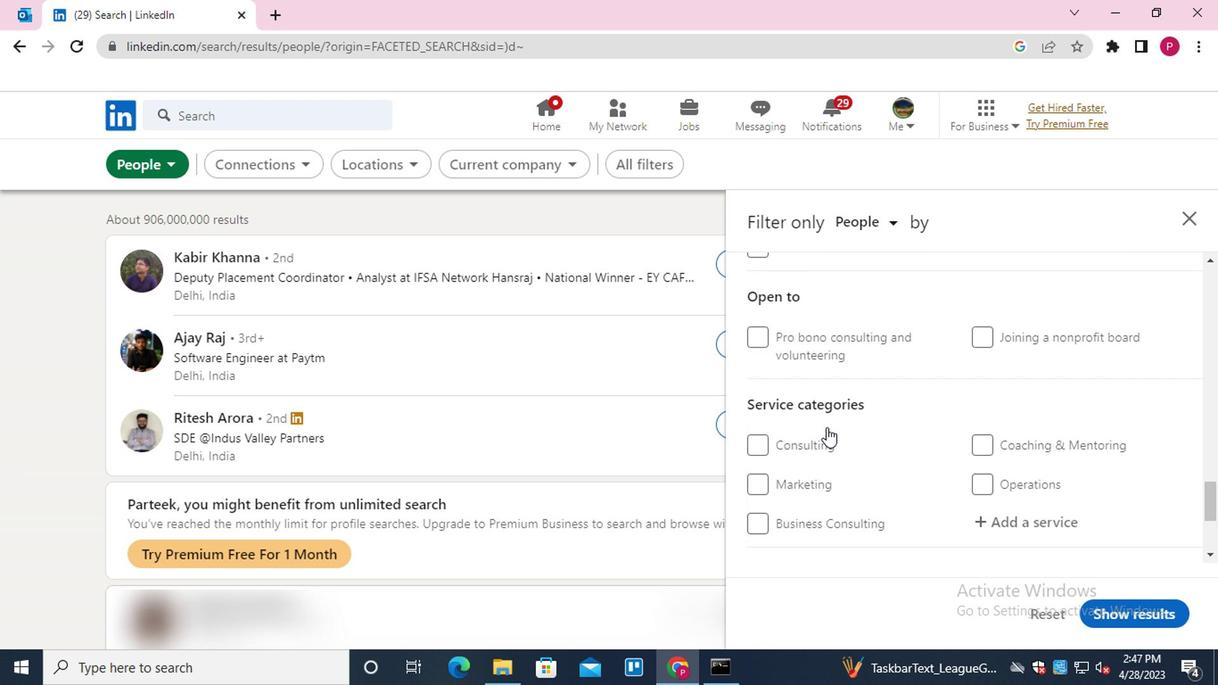 
Action: Mouse scrolled (822, 428) with delta (0, 1)
Screenshot: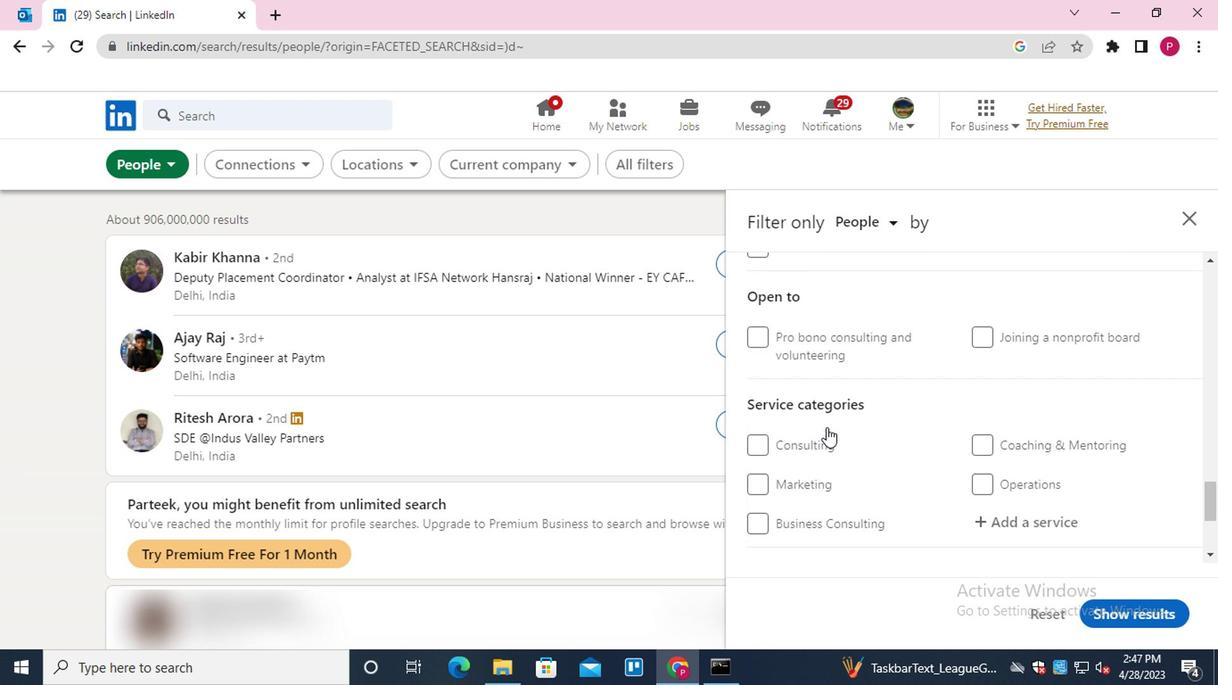 
Action: Mouse moved to (1018, 340)
Screenshot: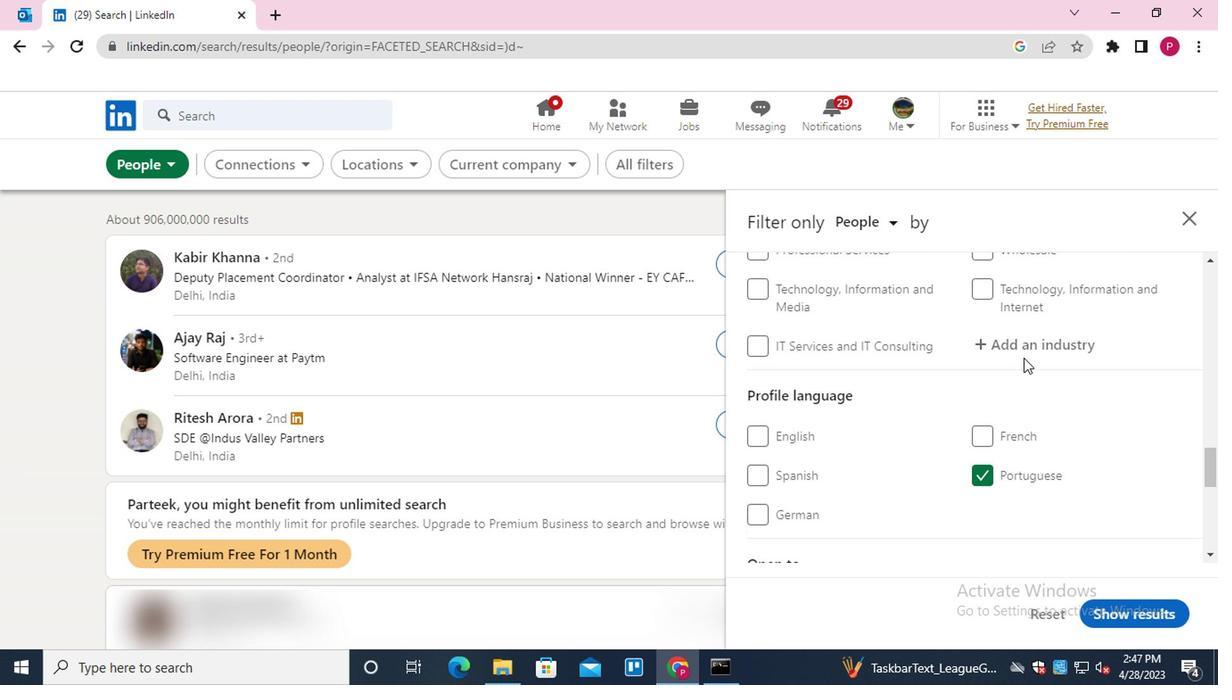 
Action: Mouse pressed left at (1018, 340)
Screenshot: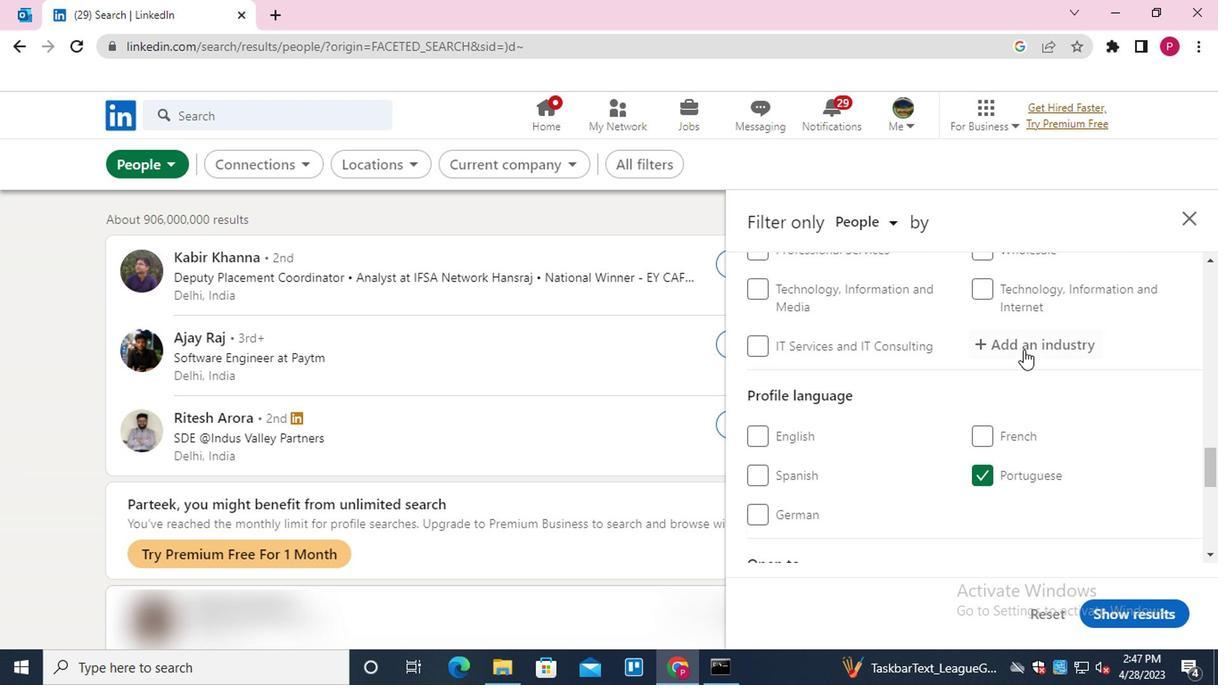 
Action: Key pressed <Key.shift>RAIL<Key.down><Key.down><Key.enter>
Screenshot: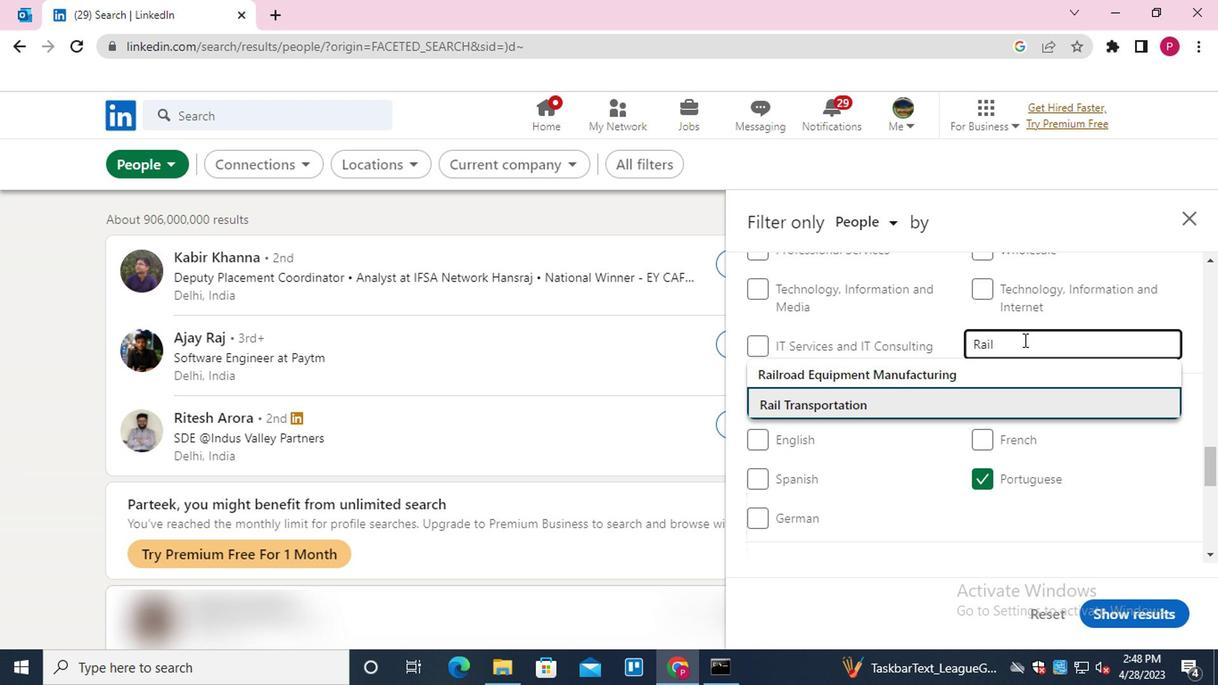 
Action: Mouse moved to (1008, 353)
Screenshot: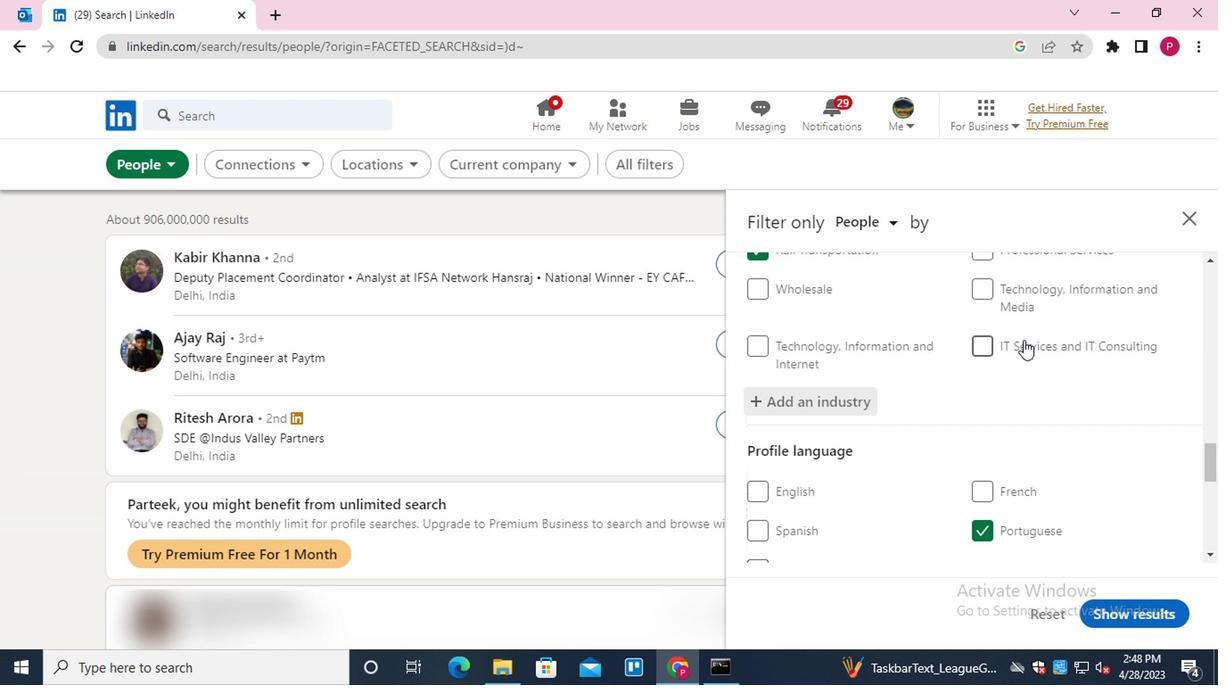 
Action: Mouse scrolled (1008, 352) with delta (0, 0)
Screenshot: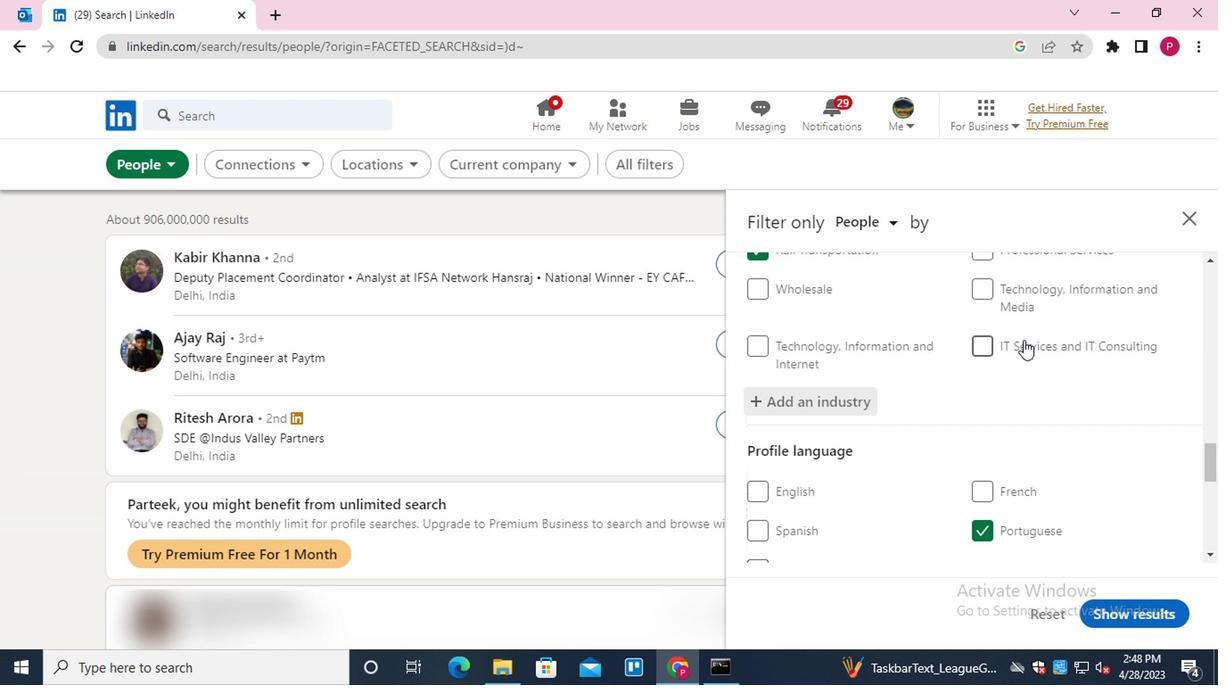 
Action: Mouse moved to (1008, 355)
Screenshot: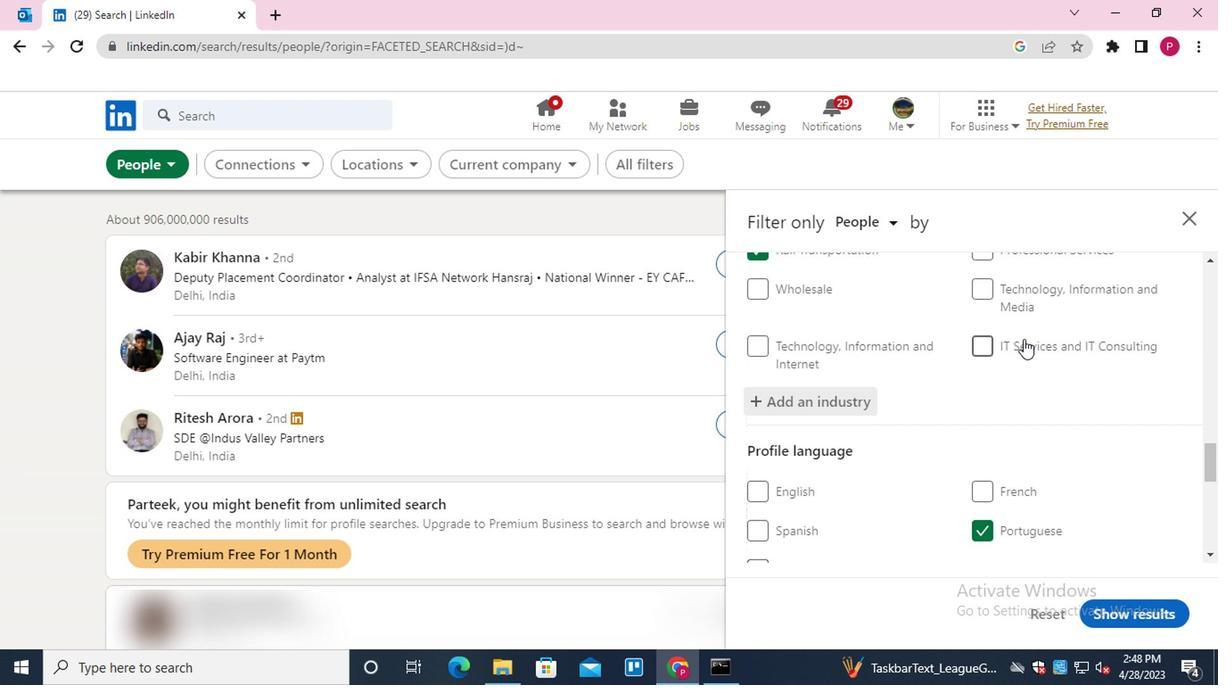 
Action: Mouse scrolled (1008, 354) with delta (0, 0)
Screenshot: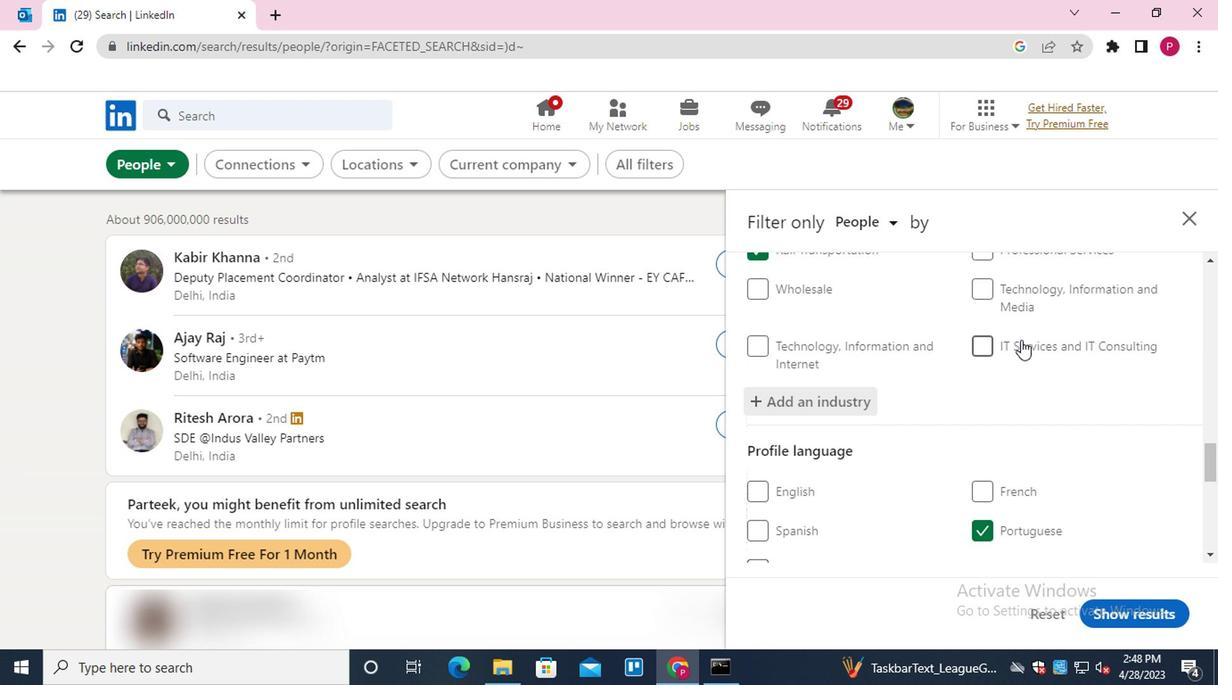 
Action: Mouse scrolled (1008, 354) with delta (0, 0)
Screenshot: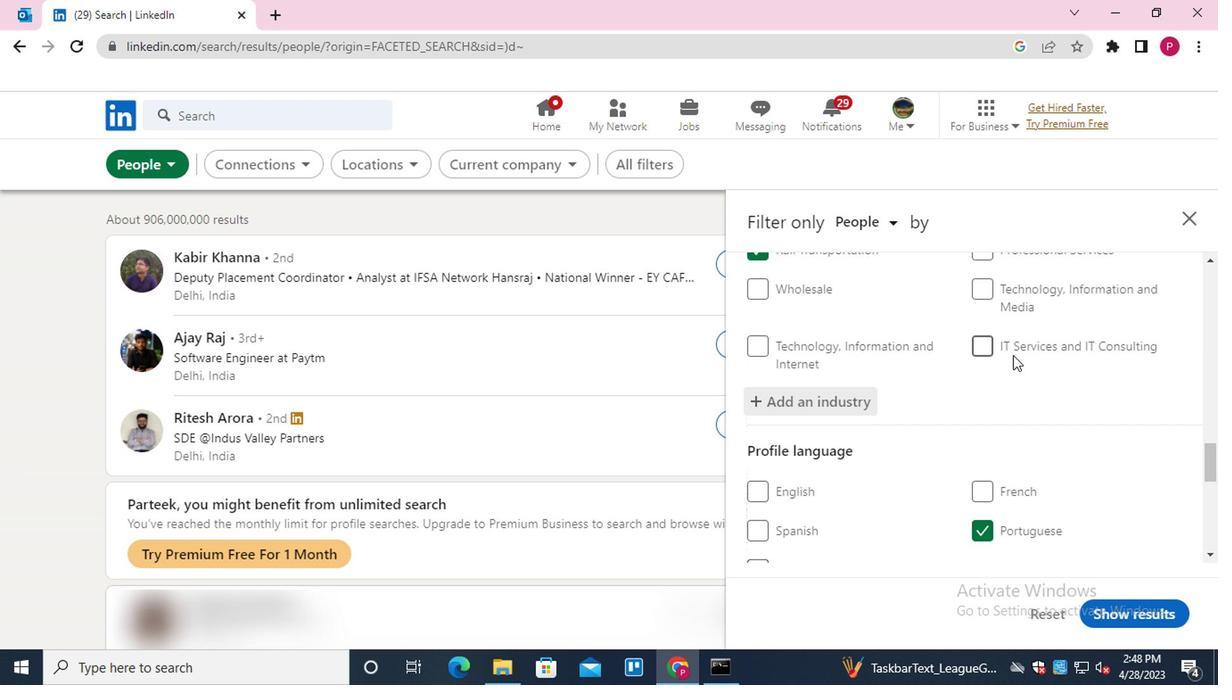 
Action: Mouse scrolled (1008, 354) with delta (0, 0)
Screenshot: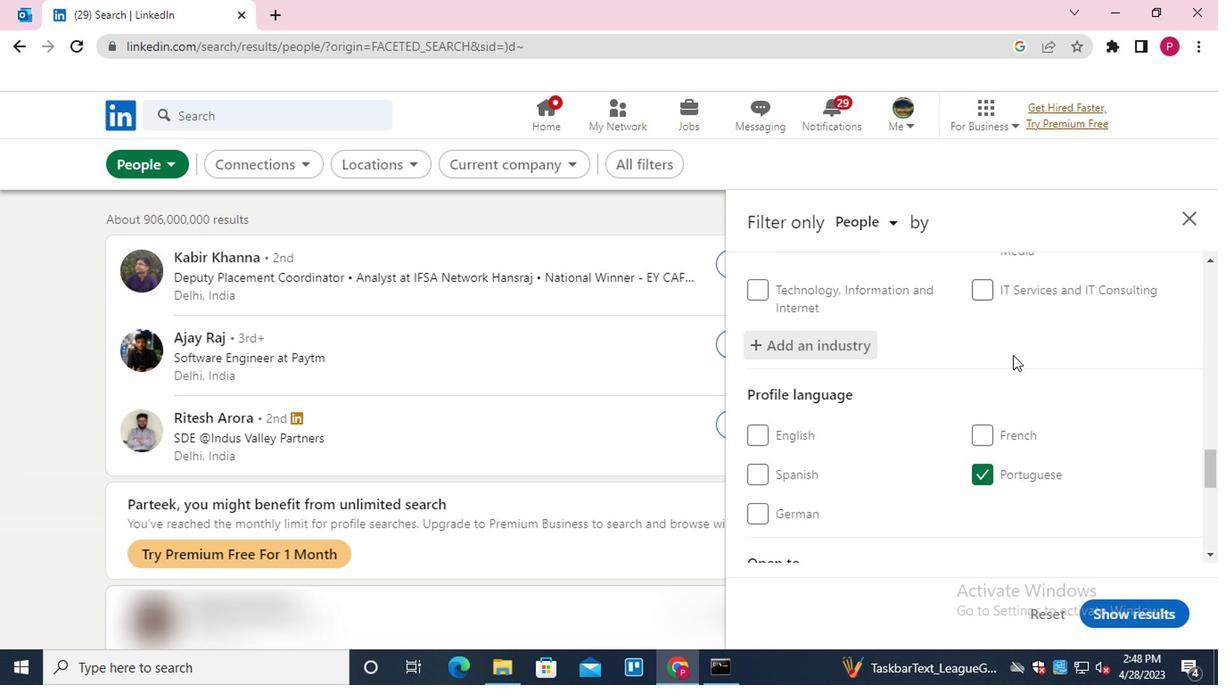 
Action: Mouse moved to (1009, 487)
Screenshot: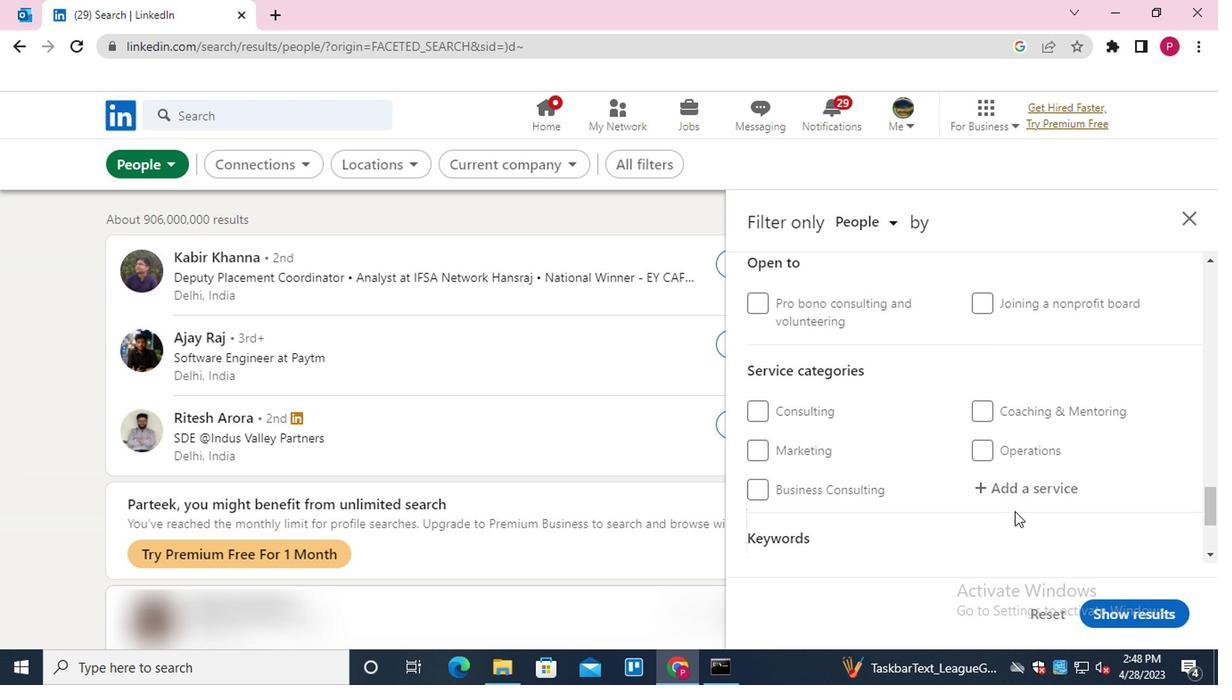 
Action: Mouse pressed left at (1009, 487)
Screenshot: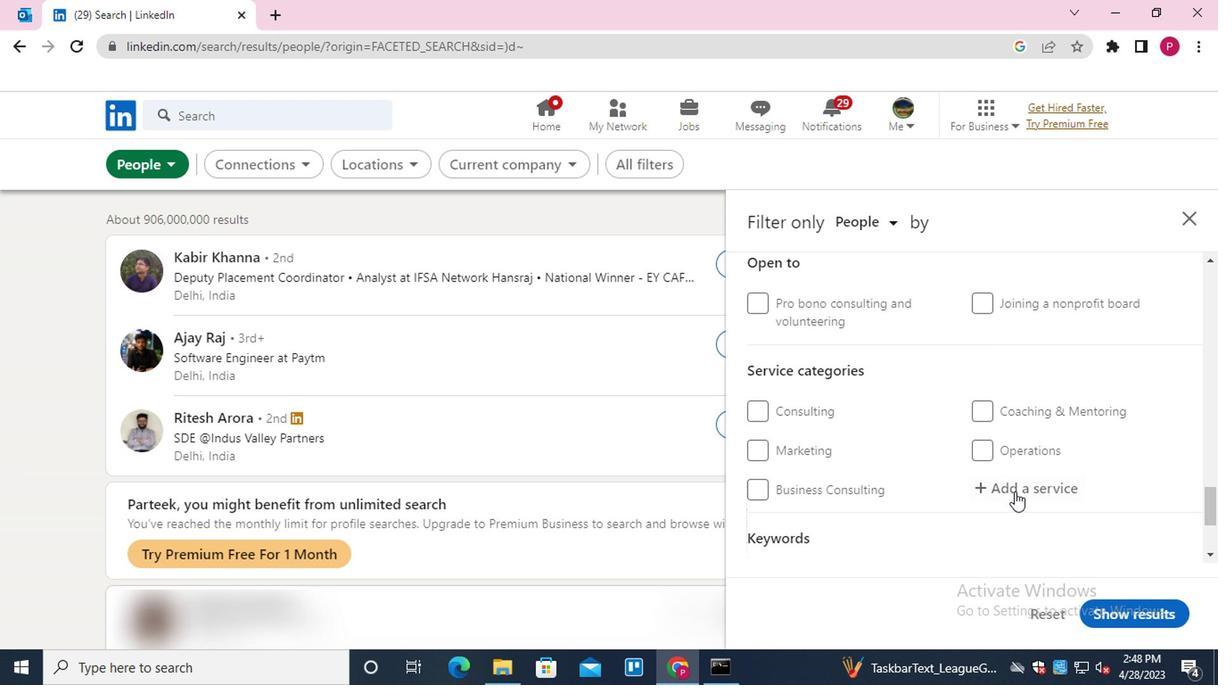 
Action: Key pressed <Key.shift>TRADE<Key.space><Key.shift>SHOW<Key.down><Key.enter>
Screenshot: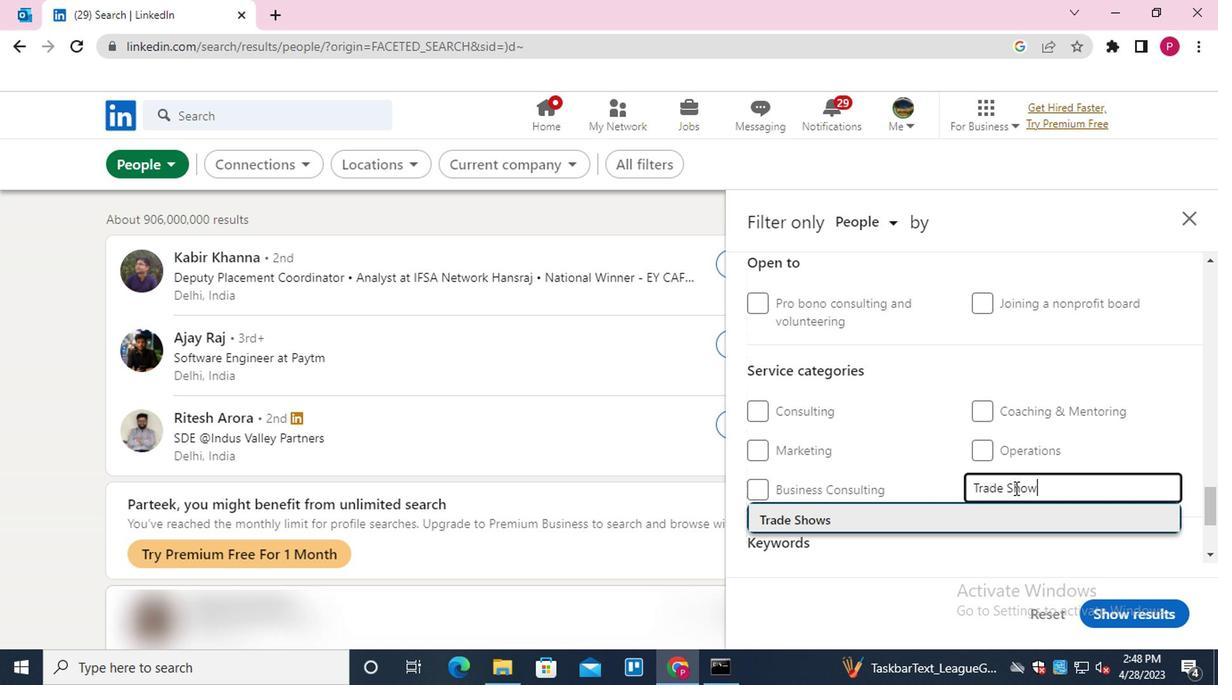 
Action: Mouse moved to (939, 478)
Screenshot: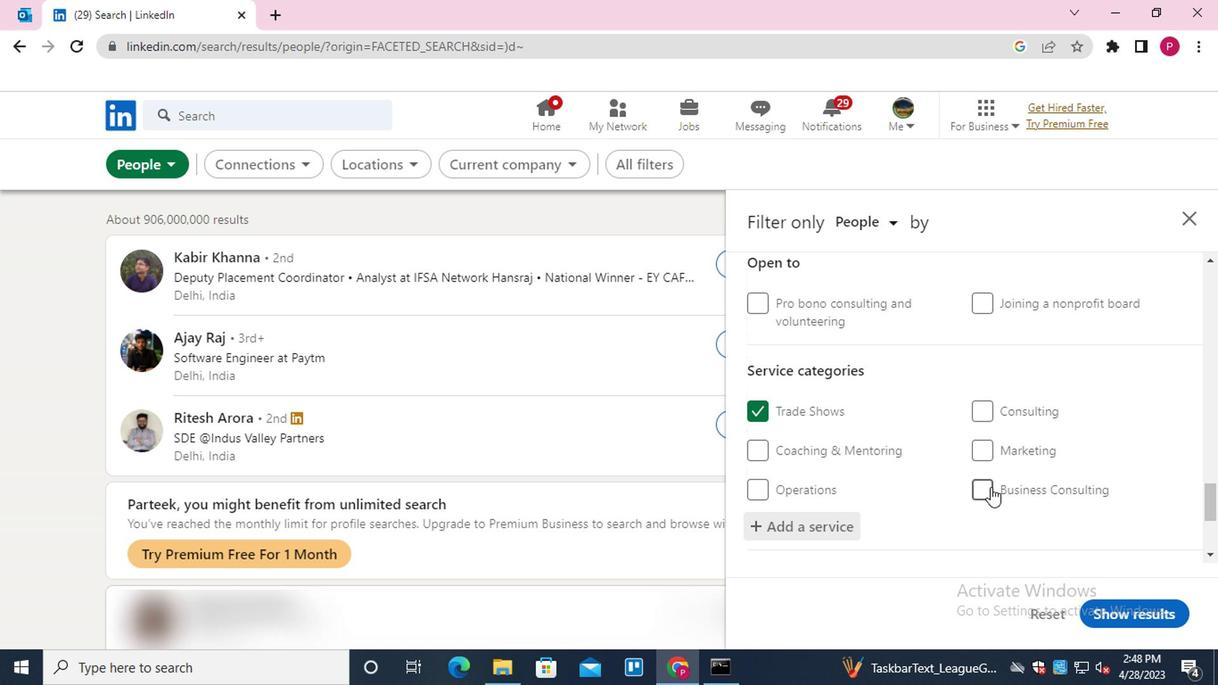 
Action: Mouse scrolled (939, 477) with delta (0, 0)
Screenshot: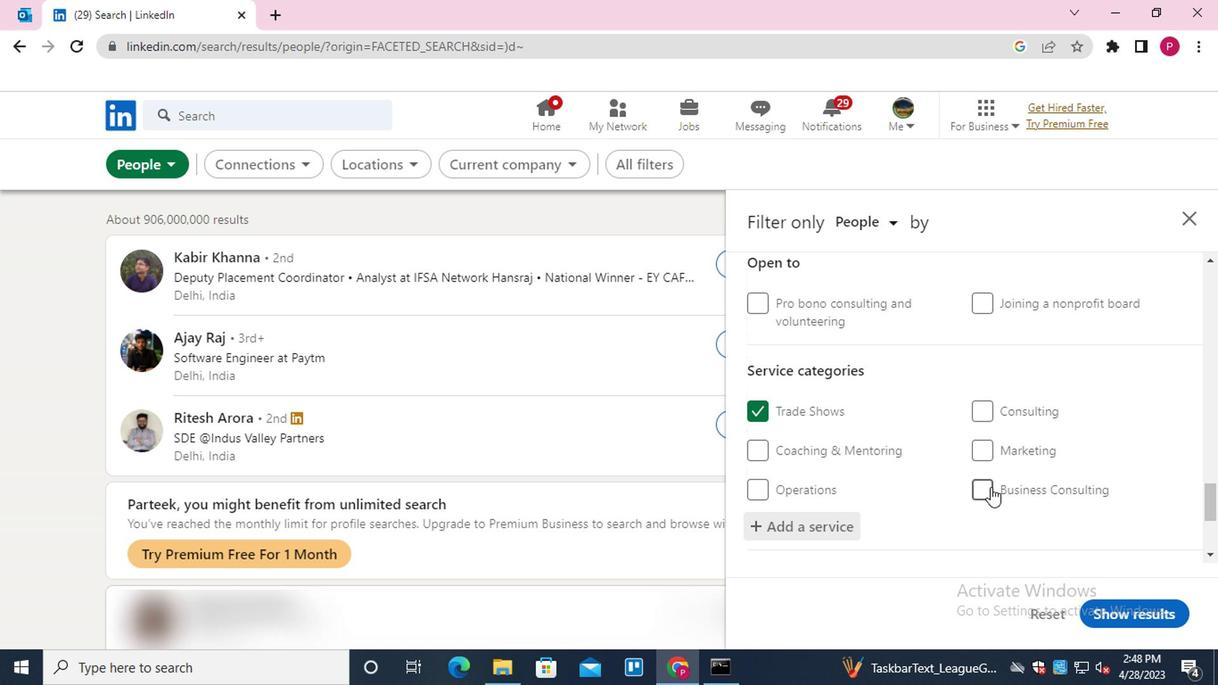 
Action: Mouse moved to (939, 478)
Screenshot: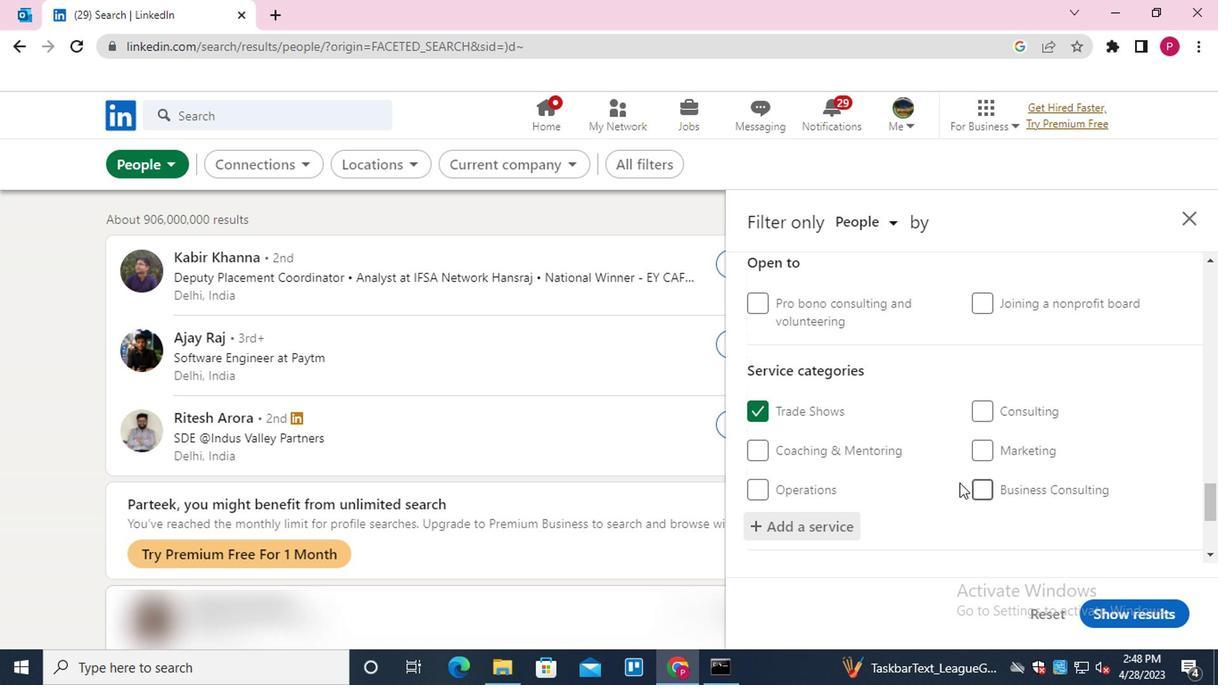 
Action: Mouse scrolled (939, 477) with delta (0, 0)
Screenshot: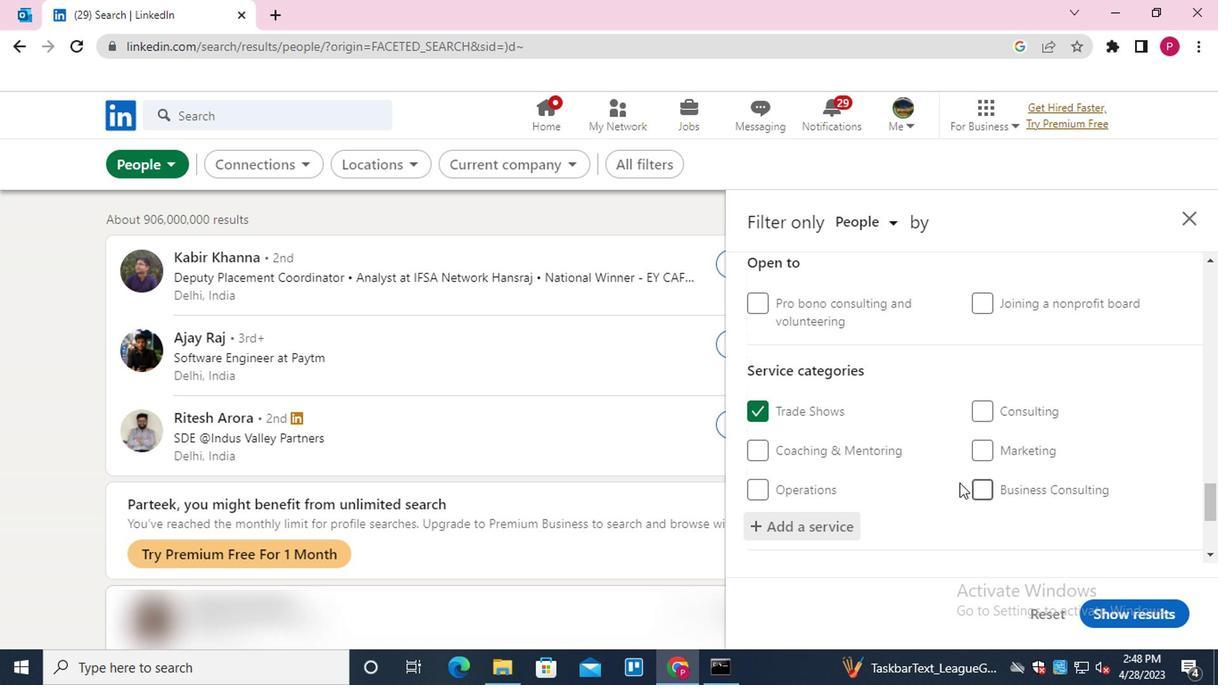 
Action: Mouse scrolled (939, 477) with delta (0, 0)
Screenshot: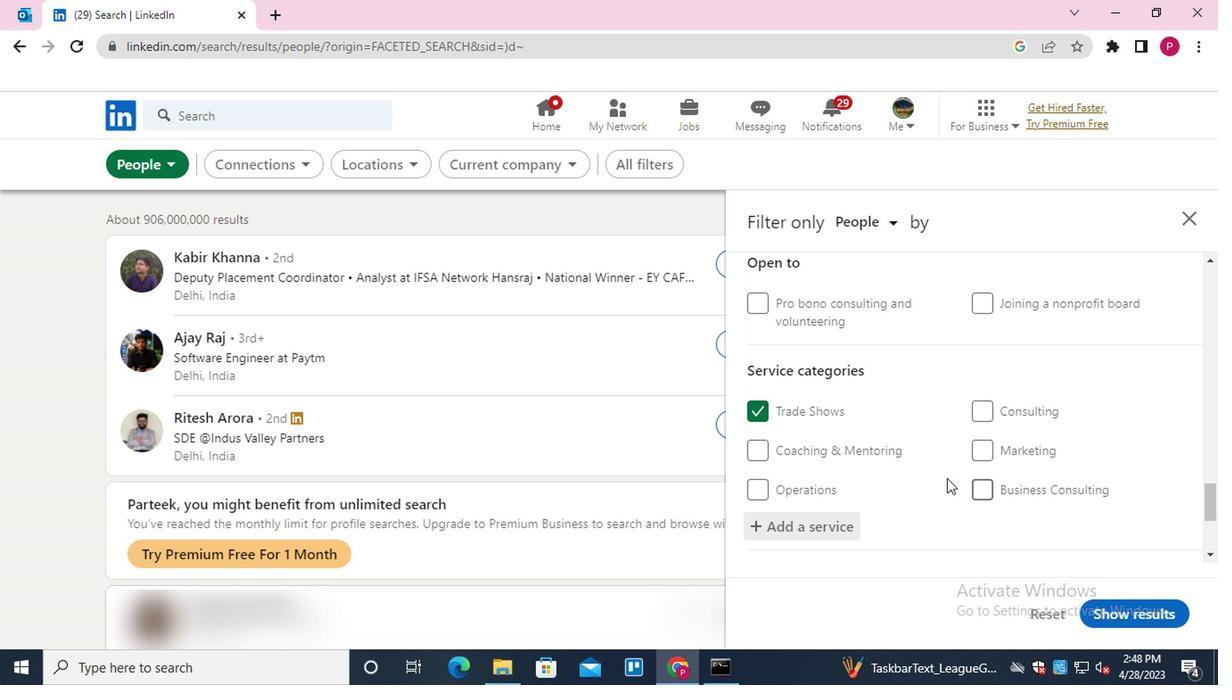 
Action: Mouse scrolled (939, 477) with delta (0, 0)
Screenshot: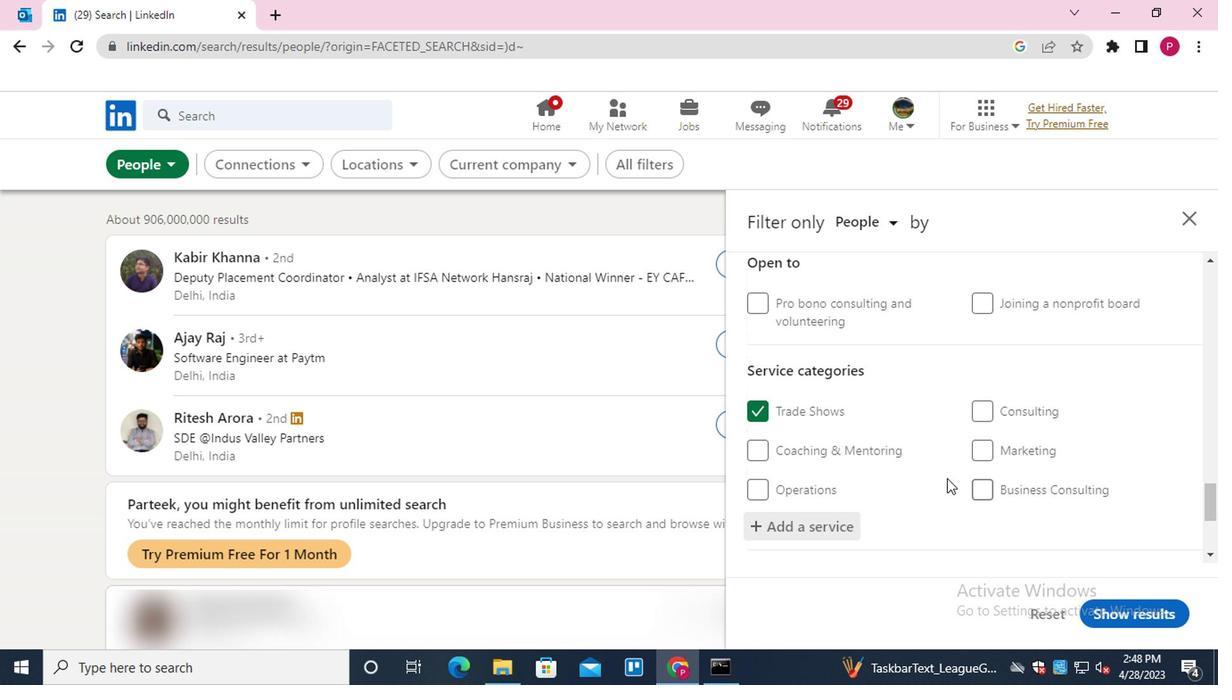 
Action: Mouse moved to (883, 481)
Screenshot: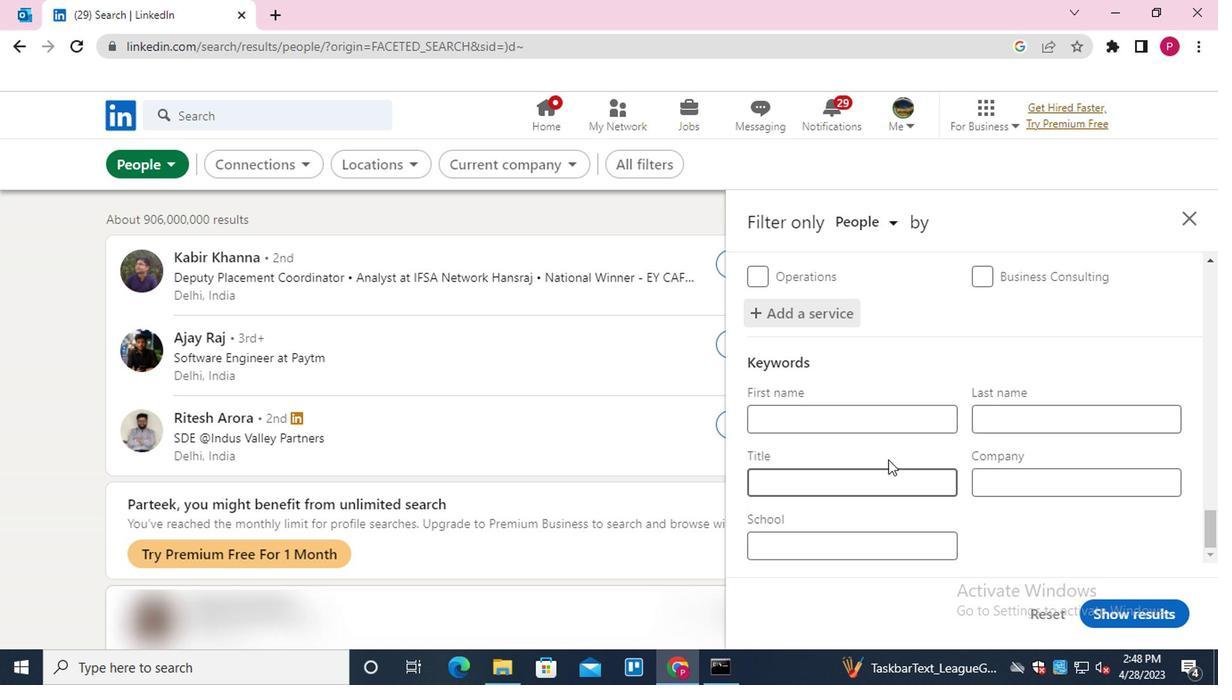 
Action: Mouse pressed left at (883, 481)
Screenshot: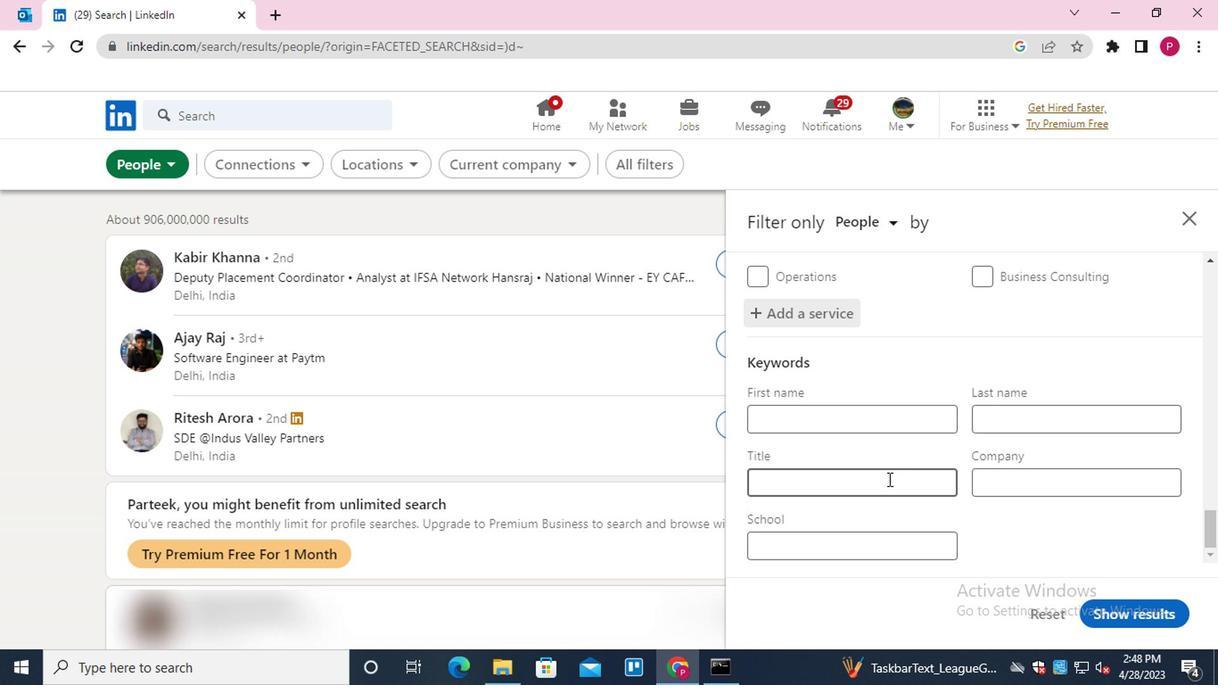 
Action: Key pressed <Key.shift><Key.shift>WAITER/<Key.shift>WAITRESS
Screenshot: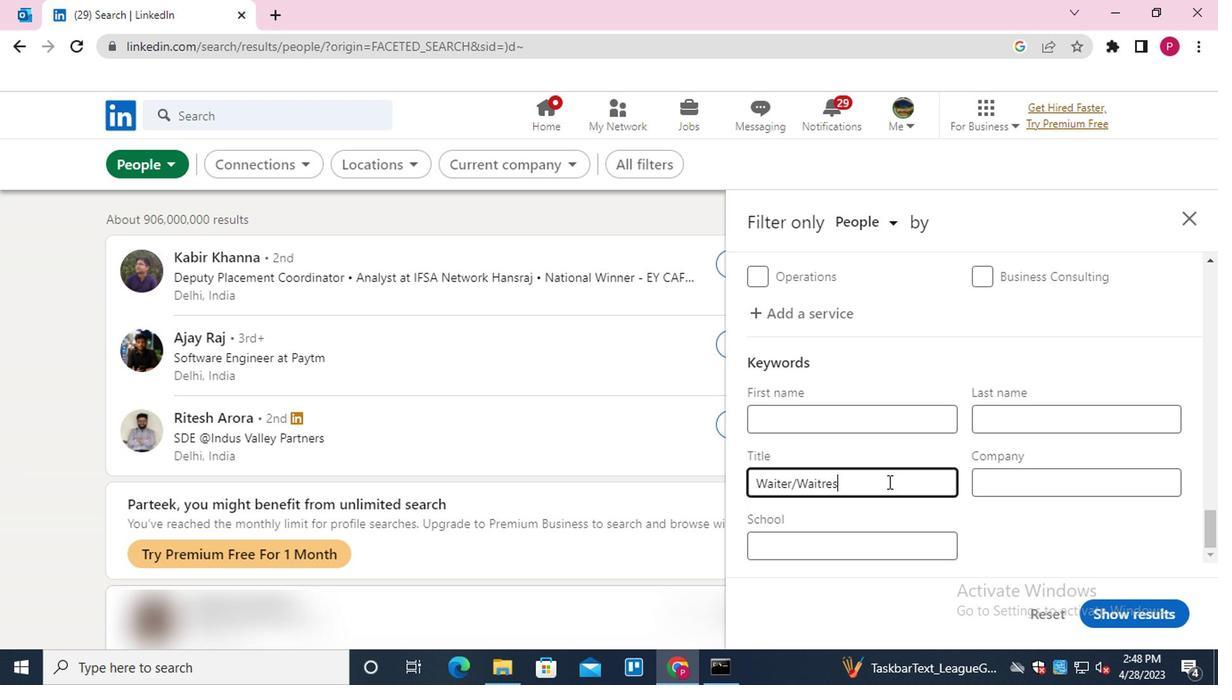 
Action: Mouse moved to (1141, 606)
Screenshot: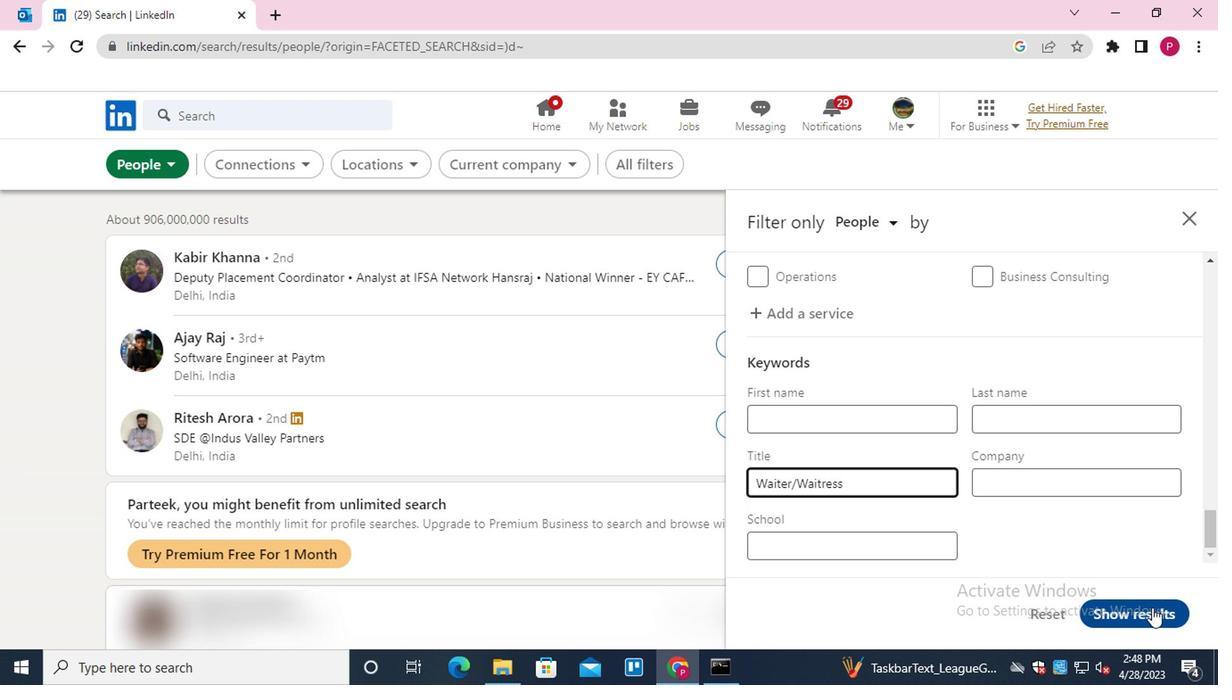 
Action: Mouse pressed left at (1141, 606)
Screenshot: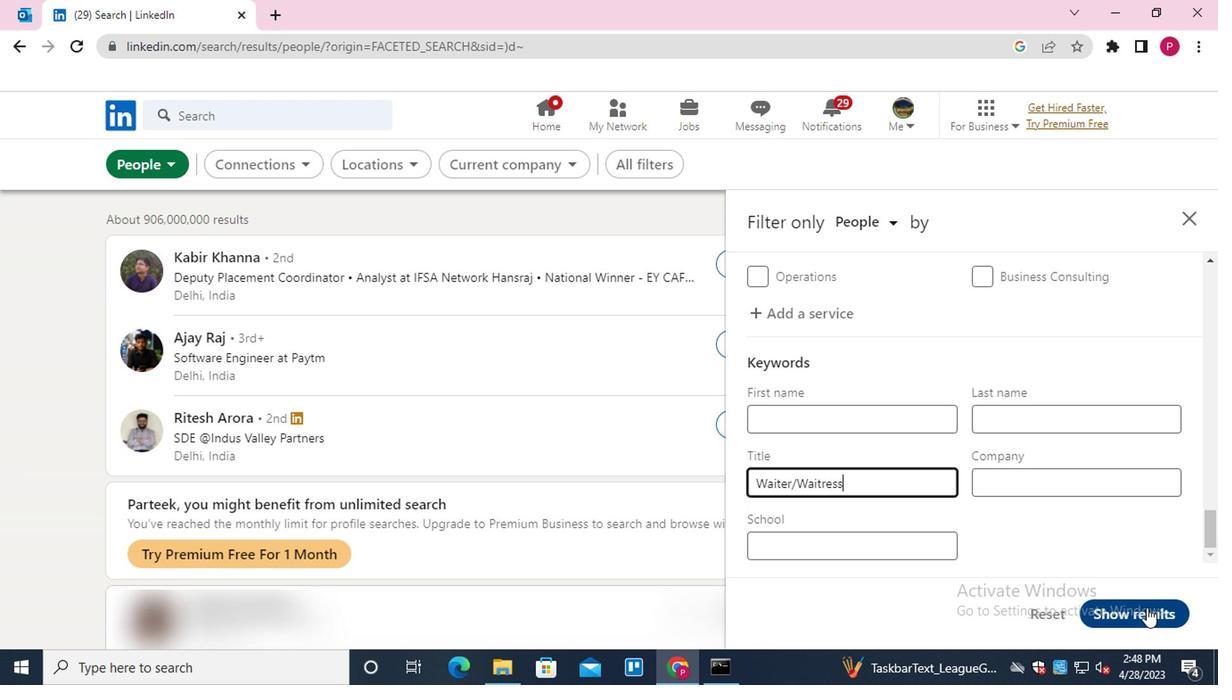 
Action: Mouse moved to (391, 318)
Screenshot: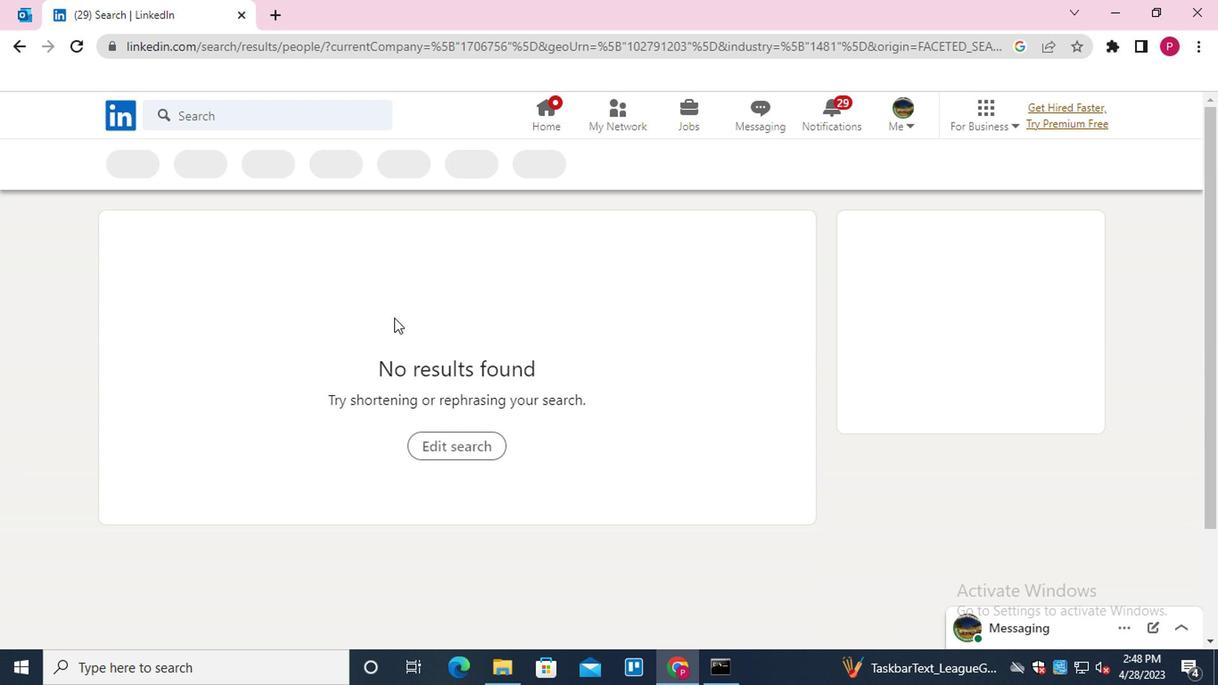 
